 Task: Look for Airbnb options in Labasa, Fiji from 9th November, 2023 to 16th November, 2023 for 2 adults.2 bedrooms having 2 beds and 1 bathroom. Property type can be flat. Booking option can be shelf check-in. Look for 5 properties as per requirement.
Action: Mouse pressed left at (419, 165)
Screenshot: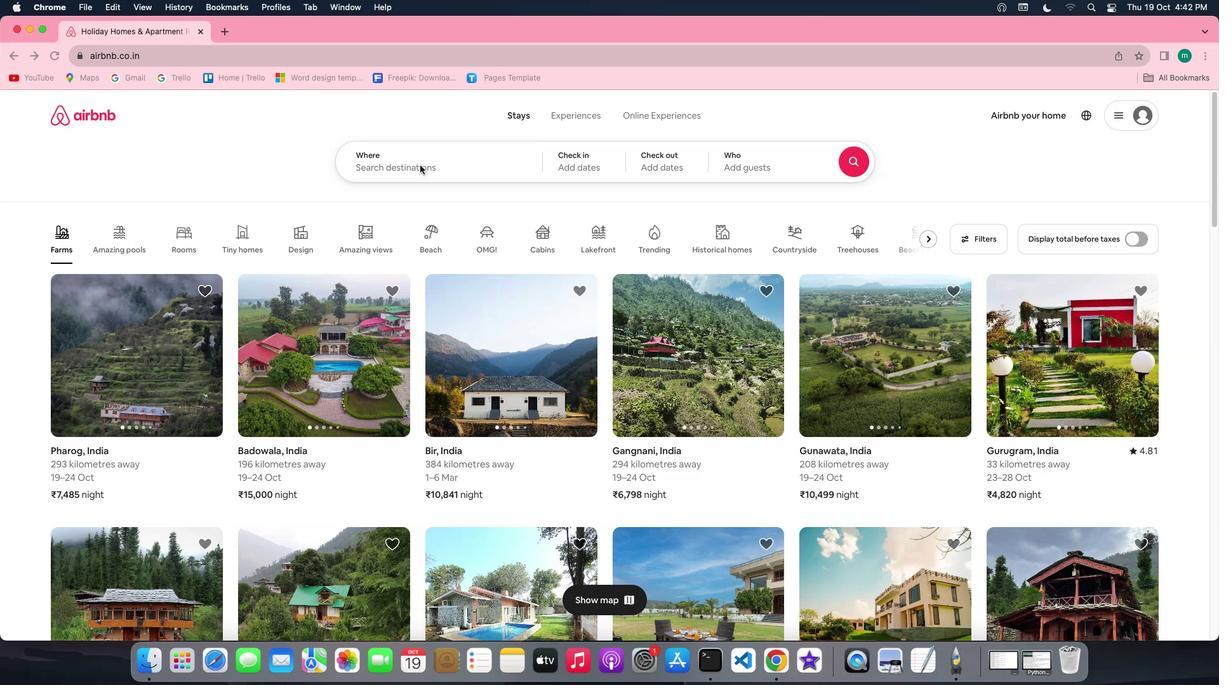 
Action: Mouse pressed left at (419, 165)
Screenshot: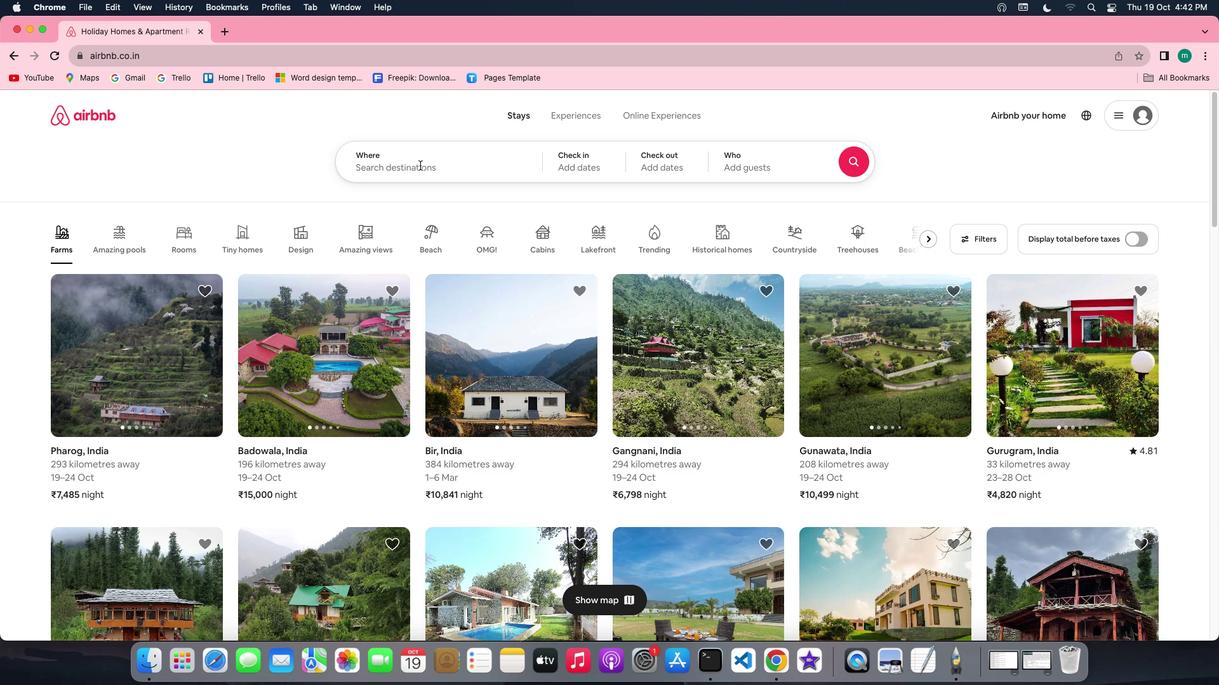 
Action: Key pressed Key.shift'L''a''b''a''s''a'','Key.spaceKey.shift'f''i''j''i'
Screenshot: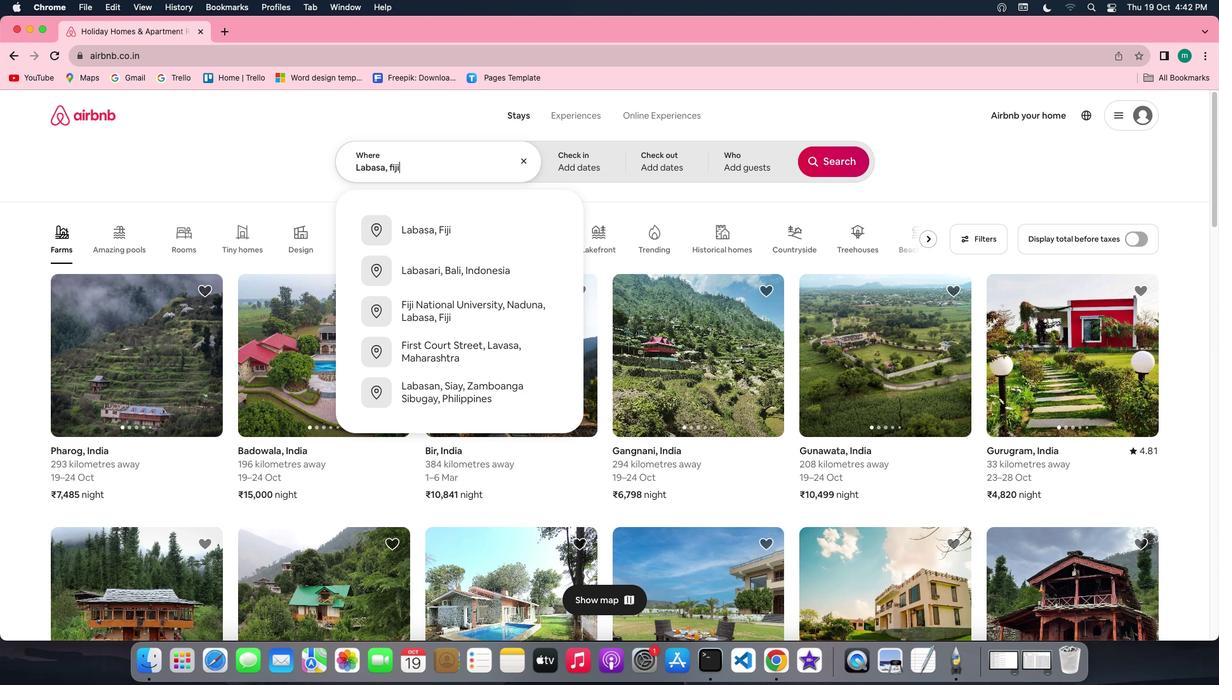 
Action: Mouse moved to (461, 233)
Screenshot: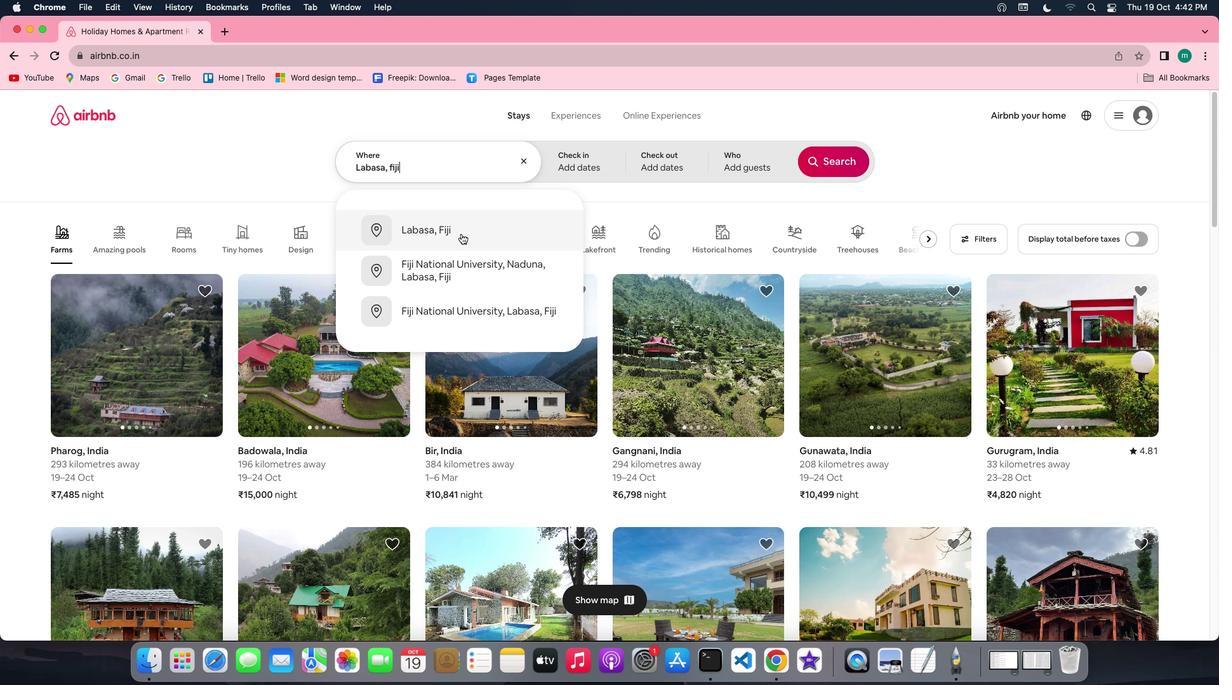 
Action: Mouse pressed left at (461, 233)
Screenshot: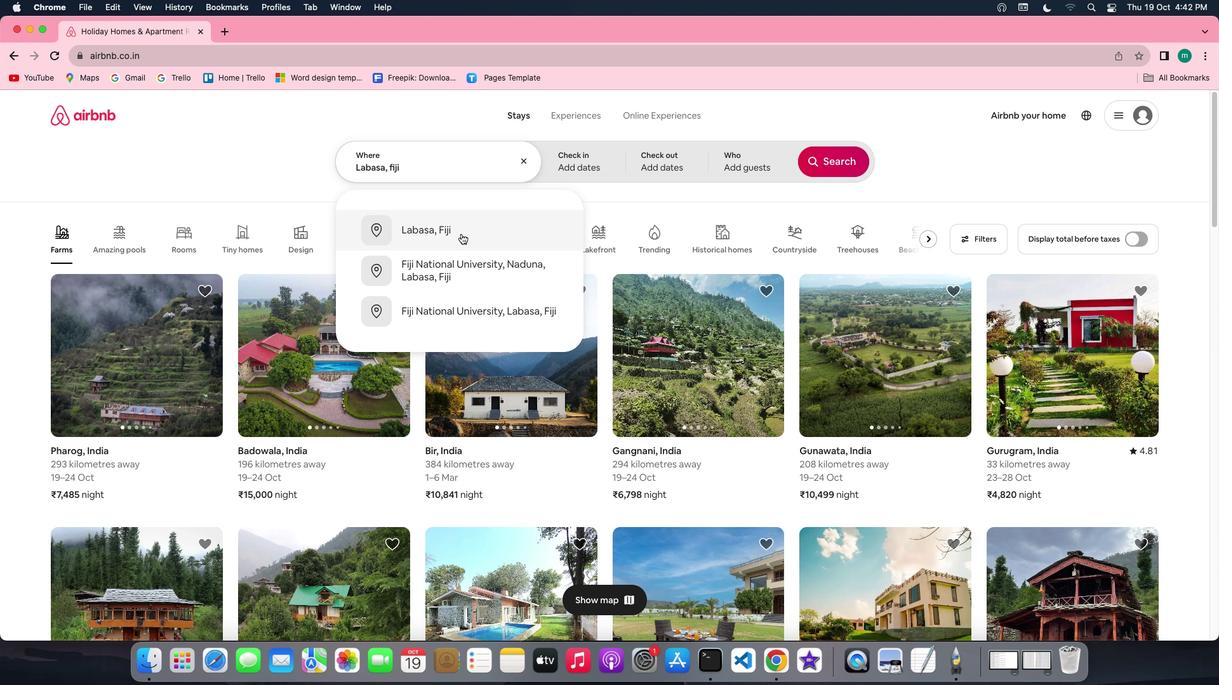 
Action: Mouse moved to (763, 344)
Screenshot: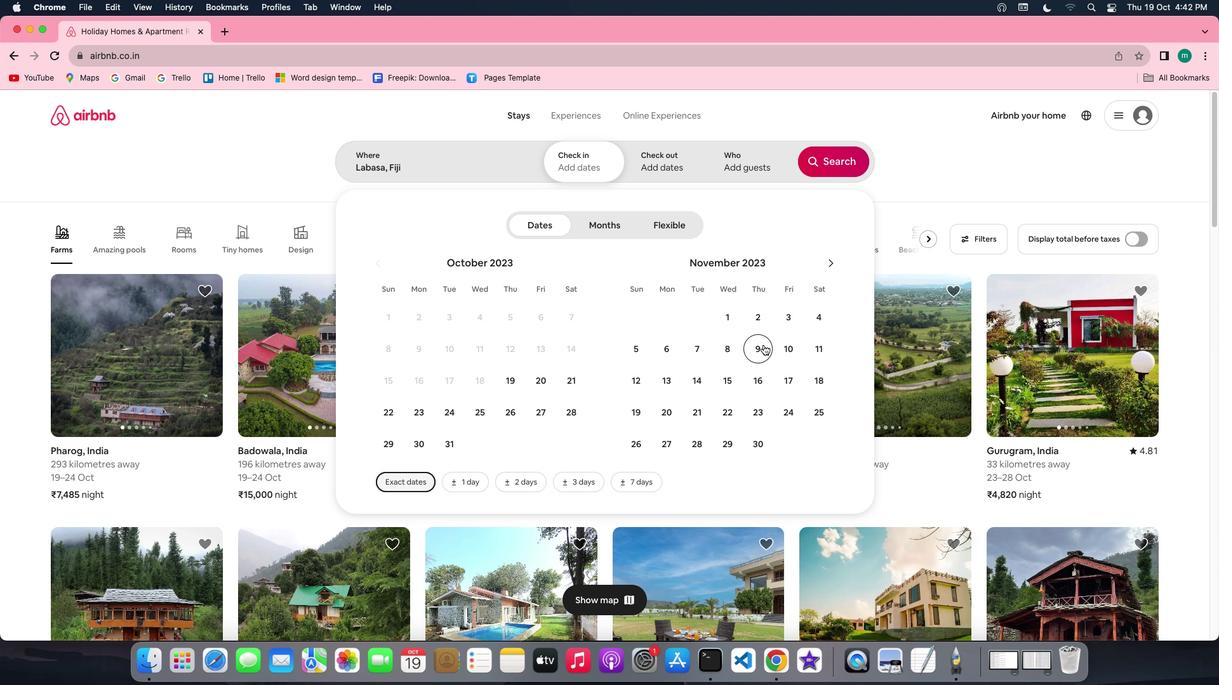 
Action: Mouse pressed left at (763, 344)
Screenshot: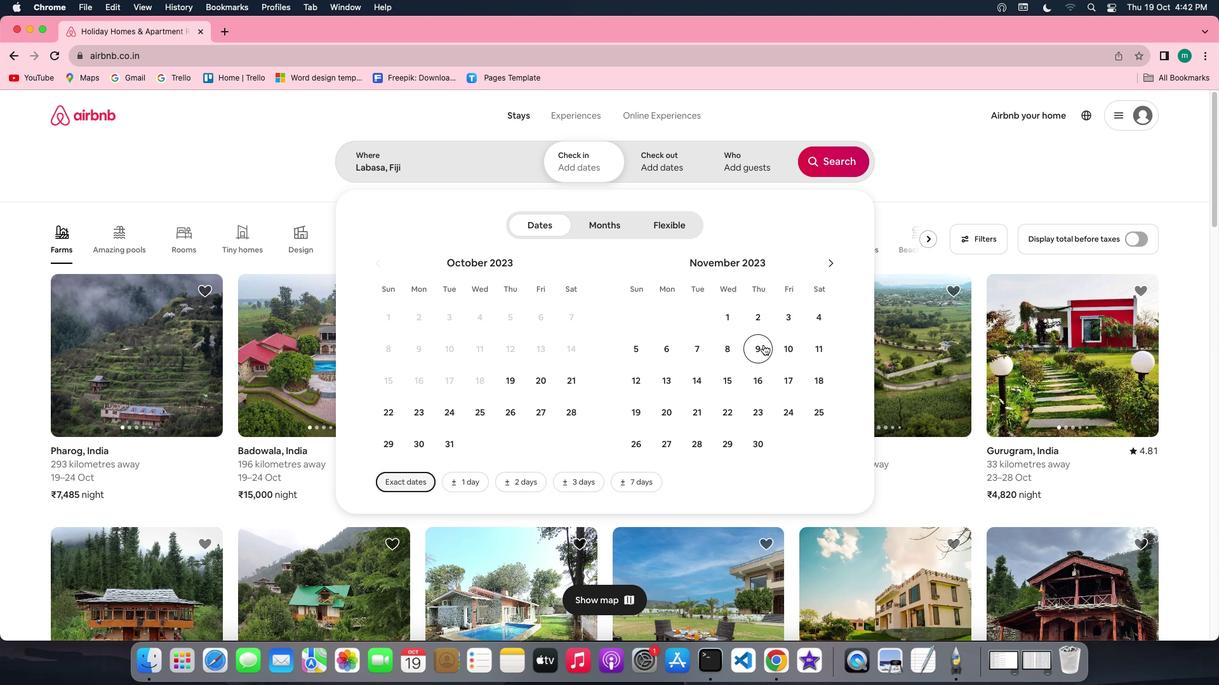 
Action: Mouse moved to (767, 386)
Screenshot: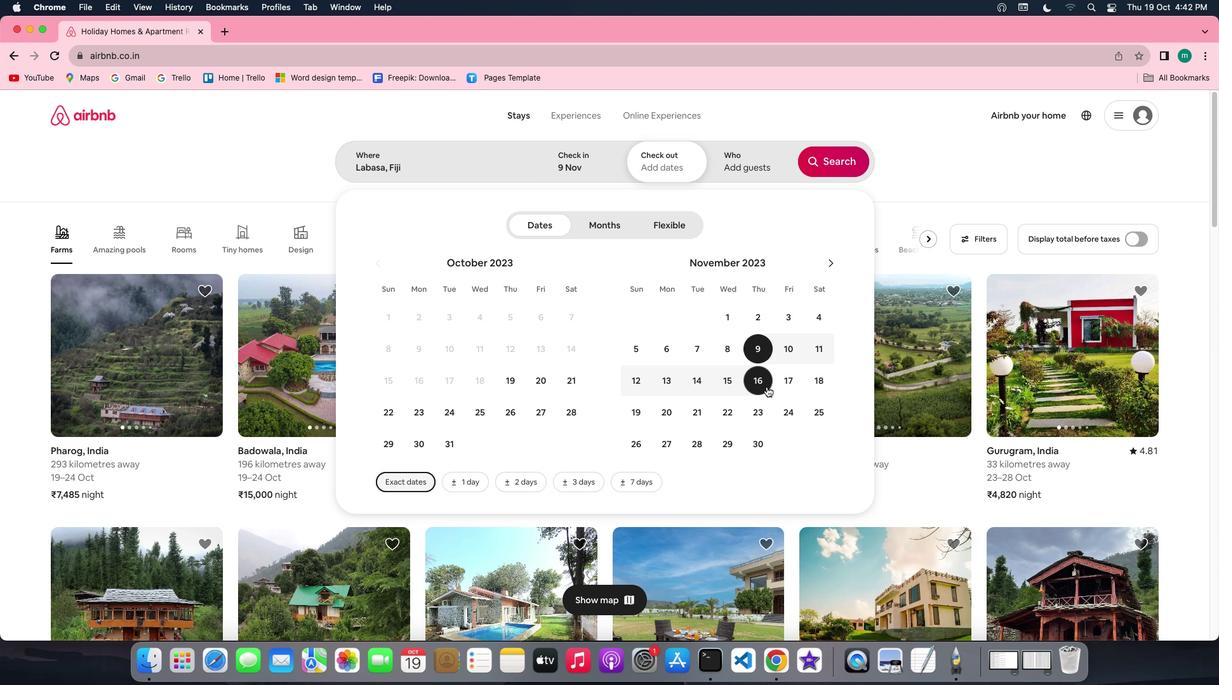 
Action: Mouse pressed left at (767, 386)
Screenshot: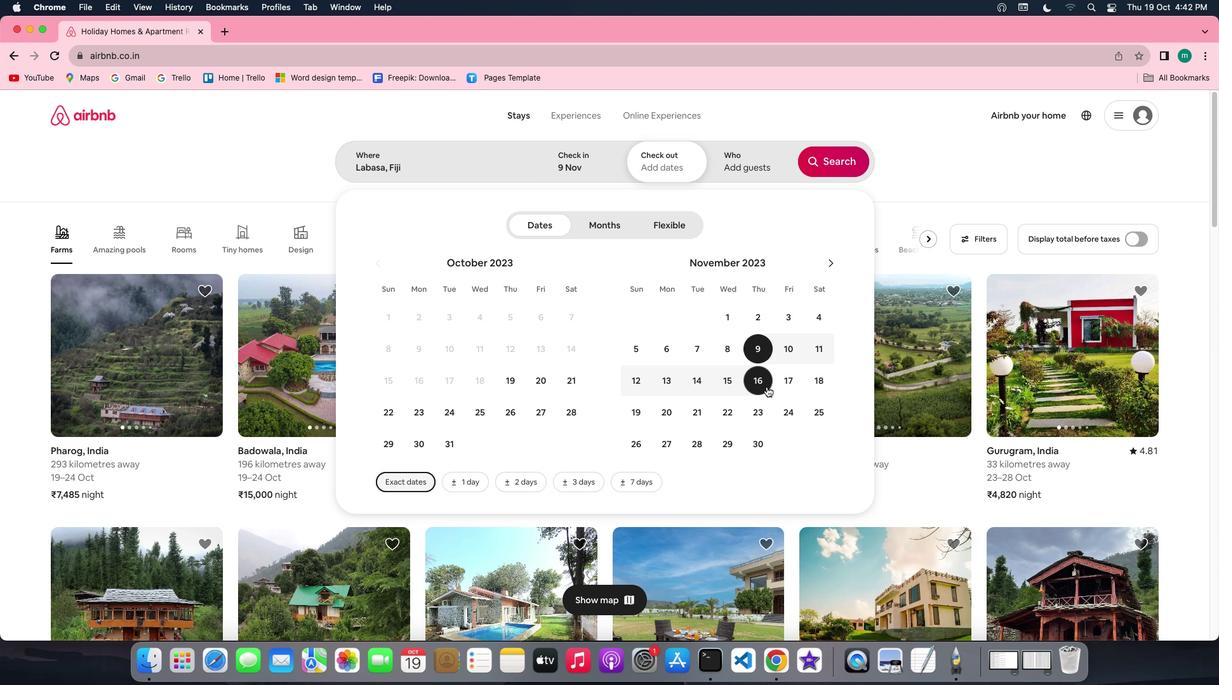 
Action: Mouse moved to (753, 169)
Screenshot: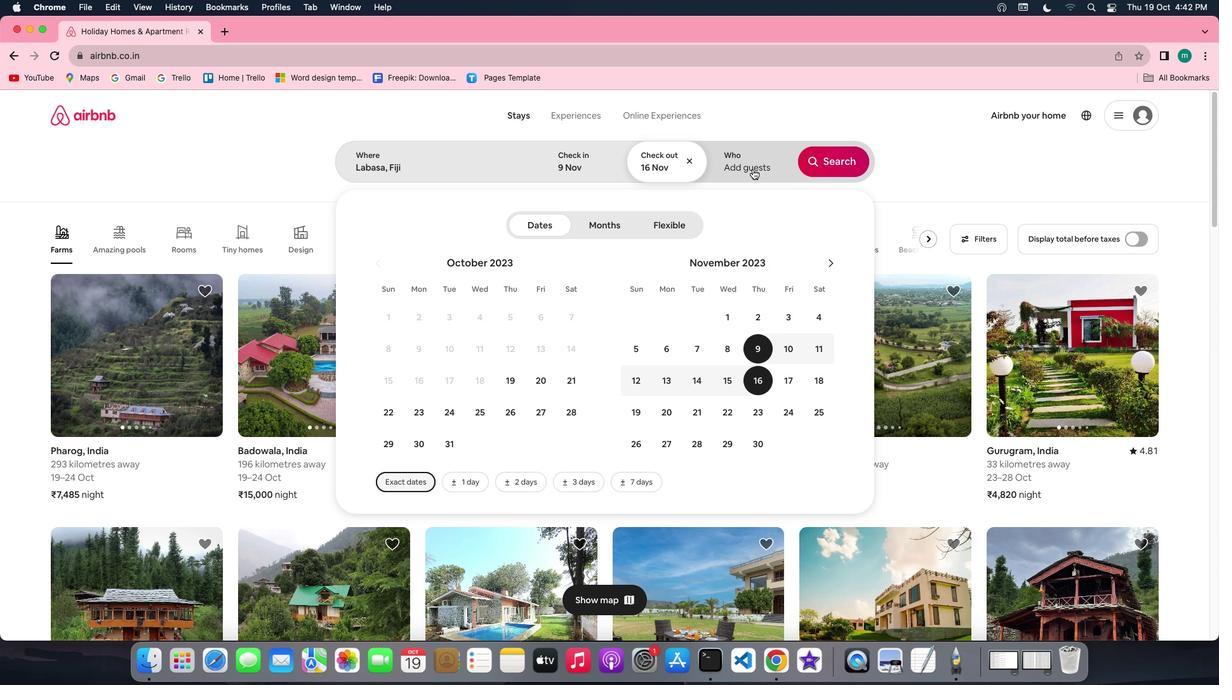 
Action: Mouse pressed left at (753, 169)
Screenshot: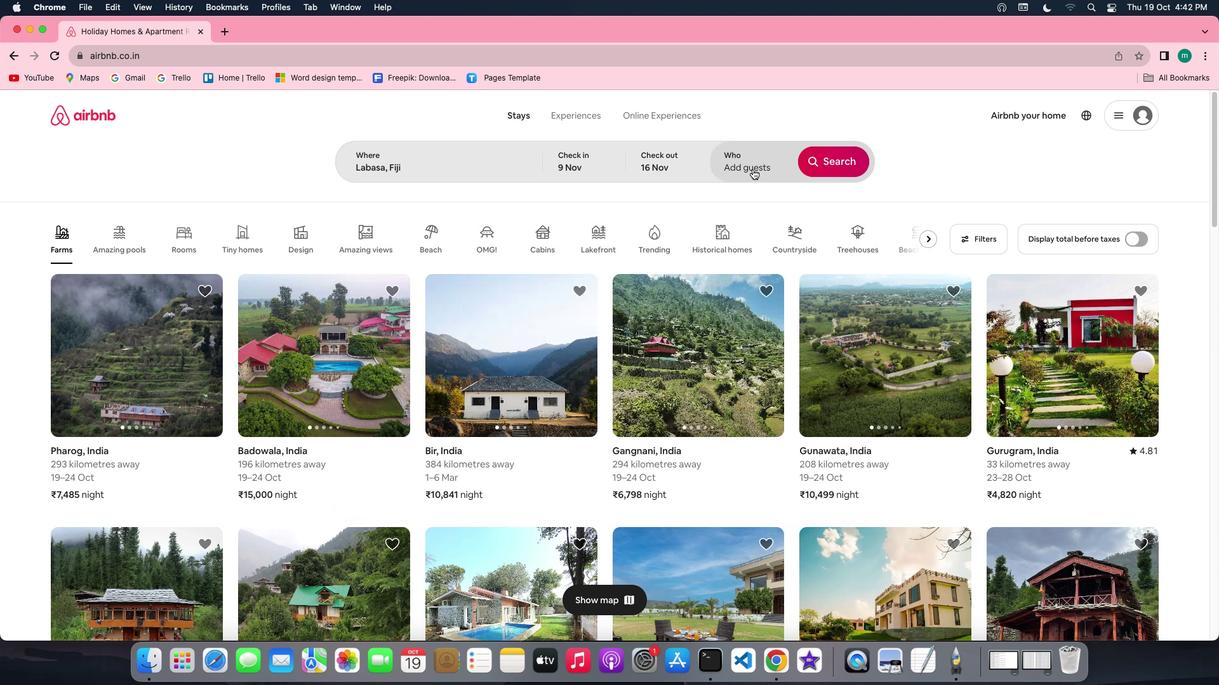 
Action: Mouse moved to (845, 233)
Screenshot: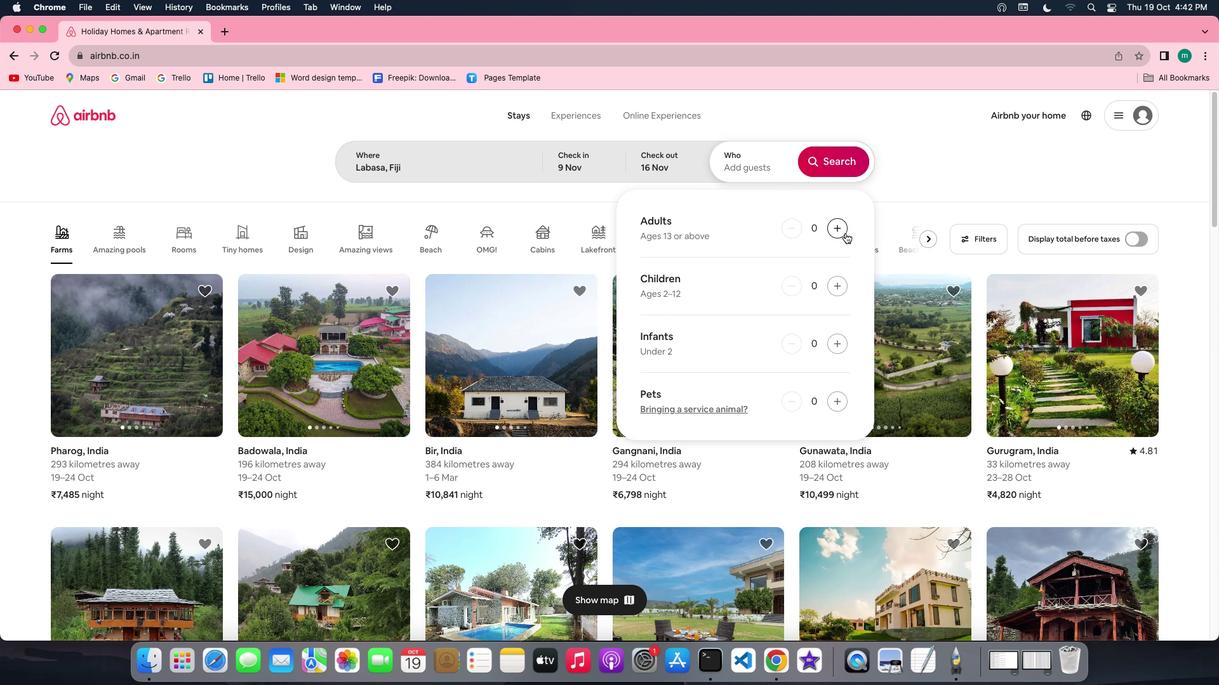 
Action: Mouse pressed left at (845, 233)
Screenshot: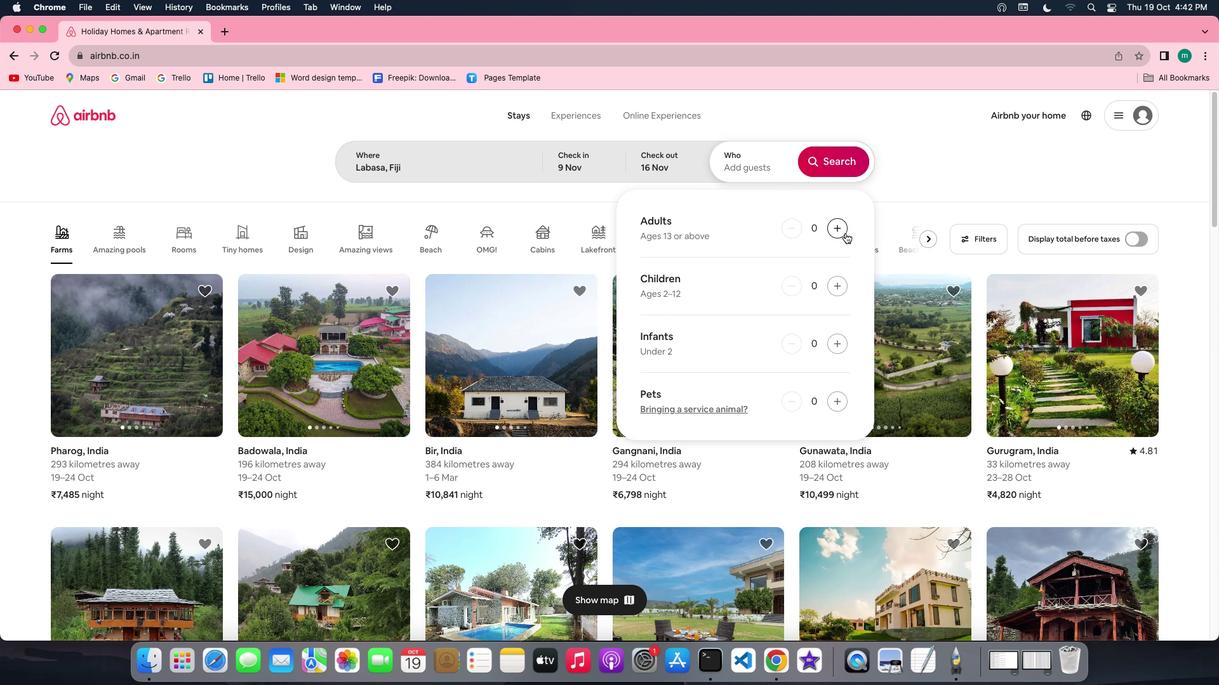 
Action: Mouse pressed left at (845, 233)
Screenshot: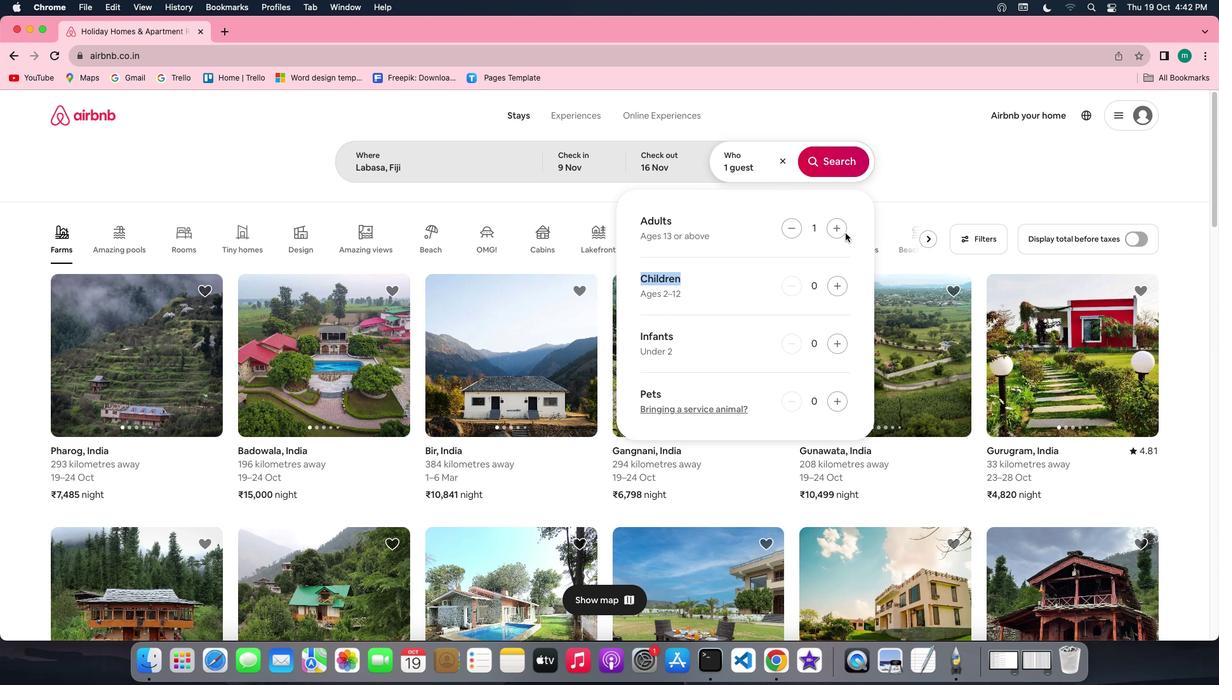
Action: Mouse moved to (838, 234)
Screenshot: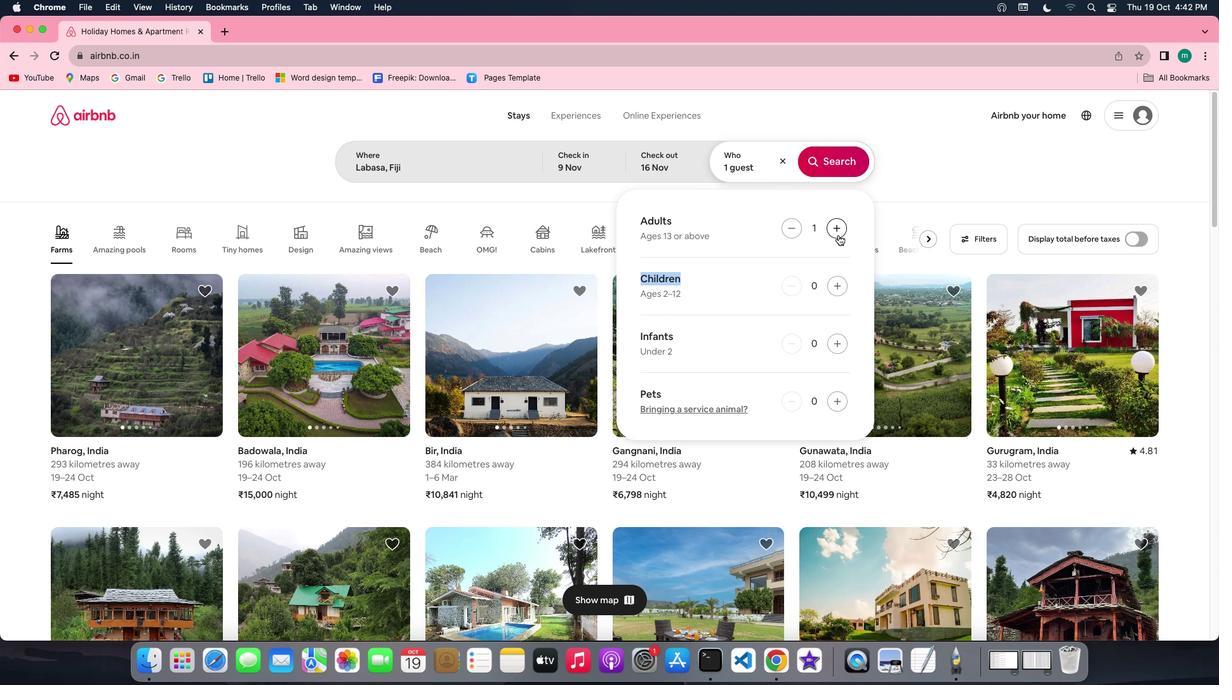 
Action: Mouse pressed left at (838, 234)
Screenshot: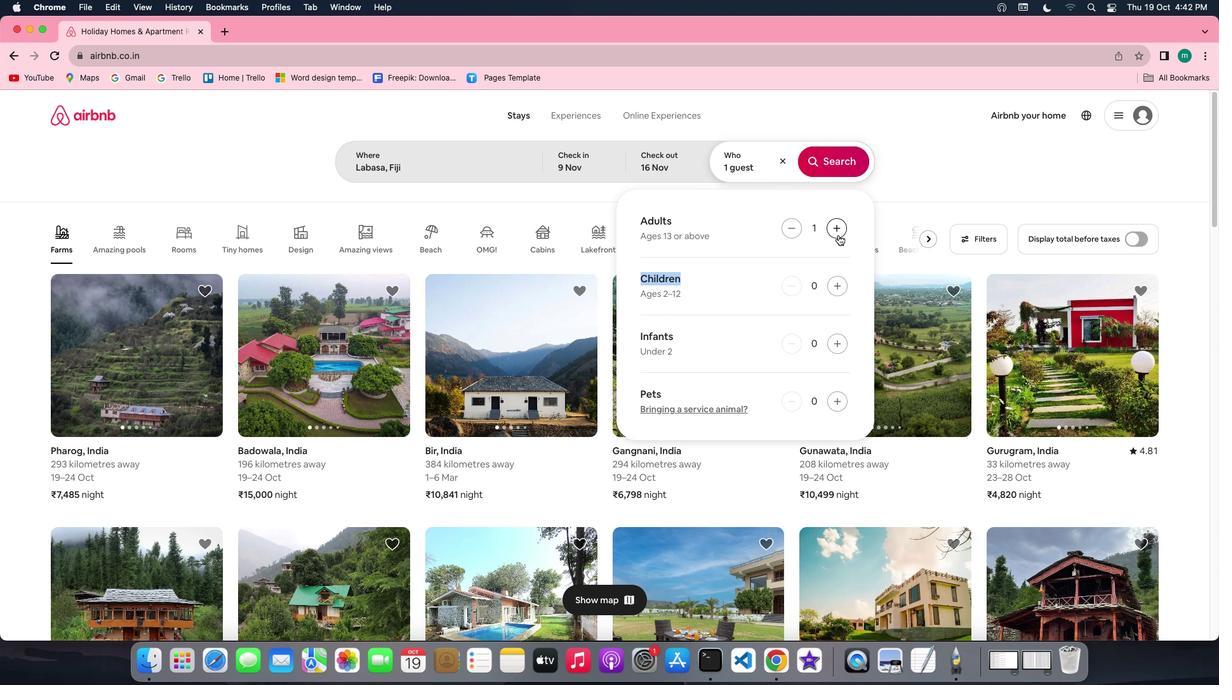 
Action: Mouse moved to (831, 161)
Screenshot: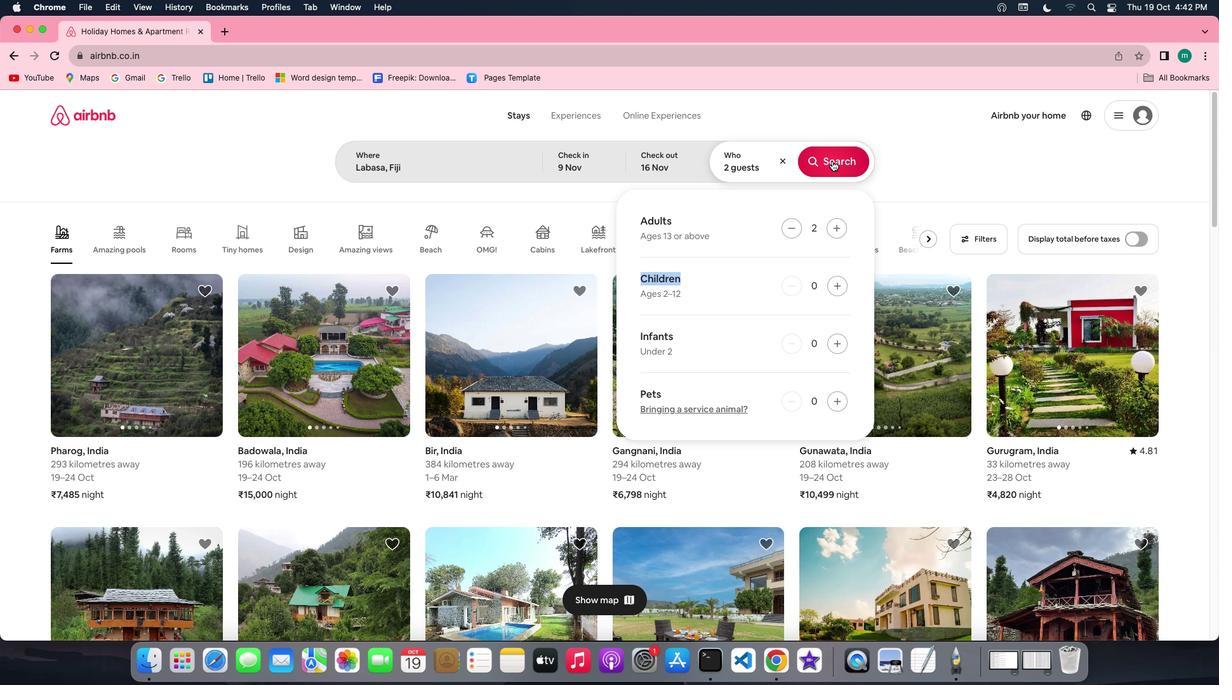 
Action: Mouse pressed left at (831, 161)
Screenshot: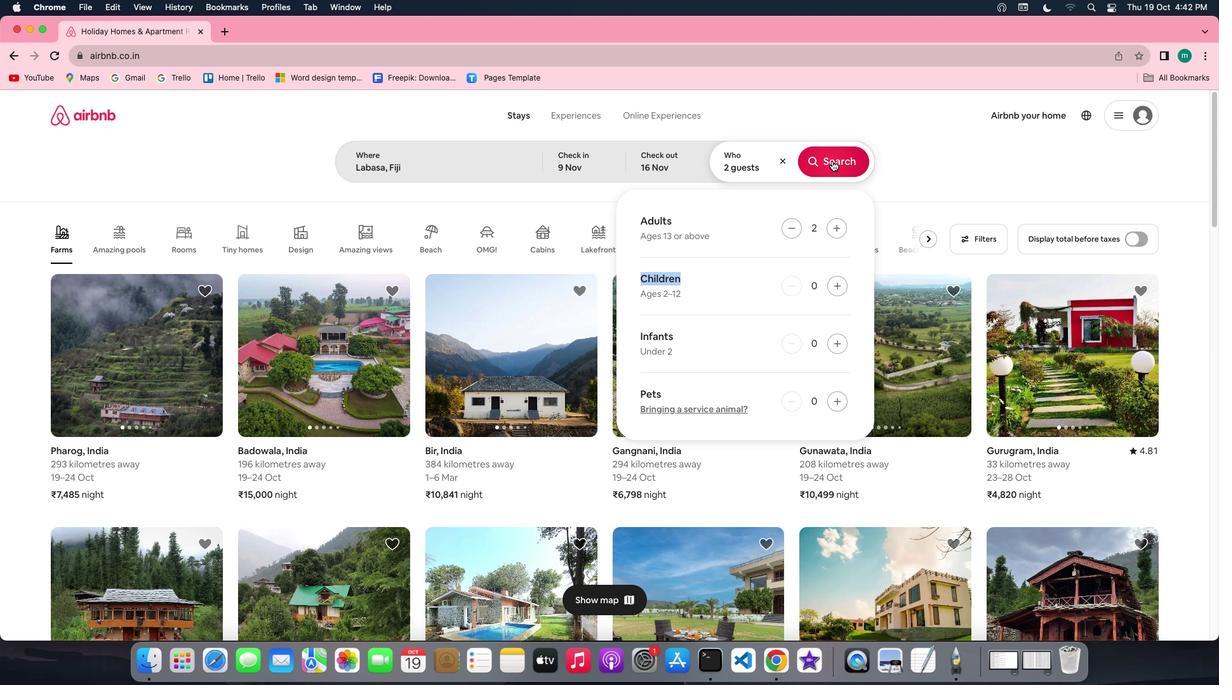 
Action: Mouse moved to (1021, 174)
Screenshot: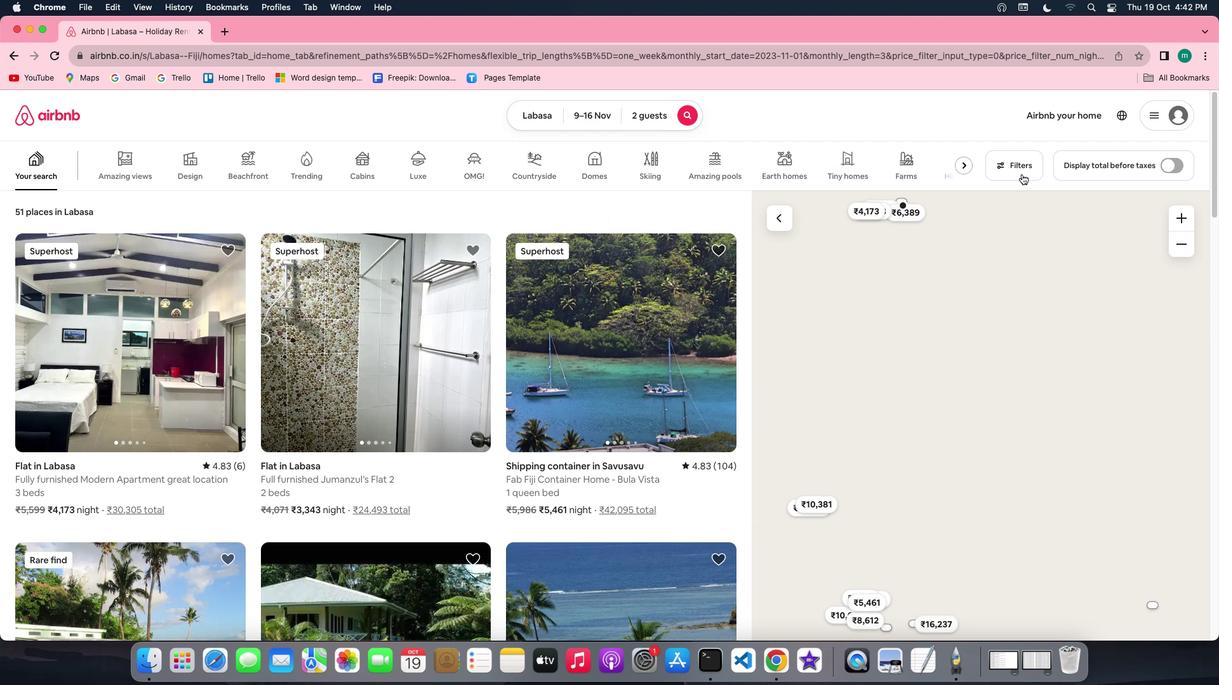 
Action: Mouse pressed left at (1021, 174)
Screenshot: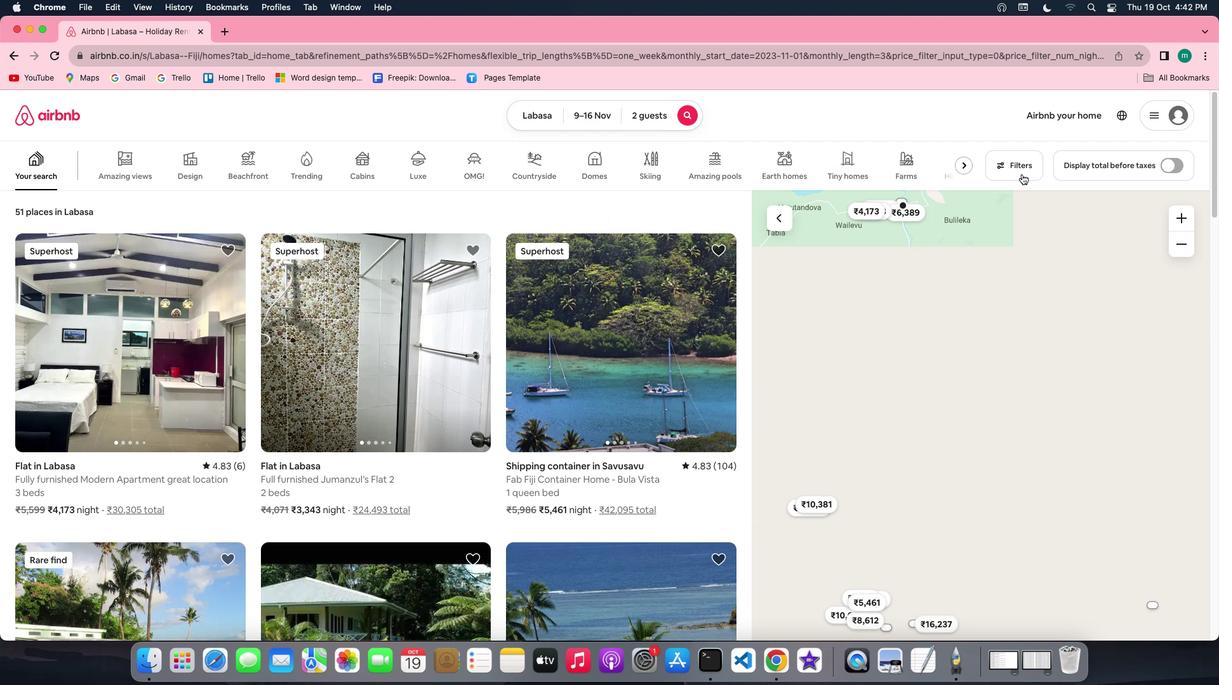 
Action: Mouse pressed left at (1021, 174)
Screenshot: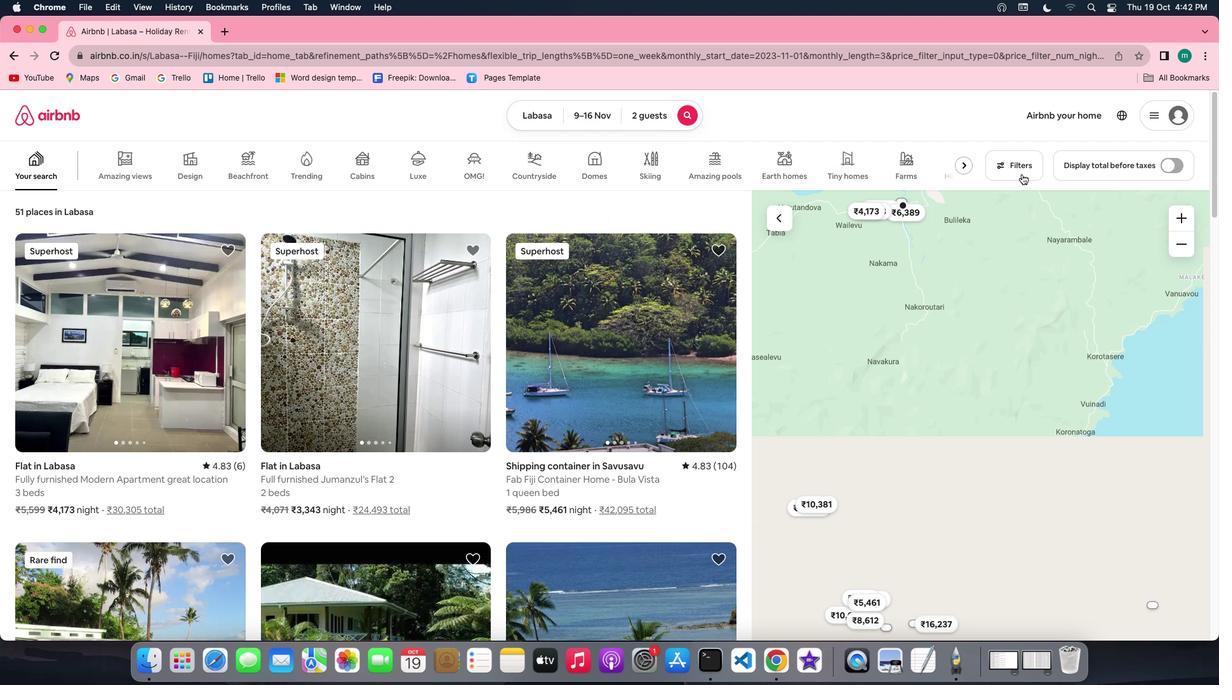 
Action: Mouse moved to (672, 343)
Screenshot: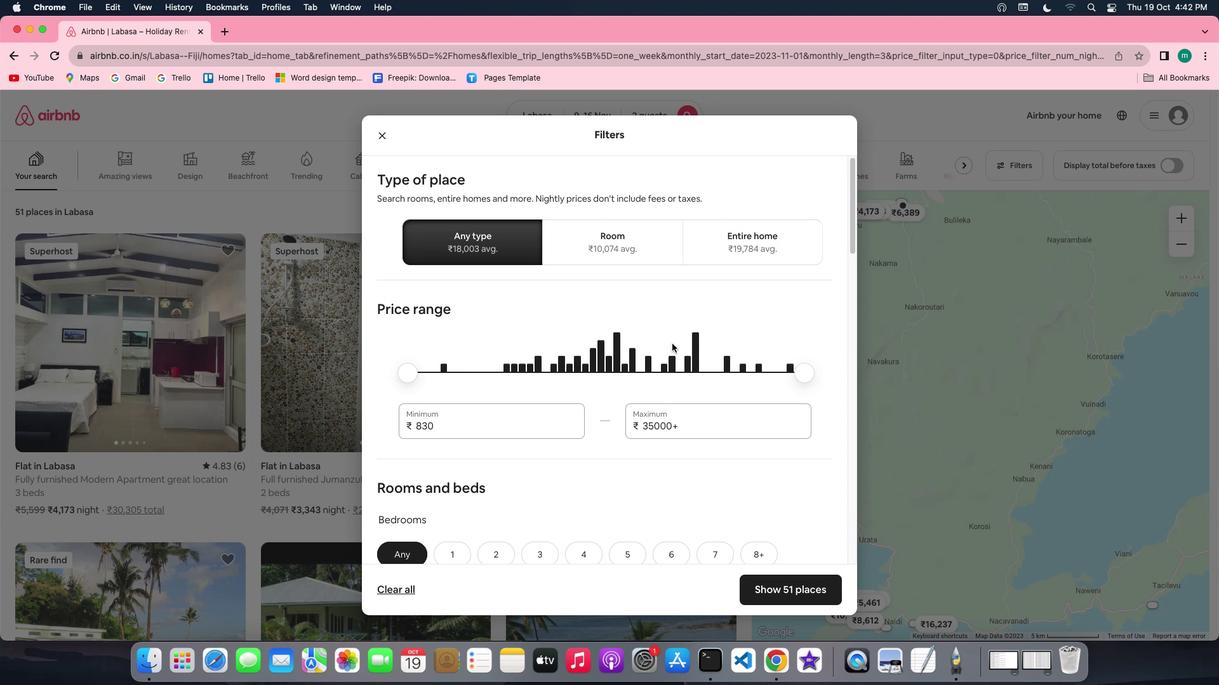
Action: Mouse scrolled (672, 343) with delta (0, 0)
Screenshot: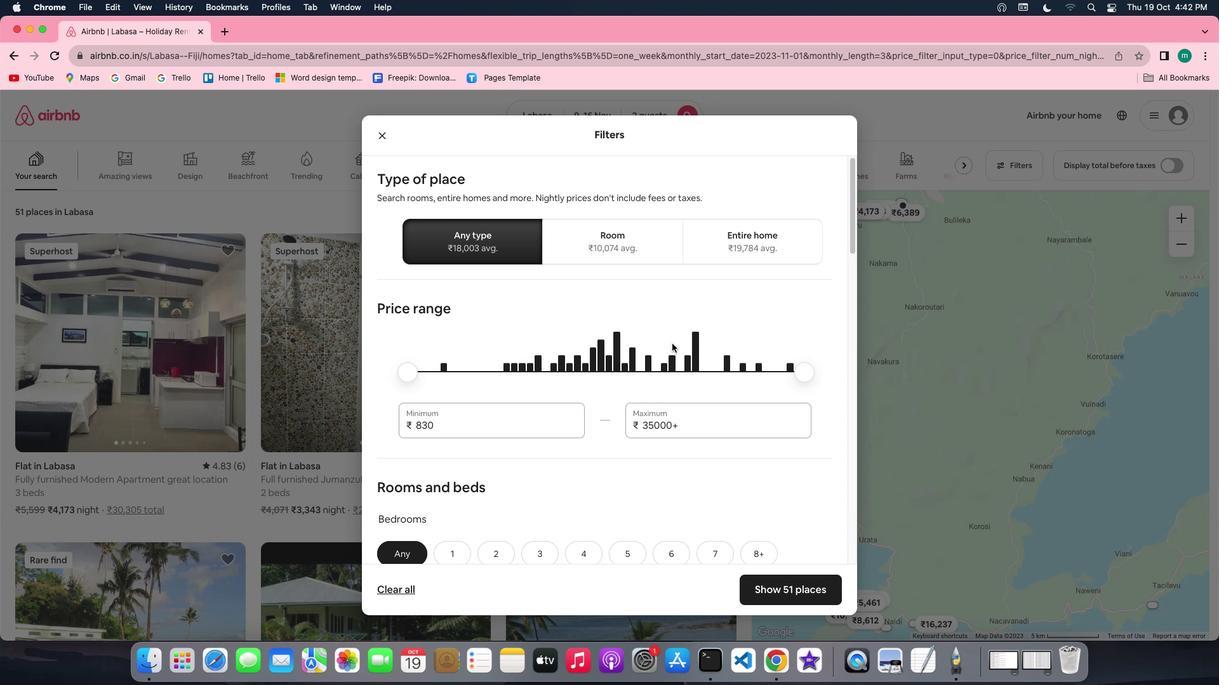 
Action: Mouse scrolled (672, 343) with delta (0, 0)
Screenshot: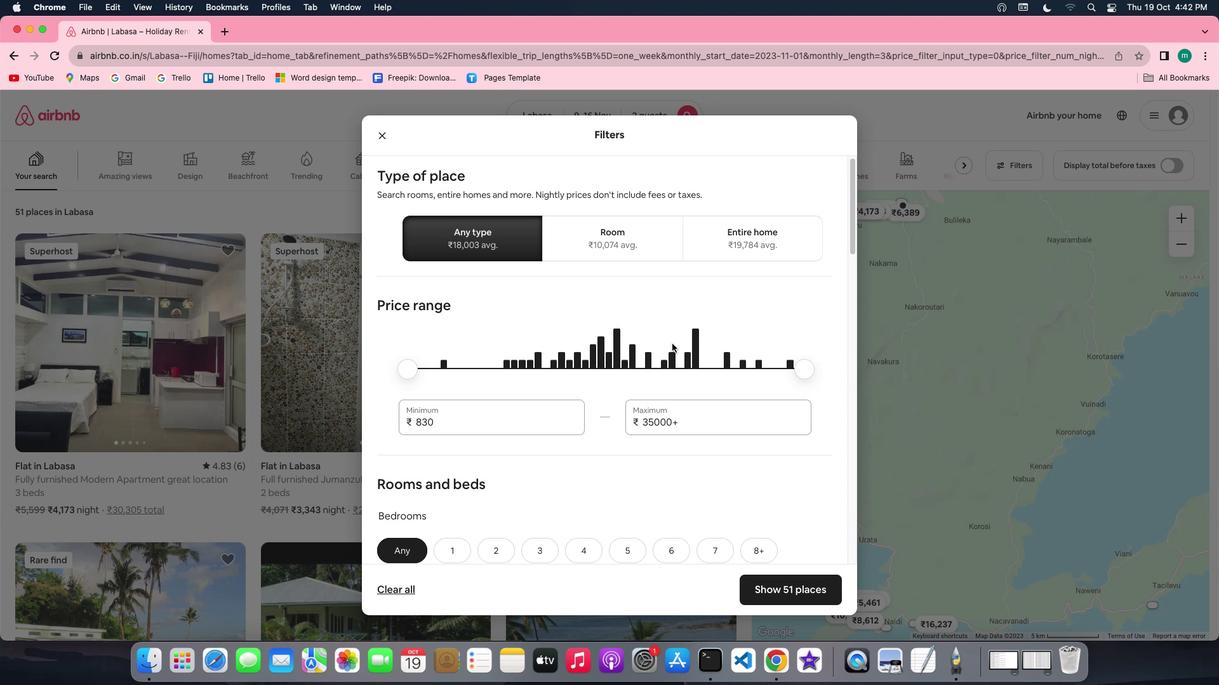 
Action: Mouse scrolled (672, 343) with delta (0, 0)
Screenshot: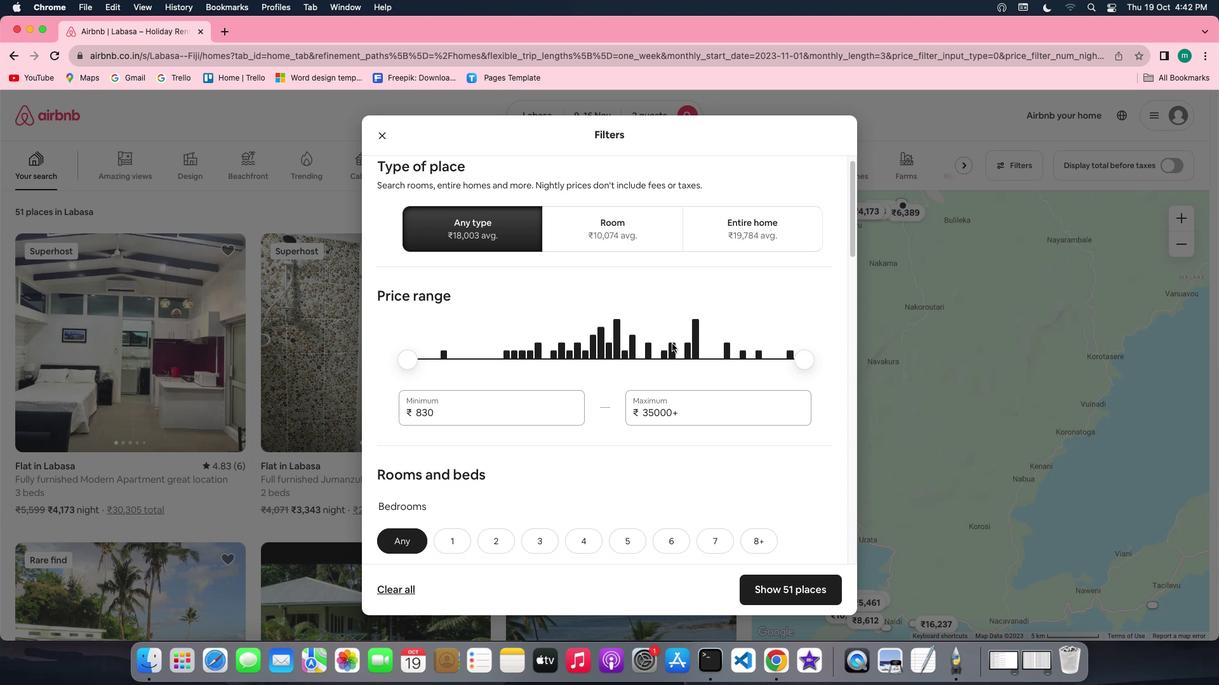 
Action: Mouse scrolled (672, 343) with delta (0, 0)
Screenshot: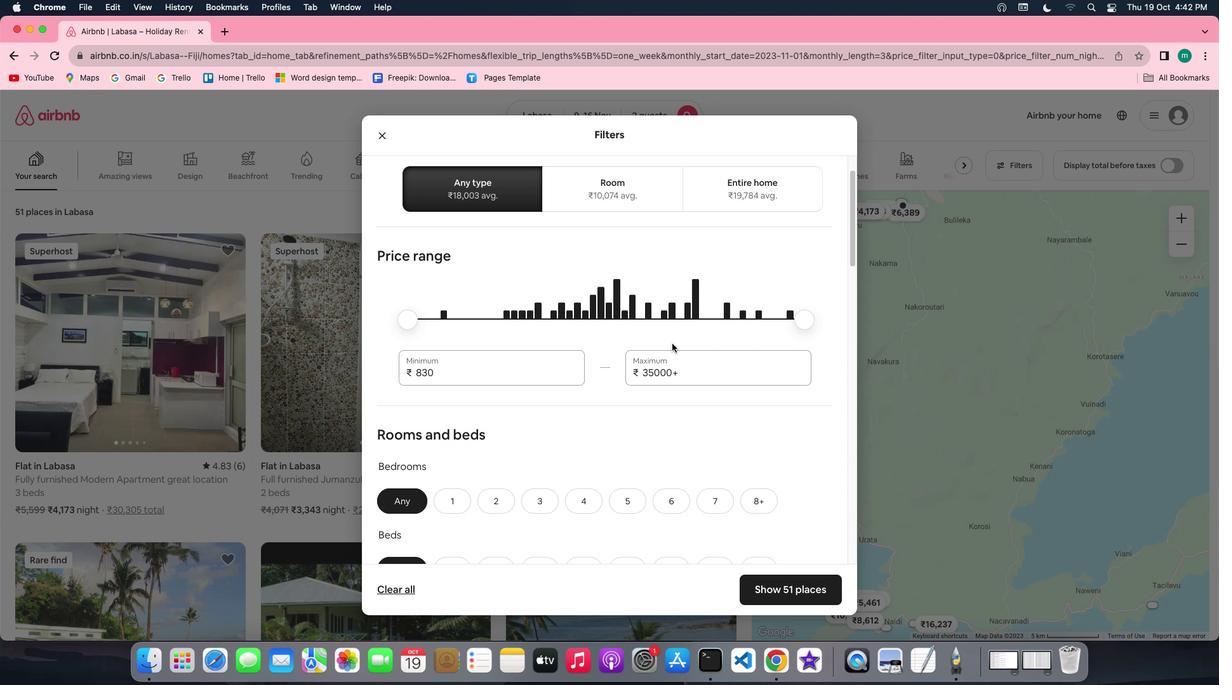 
Action: Mouse scrolled (672, 343) with delta (0, 0)
Screenshot: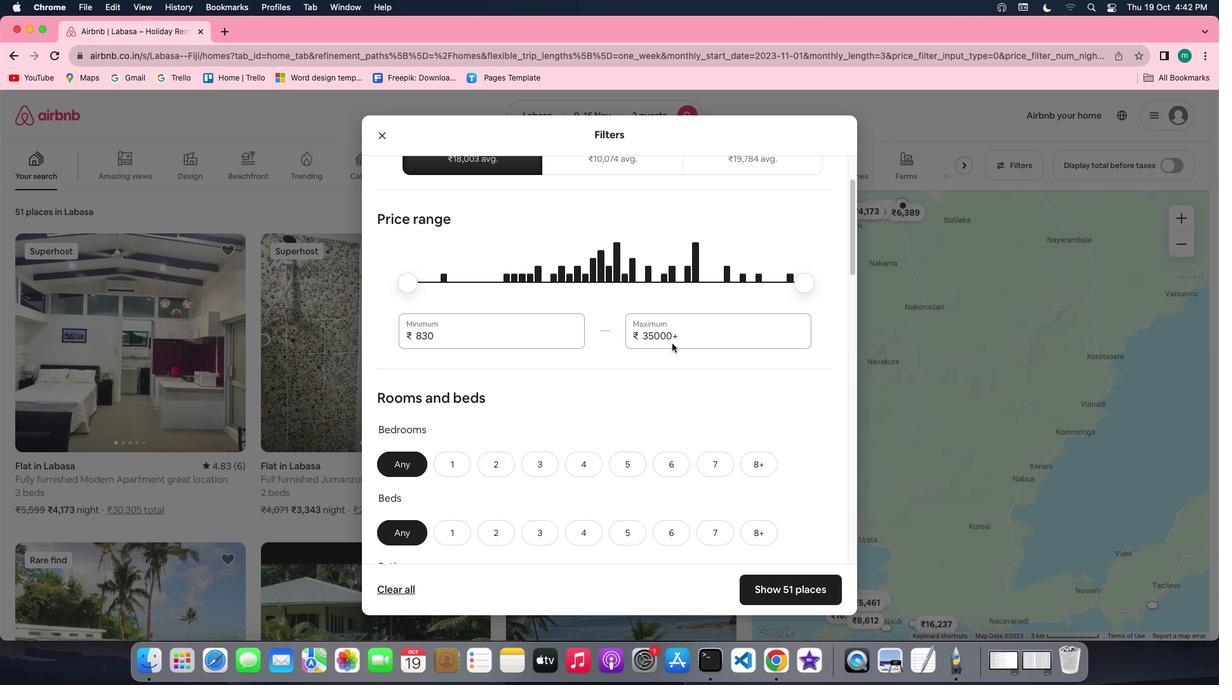 
Action: Mouse scrolled (672, 343) with delta (0, 0)
Screenshot: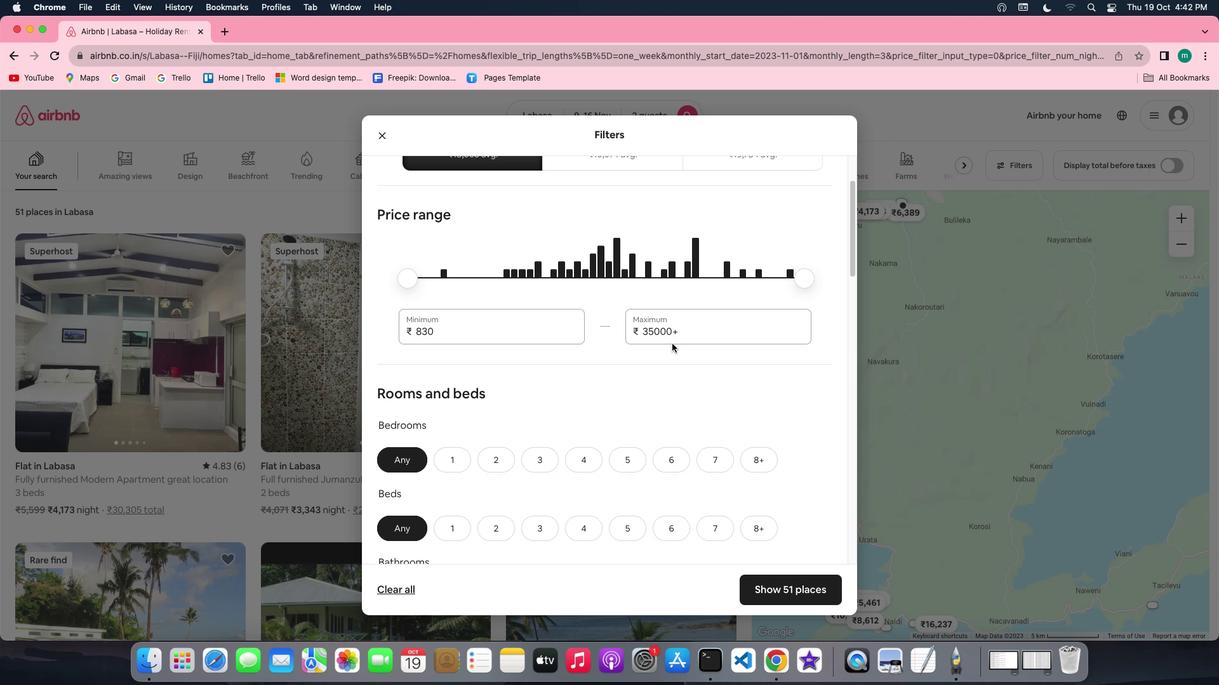 
Action: Mouse scrolled (672, 343) with delta (0, 0)
Screenshot: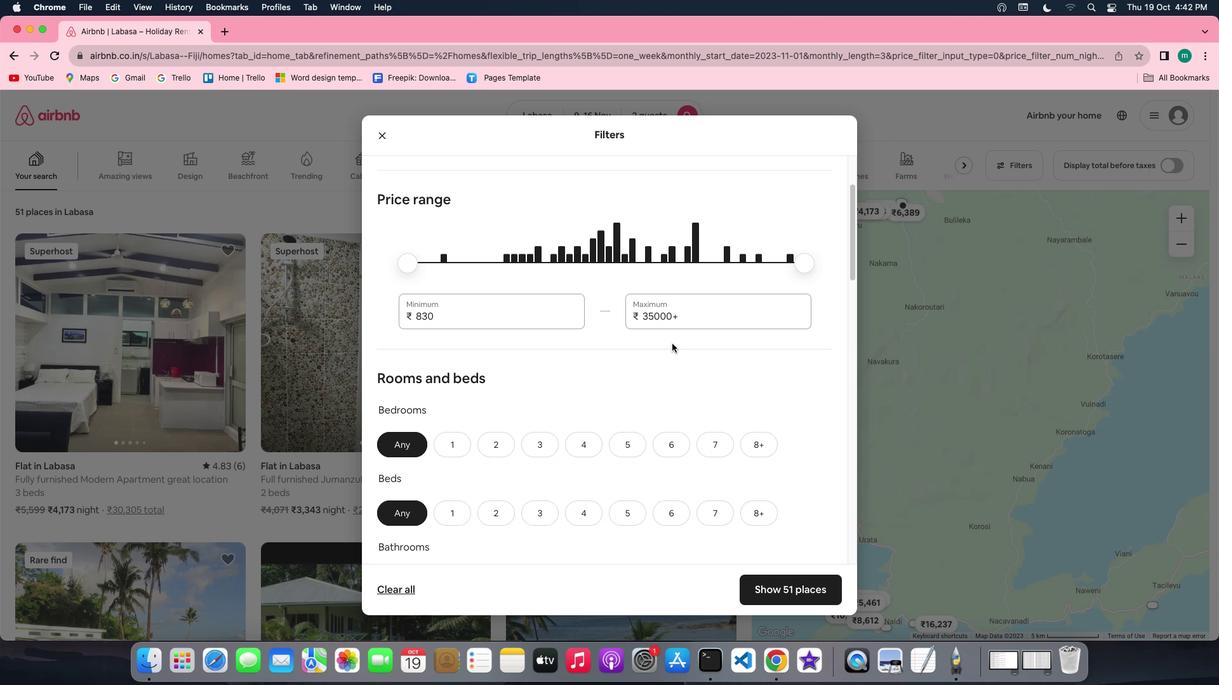 
Action: Mouse scrolled (672, 343) with delta (0, 0)
Screenshot: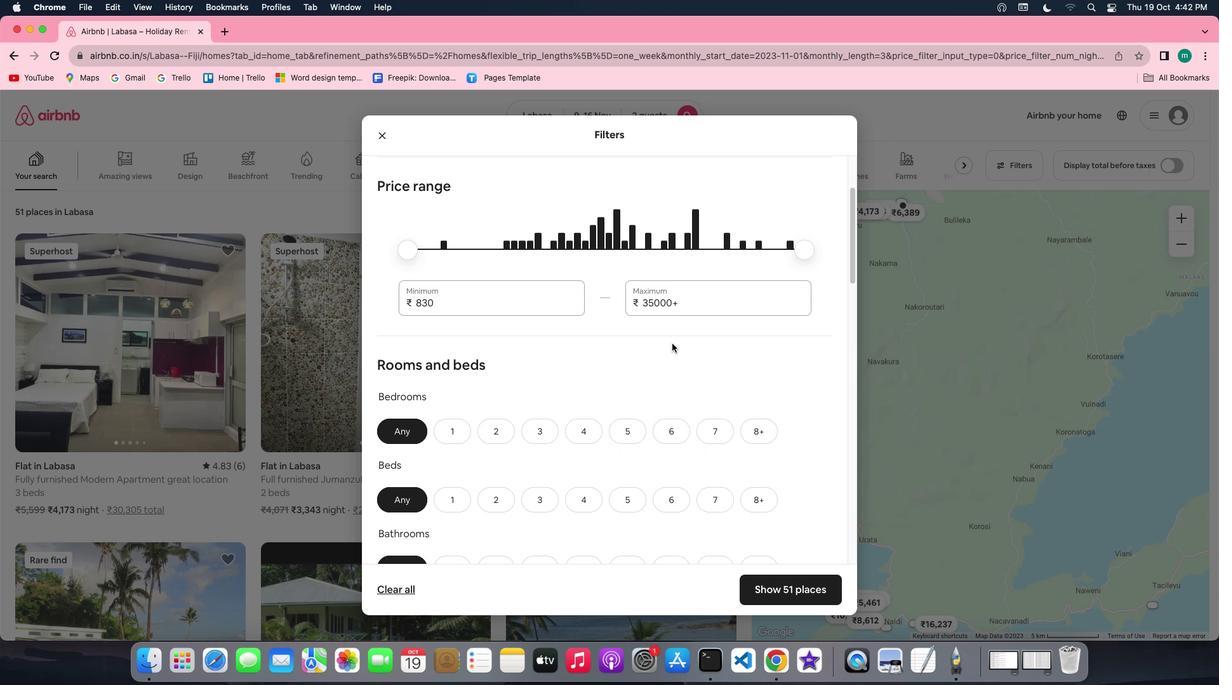 
Action: Mouse scrolled (672, 343) with delta (0, 0)
Screenshot: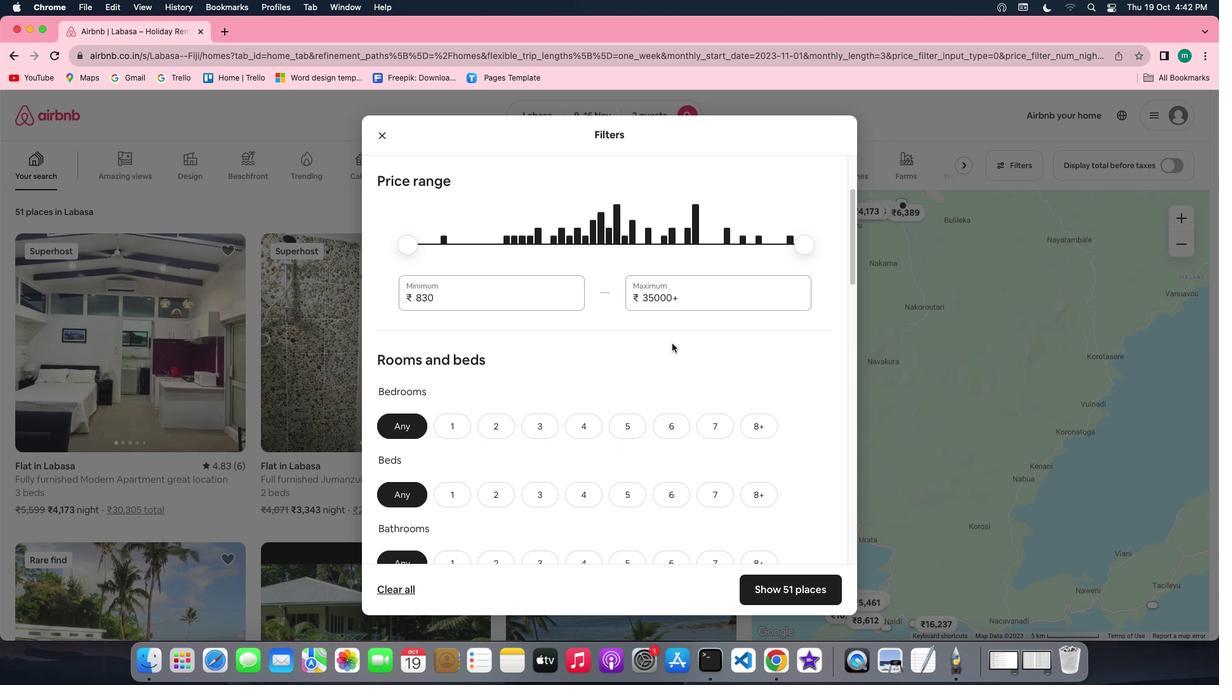 
Action: Mouse scrolled (672, 343) with delta (0, 0)
Screenshot: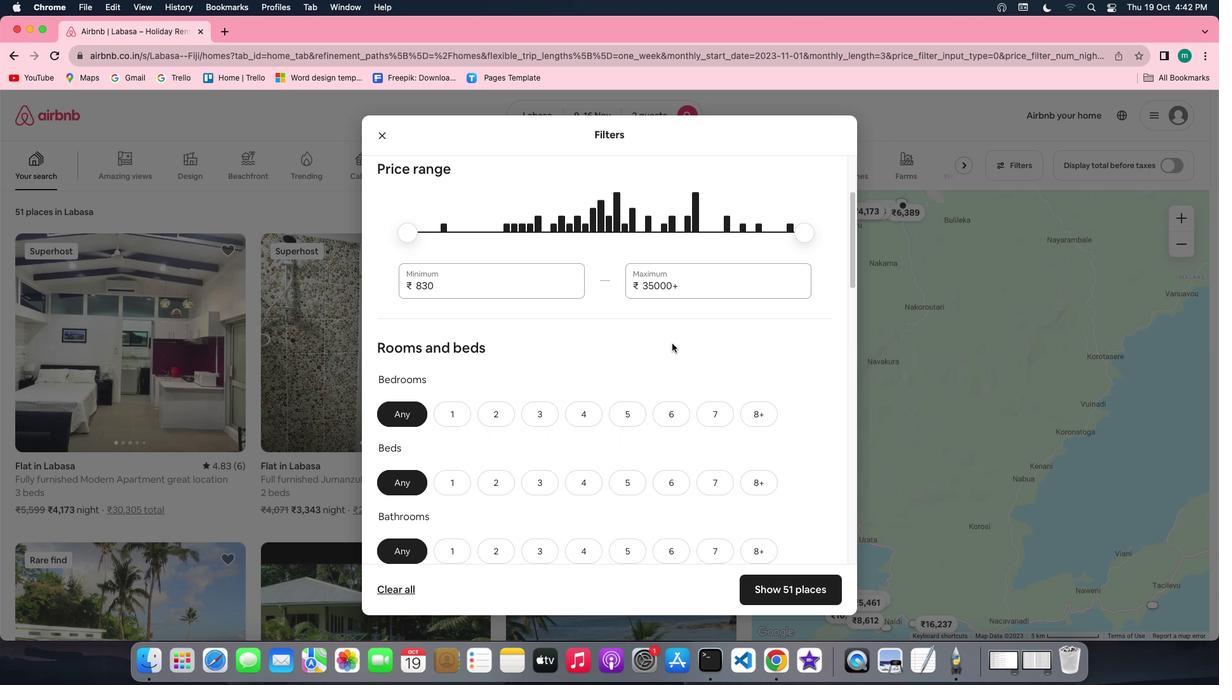
Action: Mouse scrolled (672, 343) with delta (0, 0)
Screenshot: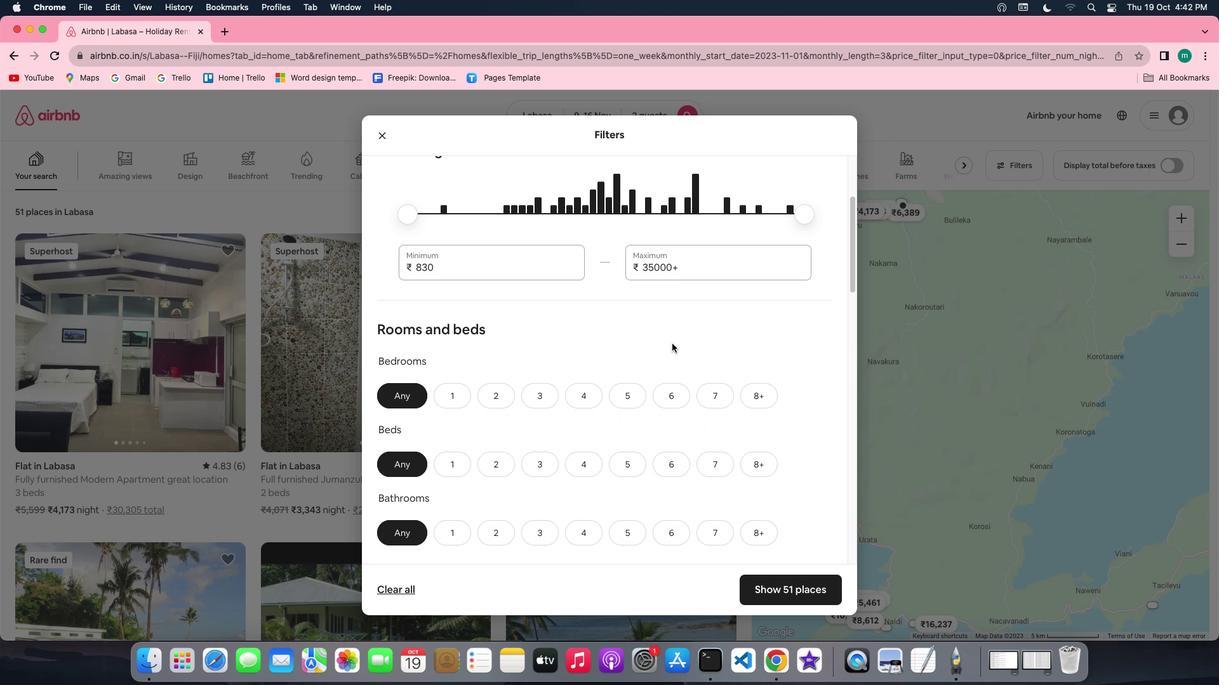 
Action: Mouse scrolled (672, 343) with delta (0, 0)
Screenshot: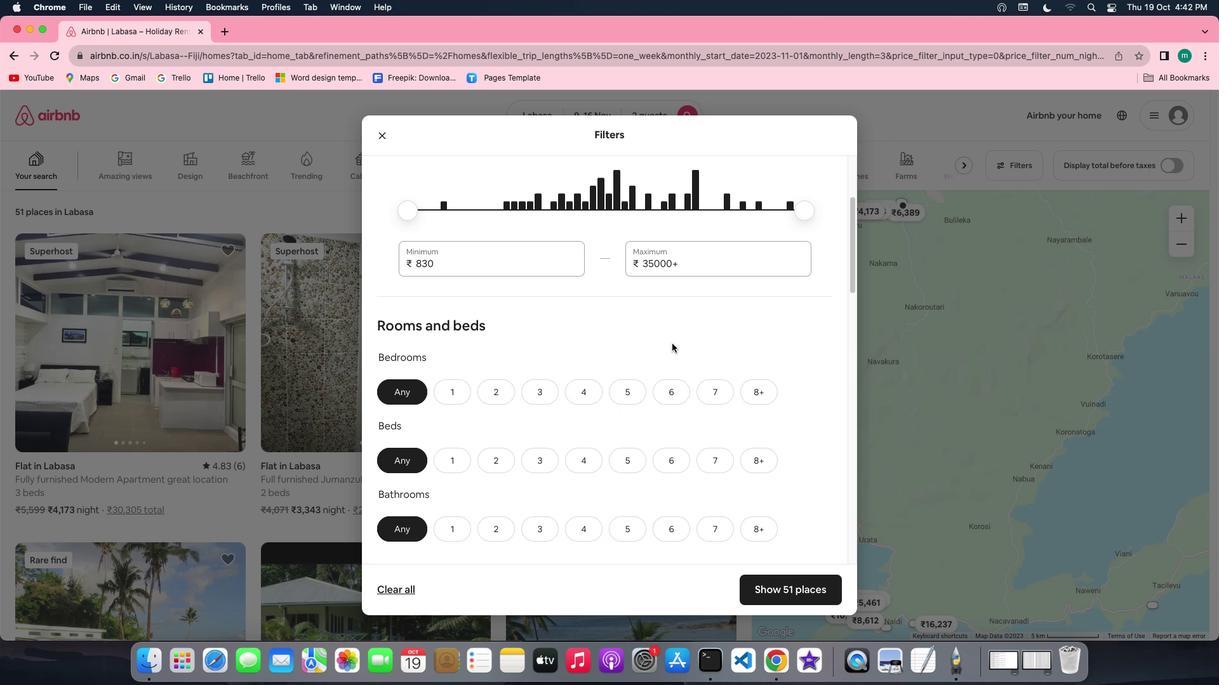 
Action: Mouse scrolled (672, 343) with delta (0, 0)
Screenshot: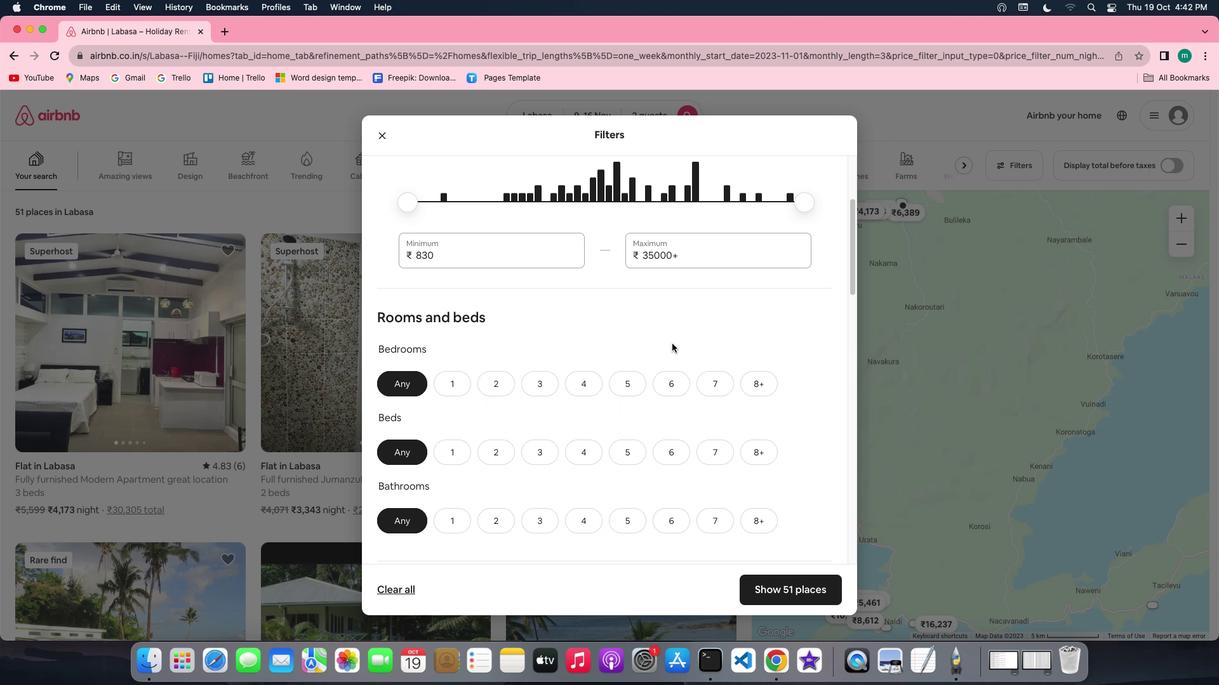 
Action: Mouse moved to (499, 375)
Screenshot: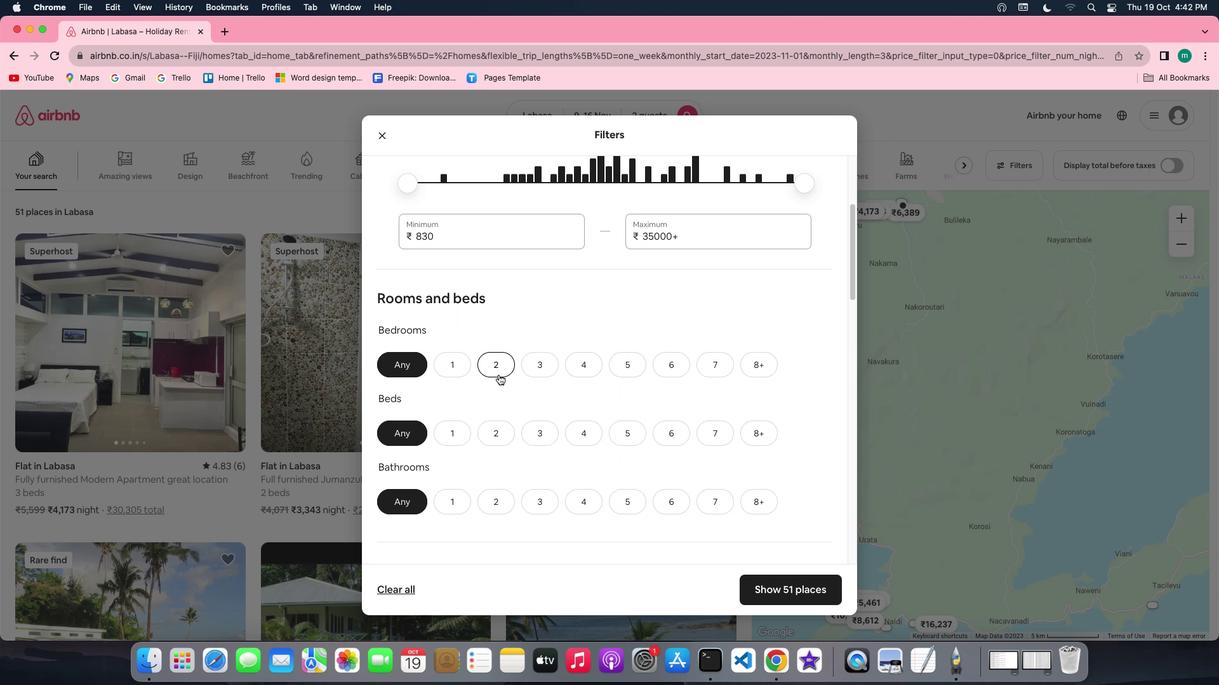 
Action: Mouse pressed left at (499, 375)
Screenshot: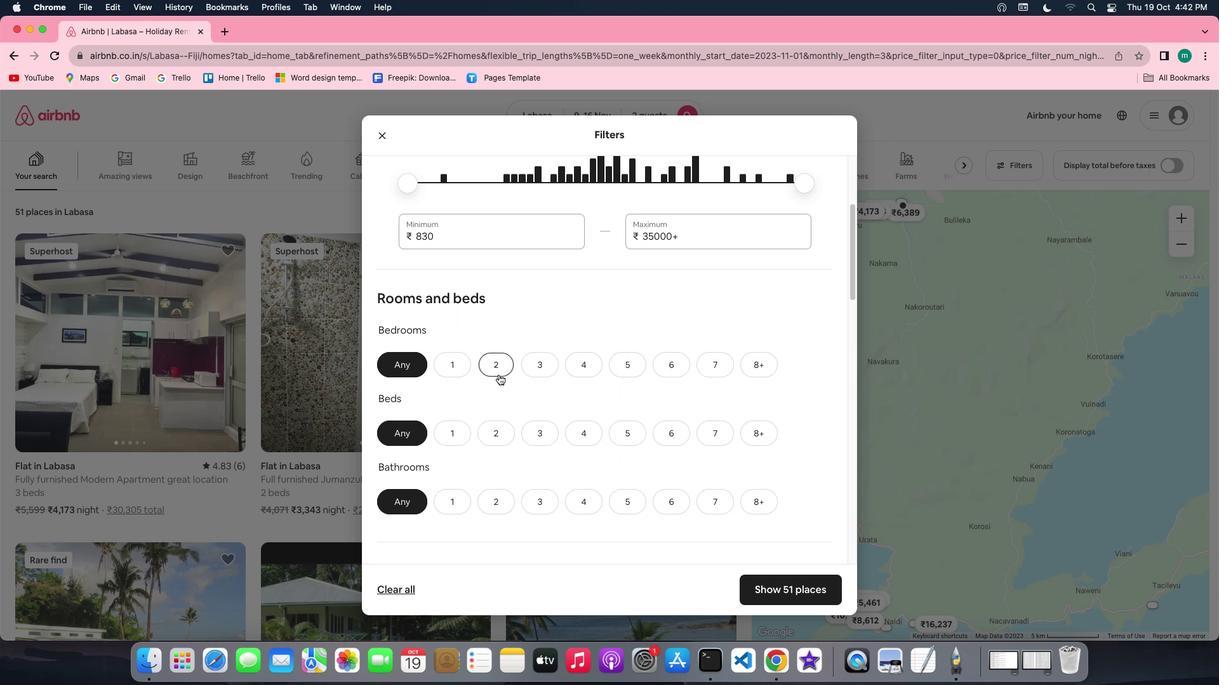 
Action: Mouse moved to (746, 418)
Screenshot: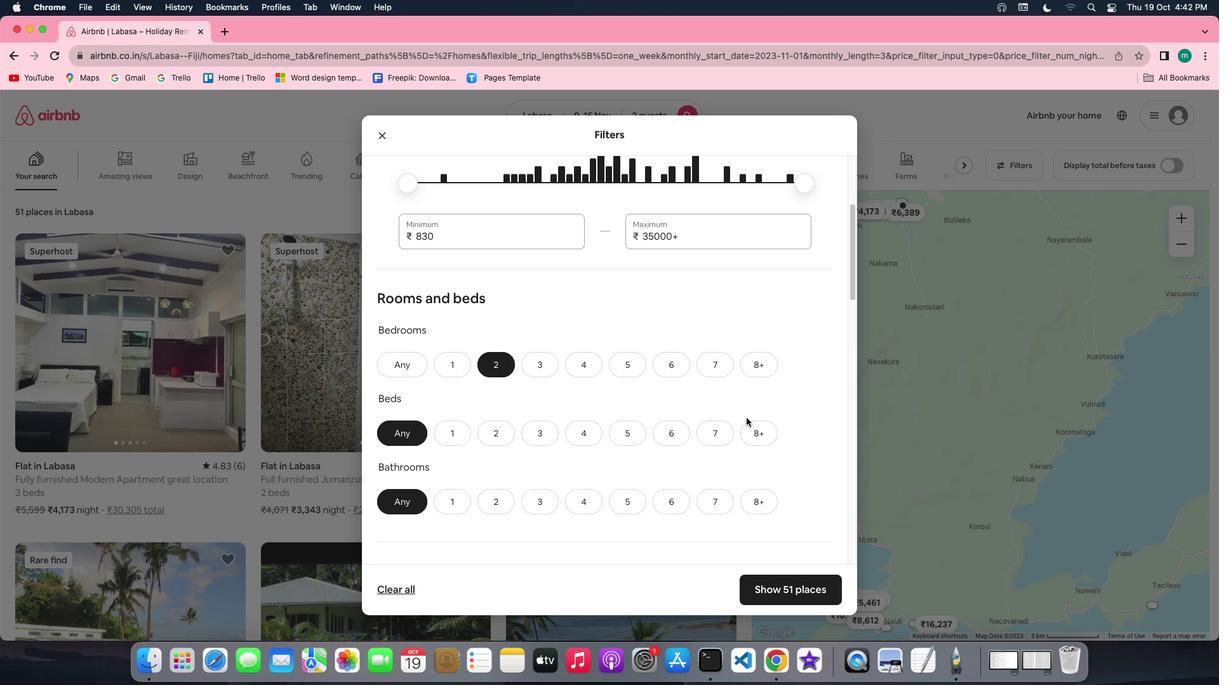 
Action: Mouse scrolled (746, 418) with delta (0, 0)
Screenshot: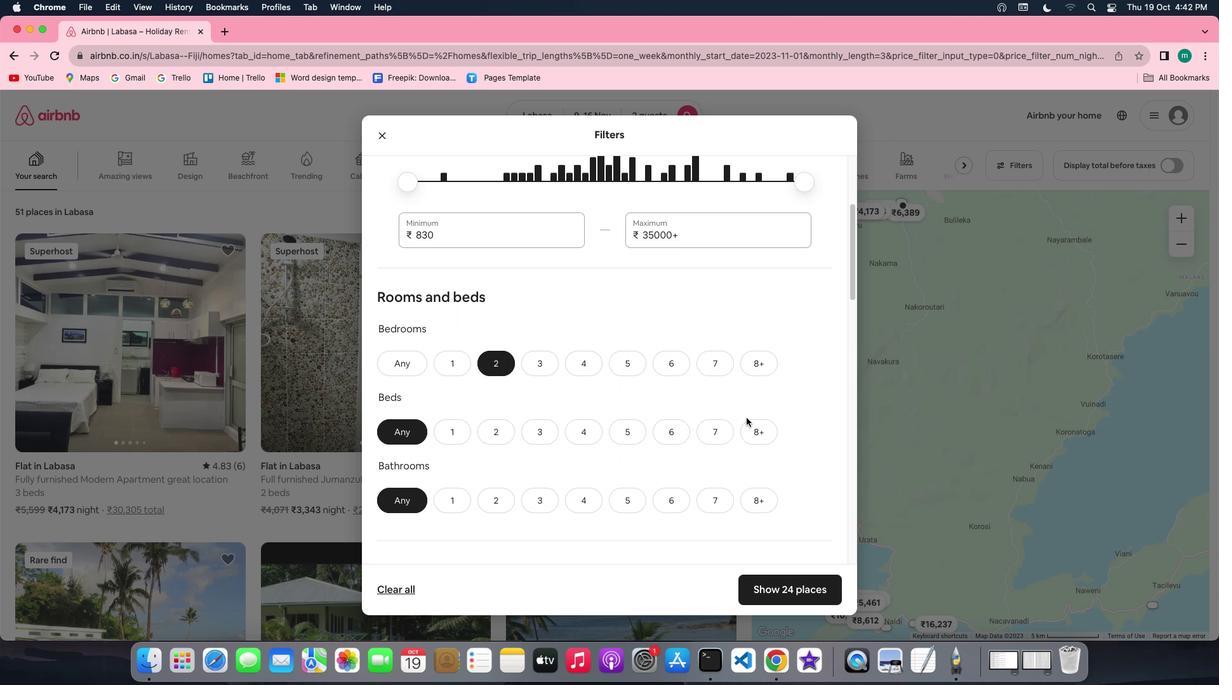 
Action: Mouse scrolled (746, 418) with delta (0, 0)
Screenshot: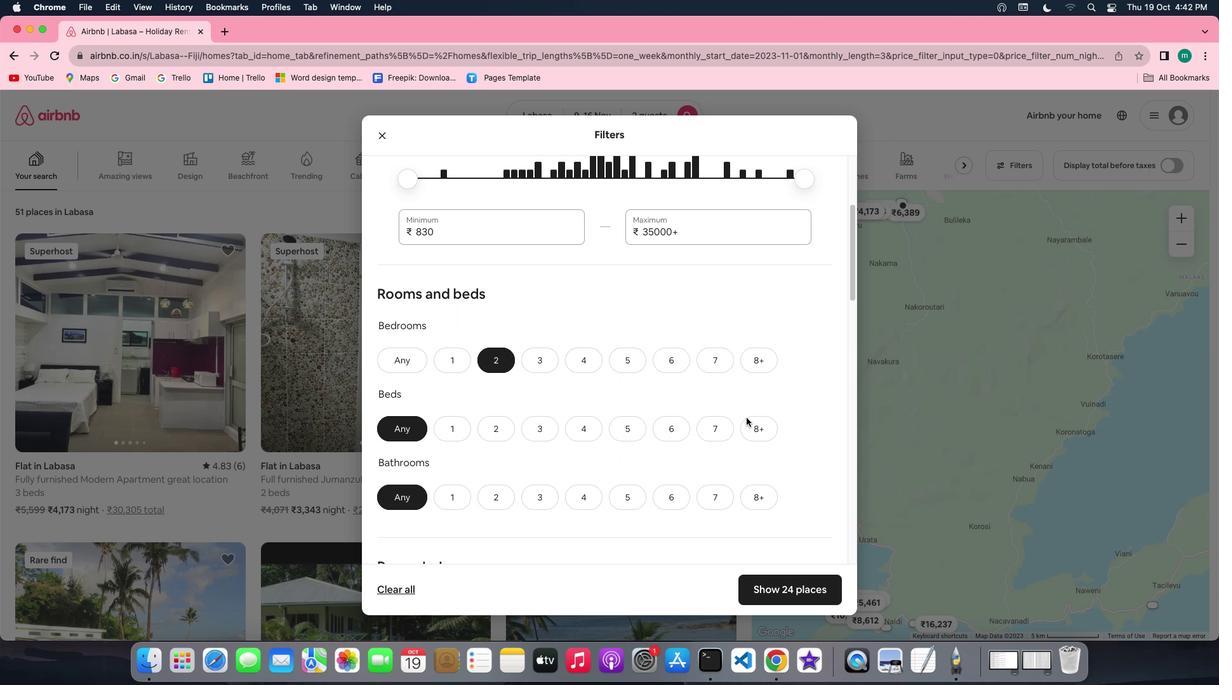 
Action: Mouse scrolled (746, 418) with delta (0, -1)
Screenshot: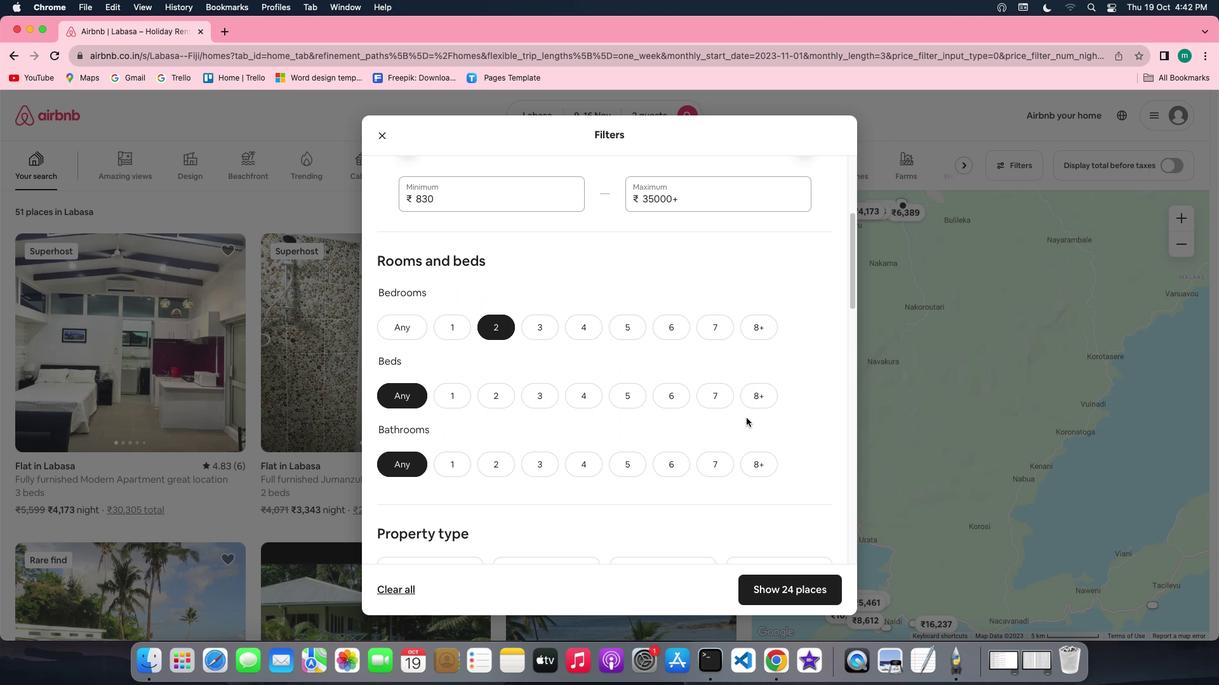 
Action: Mouse scrolled (746, 418) with delta (0, -1)
Screenshot: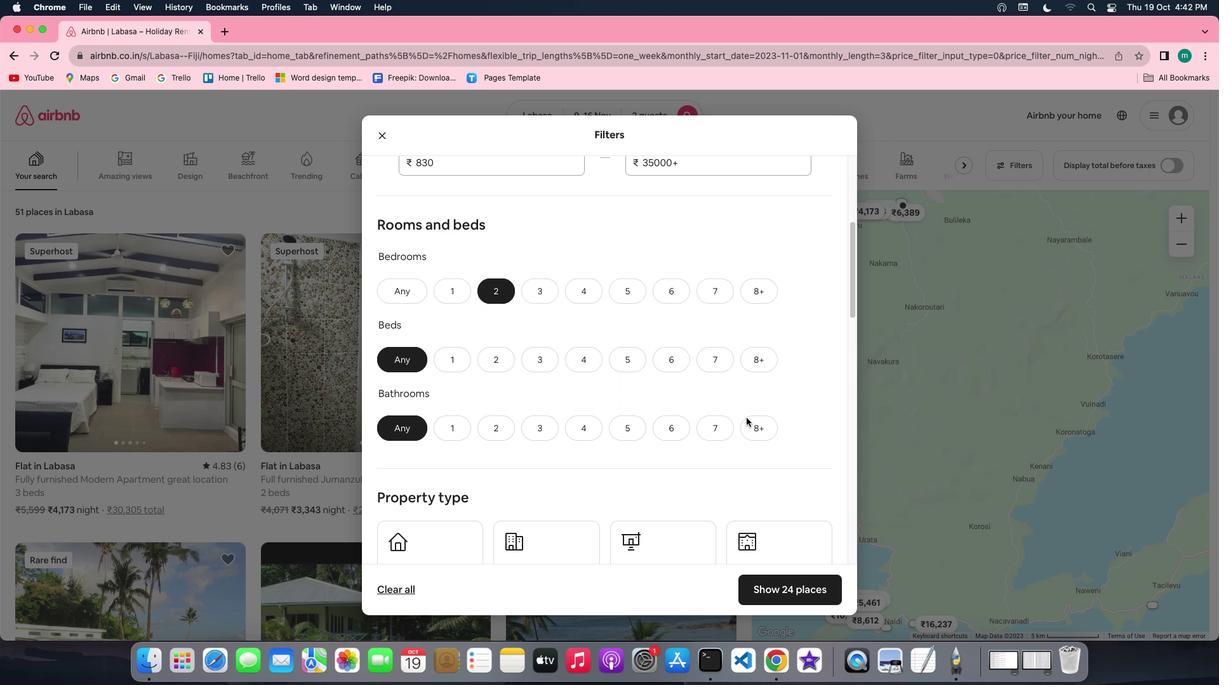 
Action: Mouse scrolled (746, 418) with delta (0, 0)
Screenshot: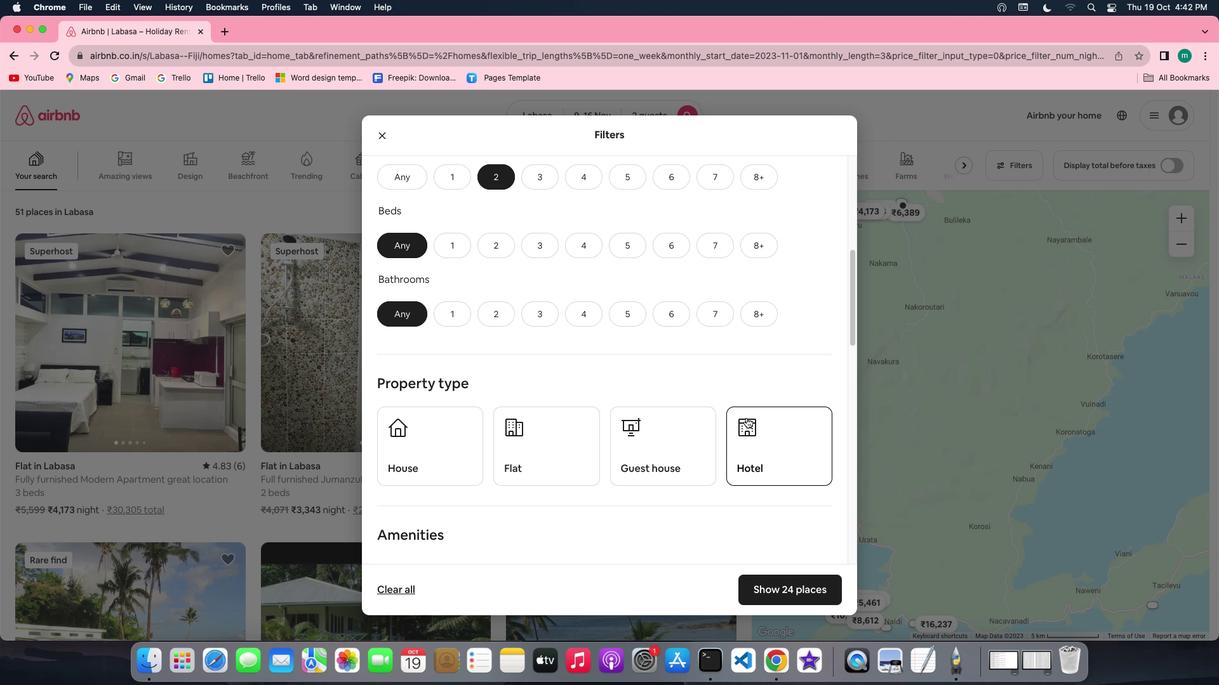 
Action: Mouse scrolled (746, 418) with delta (0, 0)
Screenshot: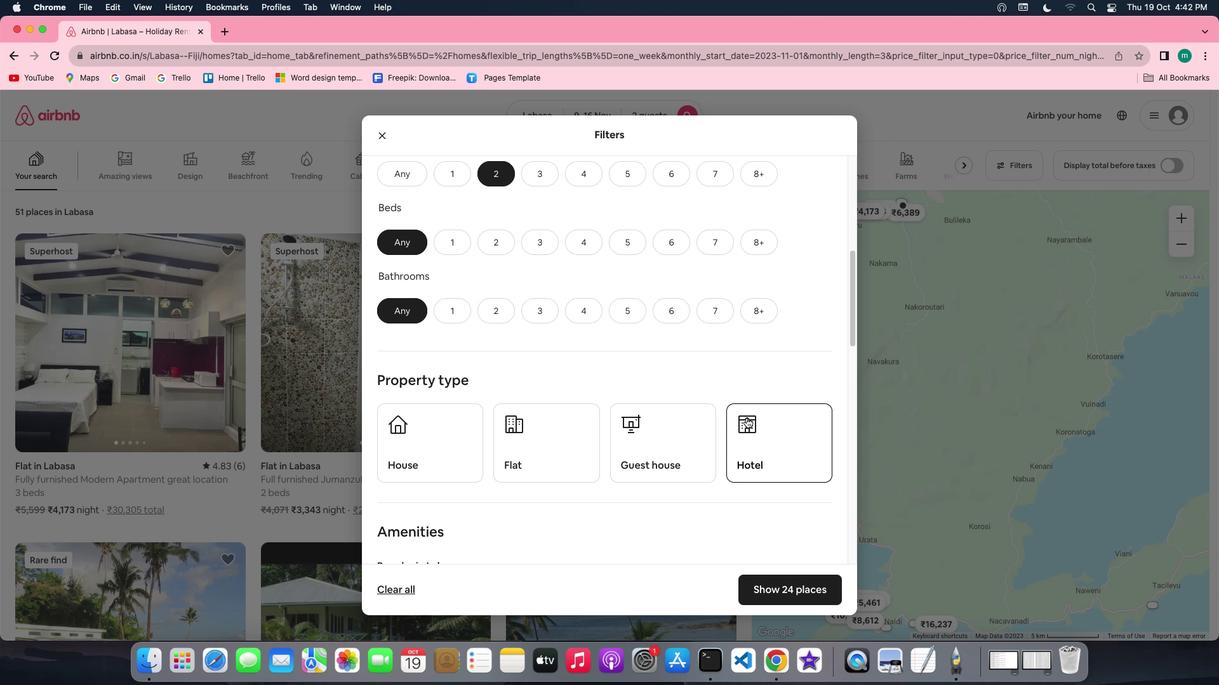
Action: Mouse scrolled (746, 418) with delta (0, 0)
Screenshot: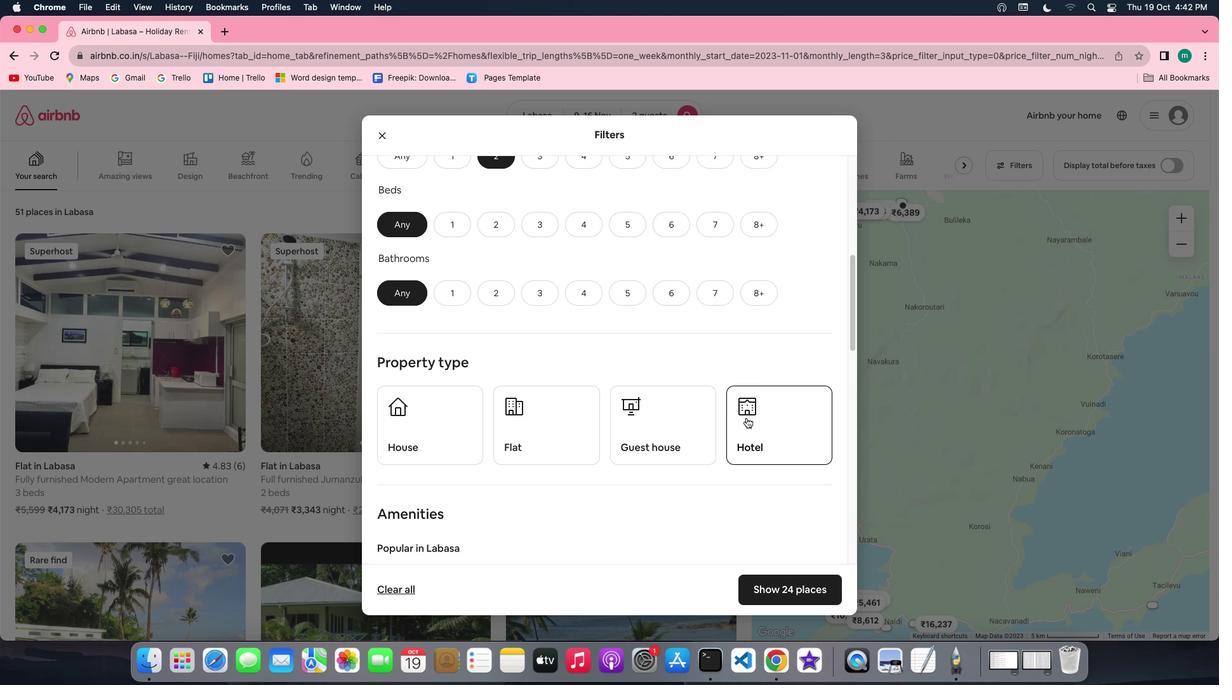
Action: Mouse scrolled (746, 418) with delta (0, 0)
Screenshot: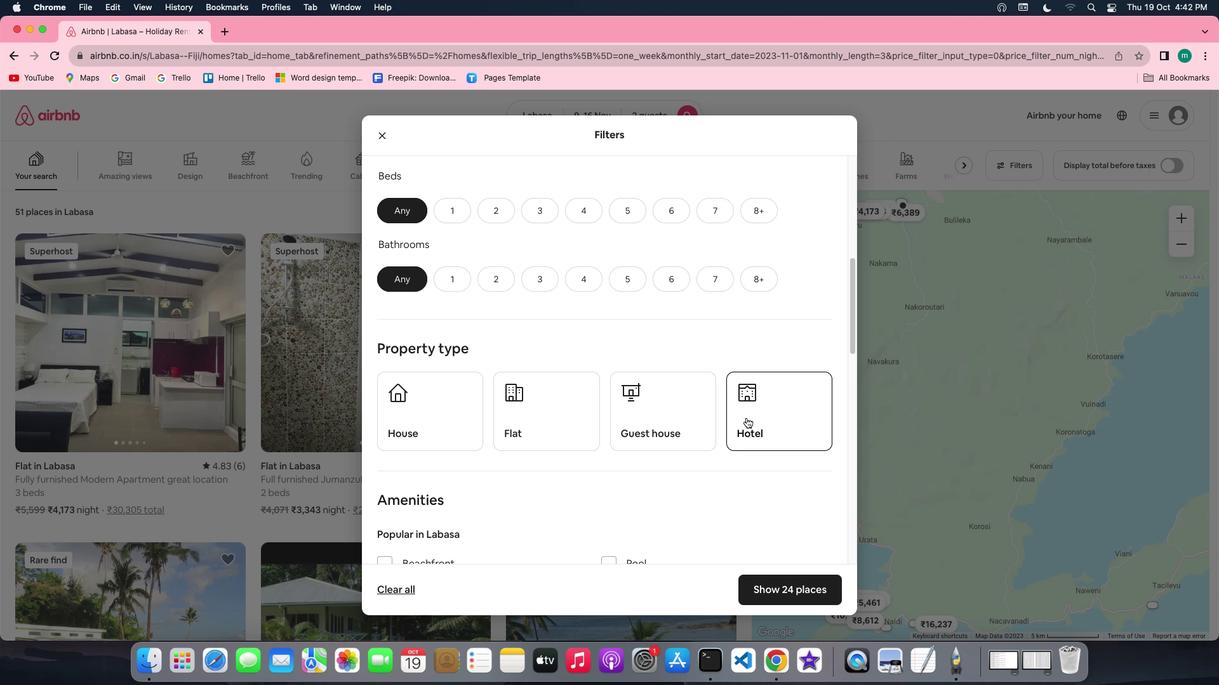 
Action: Mouse scrolled (746, 418) with delta (0, 0)
Screenshot: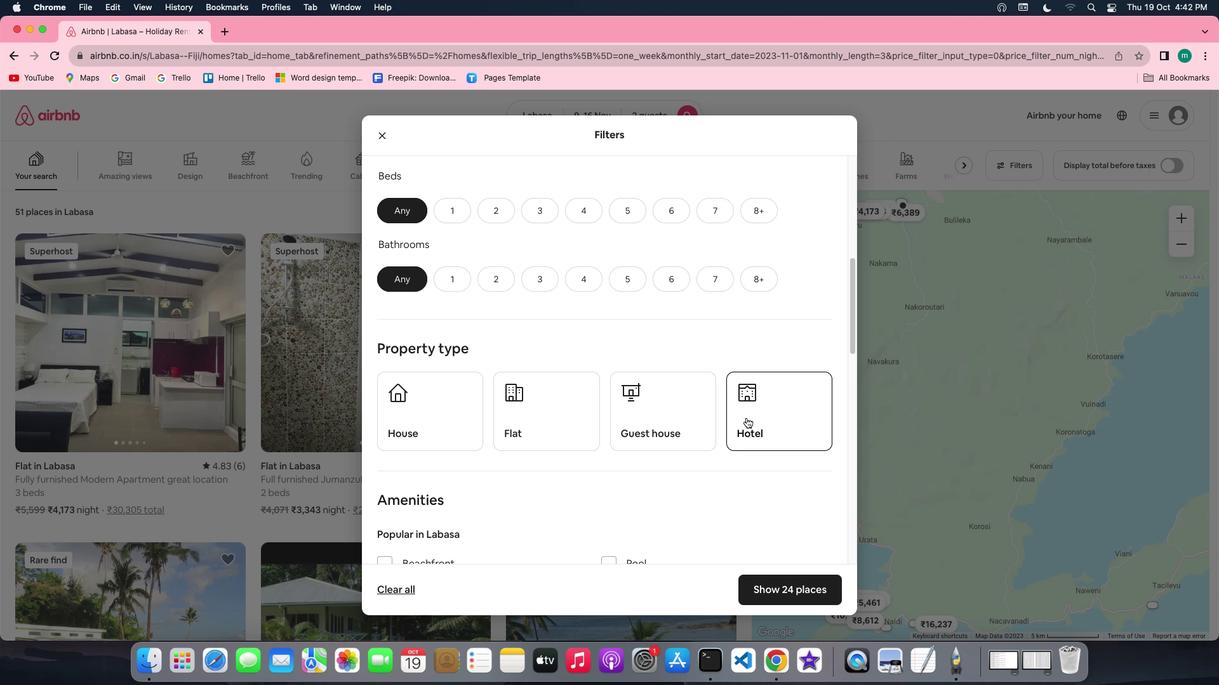 
Action: Mouse scrolled (746, 418) with delta (0, 1)
Screenshot: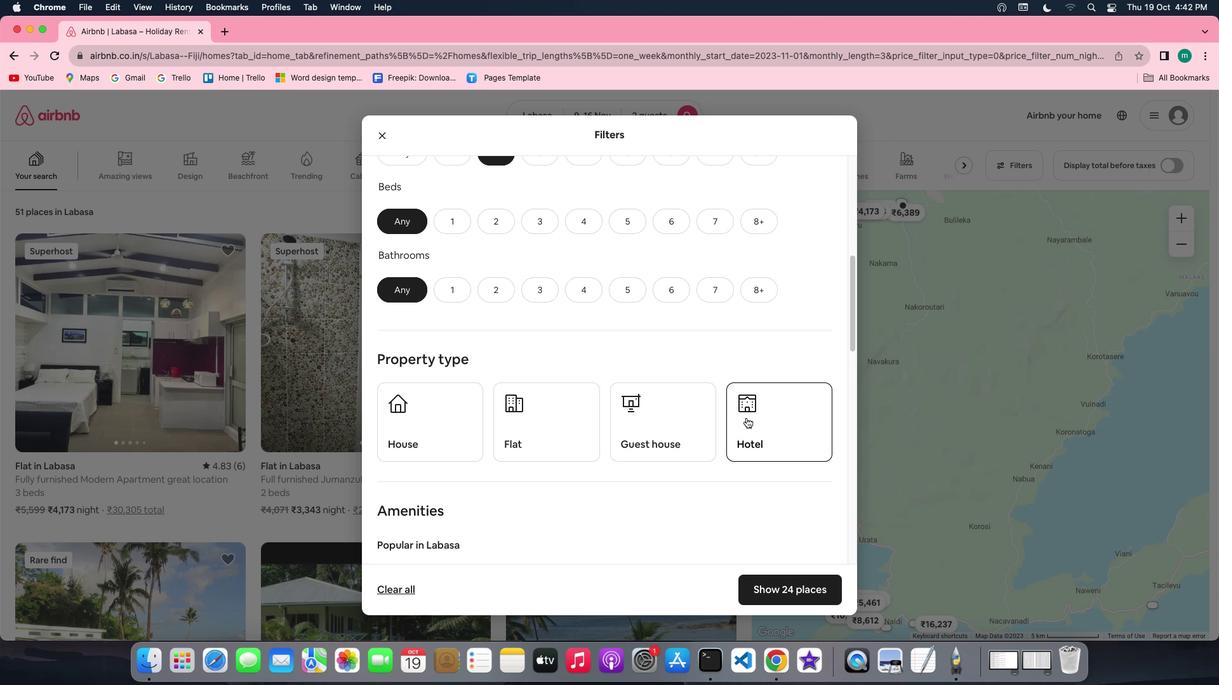 
Action: Mouse moved to (495, 323)
Screenshot: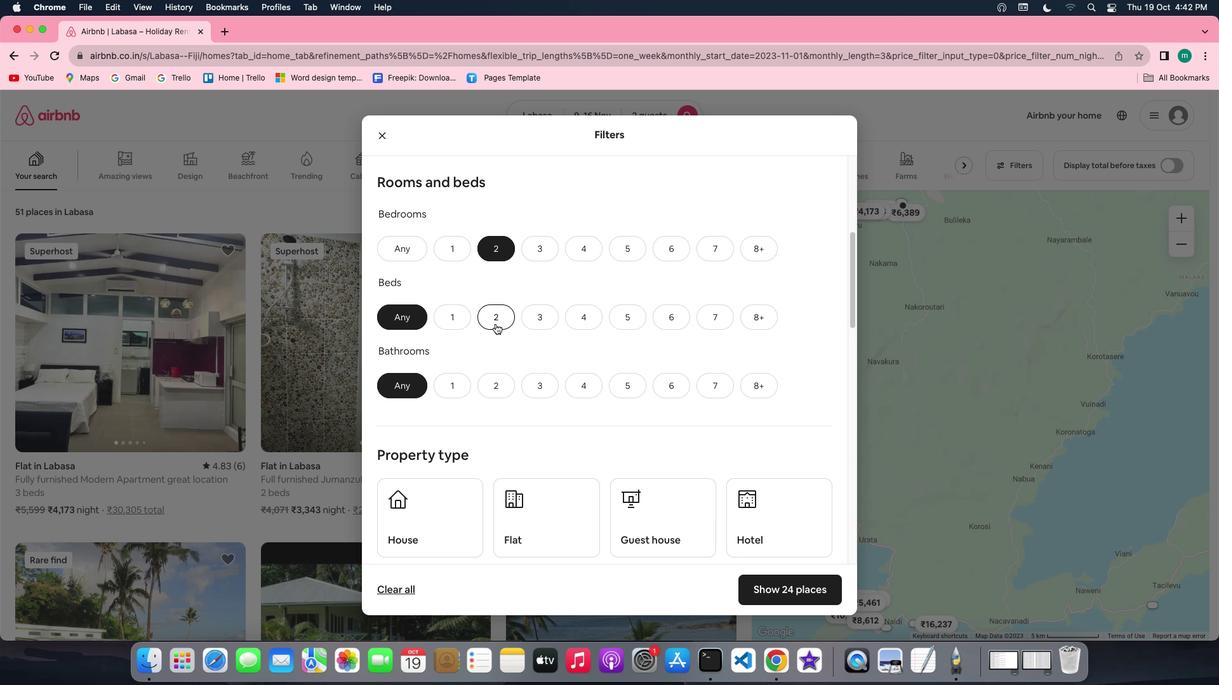 
Action: Mouse pressed left at (495, 323)
Screenshot: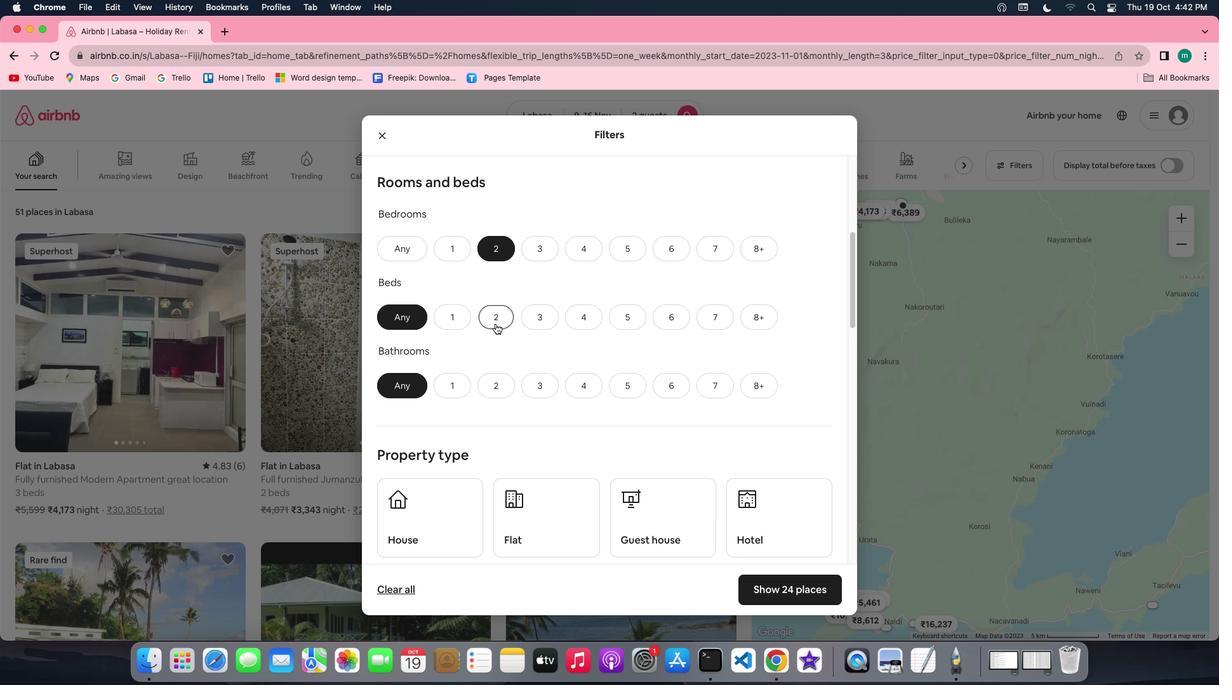 
Action: Mouse moved to (455, 384)
Screenshot: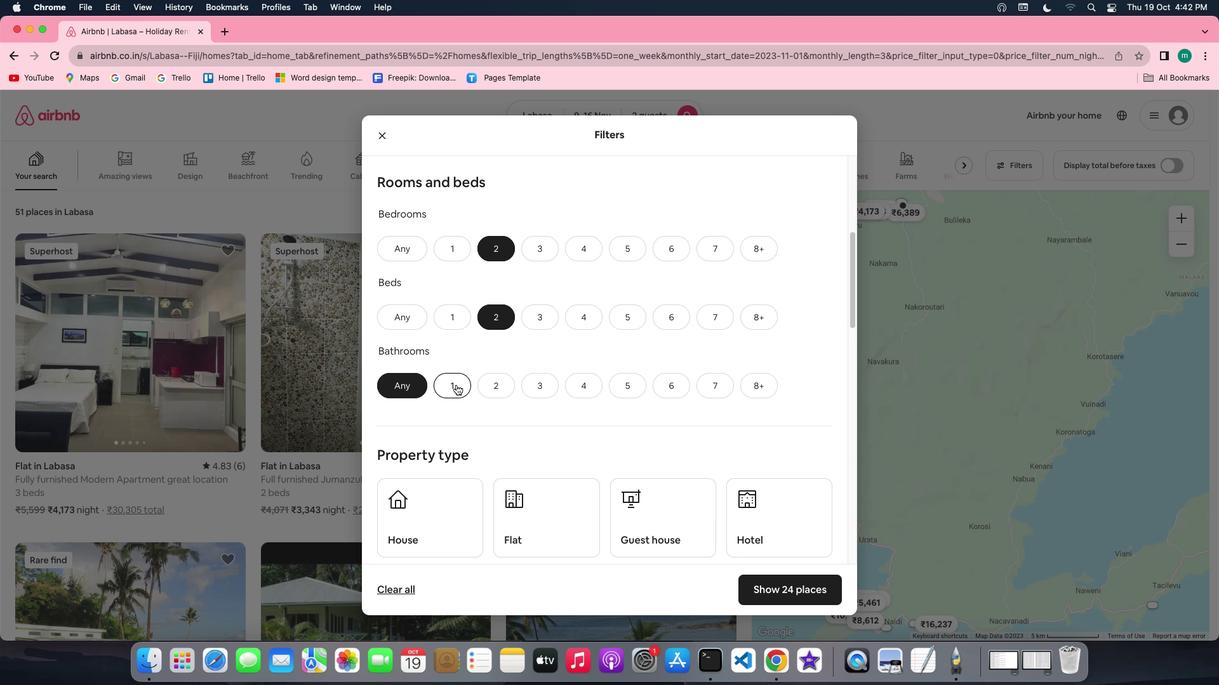 
Action: Mouse pressed left at (455, 384)
Screenshot: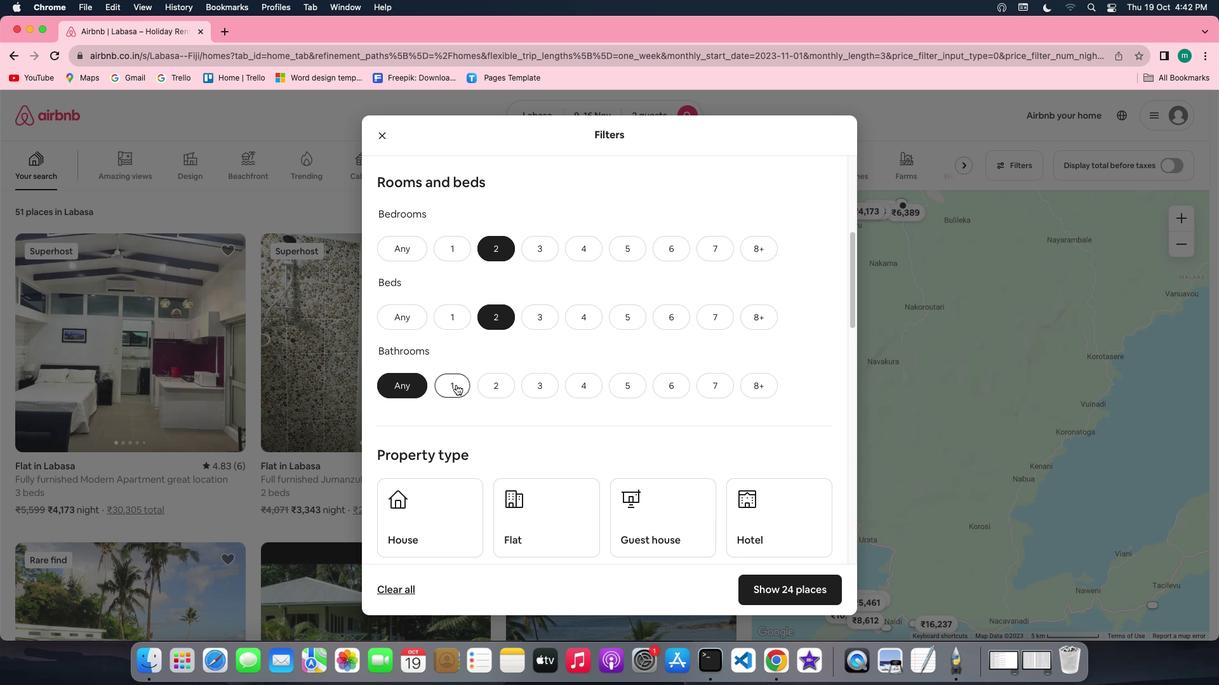 
Action: Mouse moved to (608, 385)
Screenshot: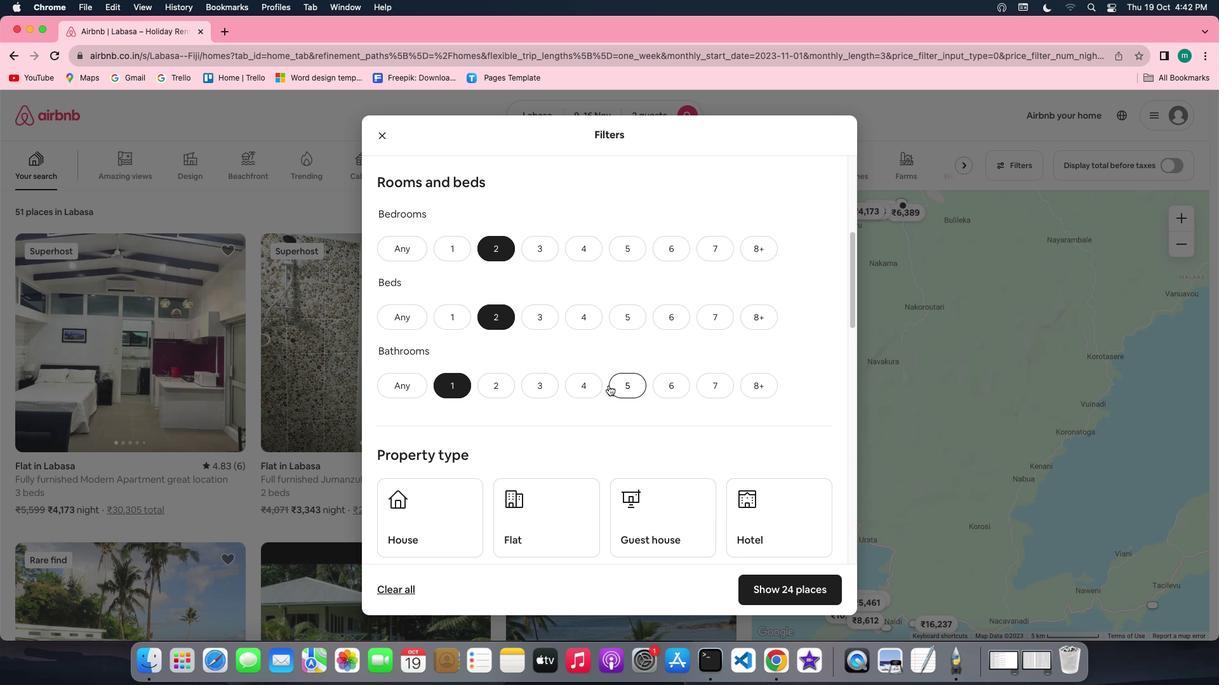 
Action: Mouse scrolled (608, 385) with delta (0, 0)
Screenshot: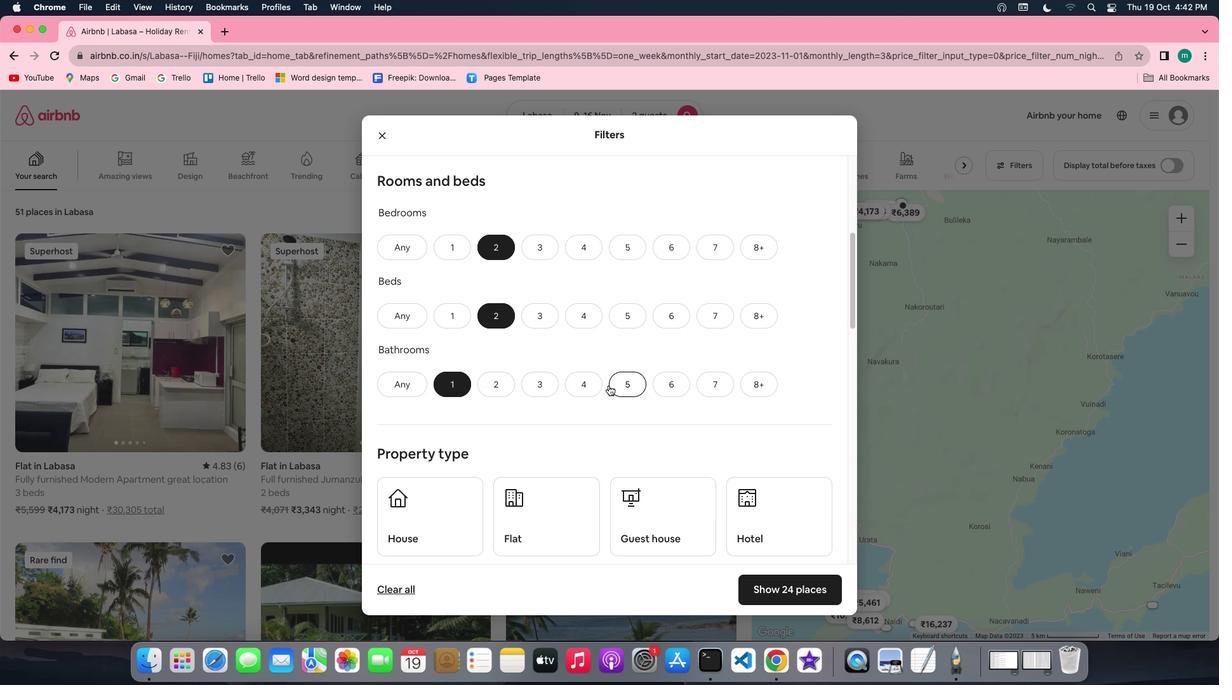 
Action: Mouse scrolled (608, 385) with delta (0, 0)
Screenshot: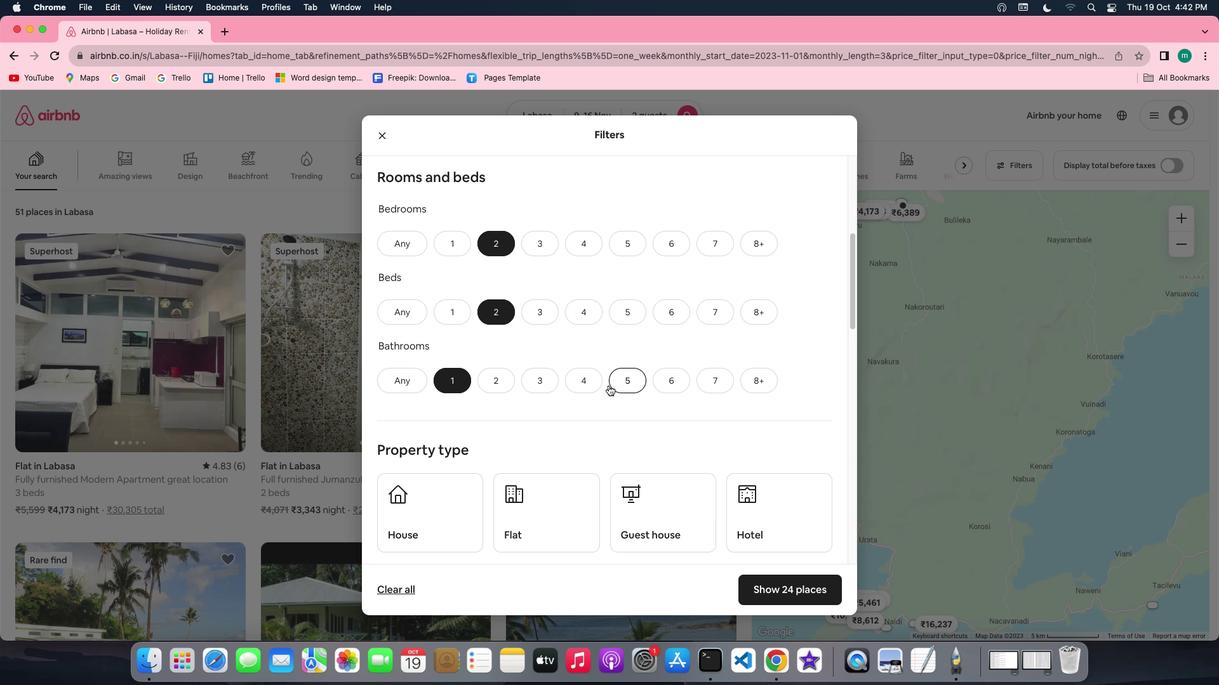 
Action: Mouse scrolled (608, 385) with delta (0, 0)
Screenshot: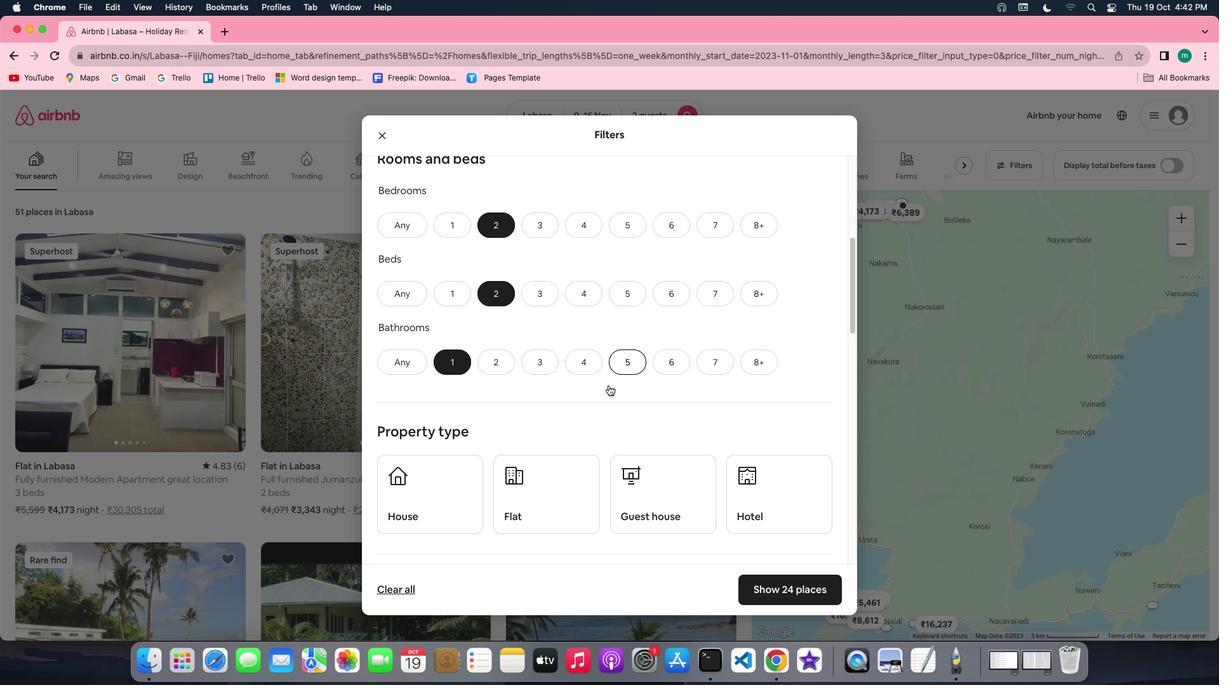 
Action: Mouse scrolled (608, 385) with delta (0, 0)
Screenshot: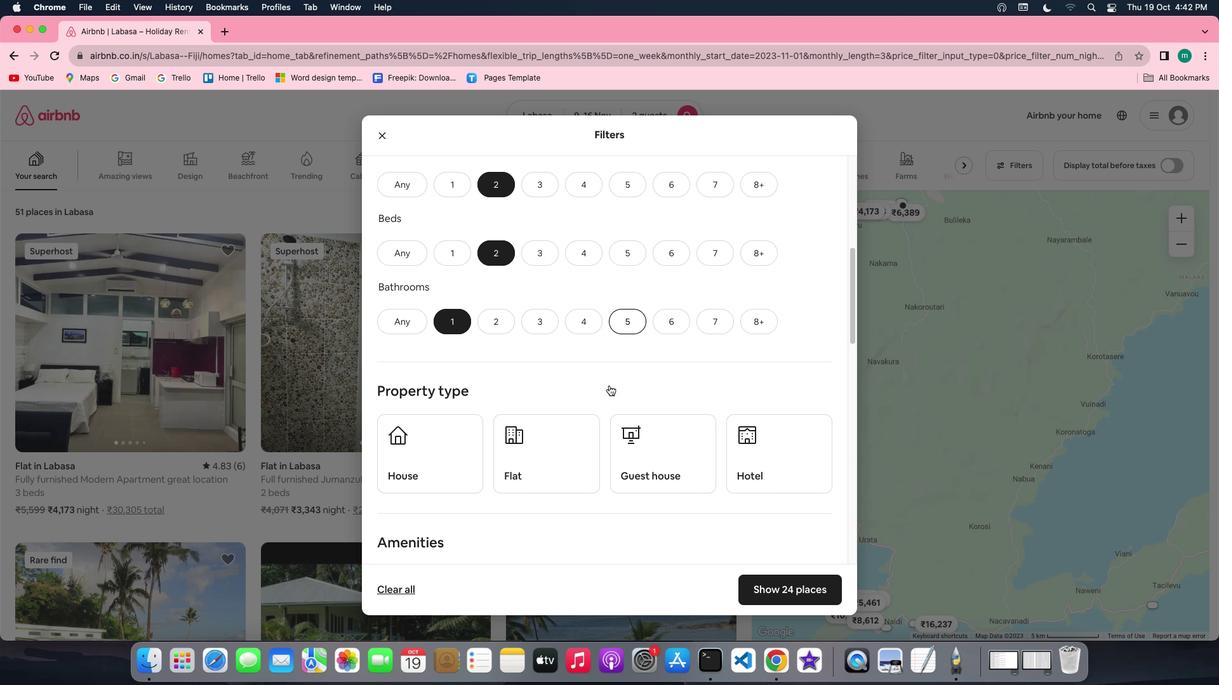 
Action: Mouse moved to (610, 384)
Screenshot: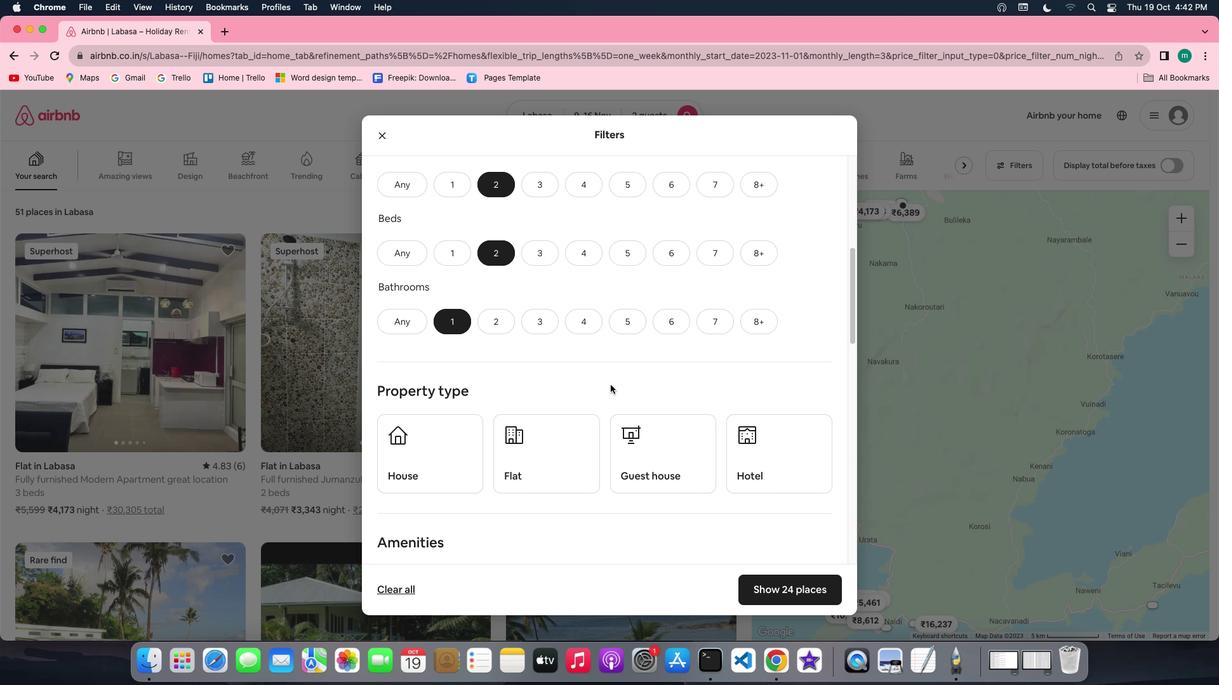 
Action: Mouse scrolled (610, 384) with delta (0, 0)
Screenshot: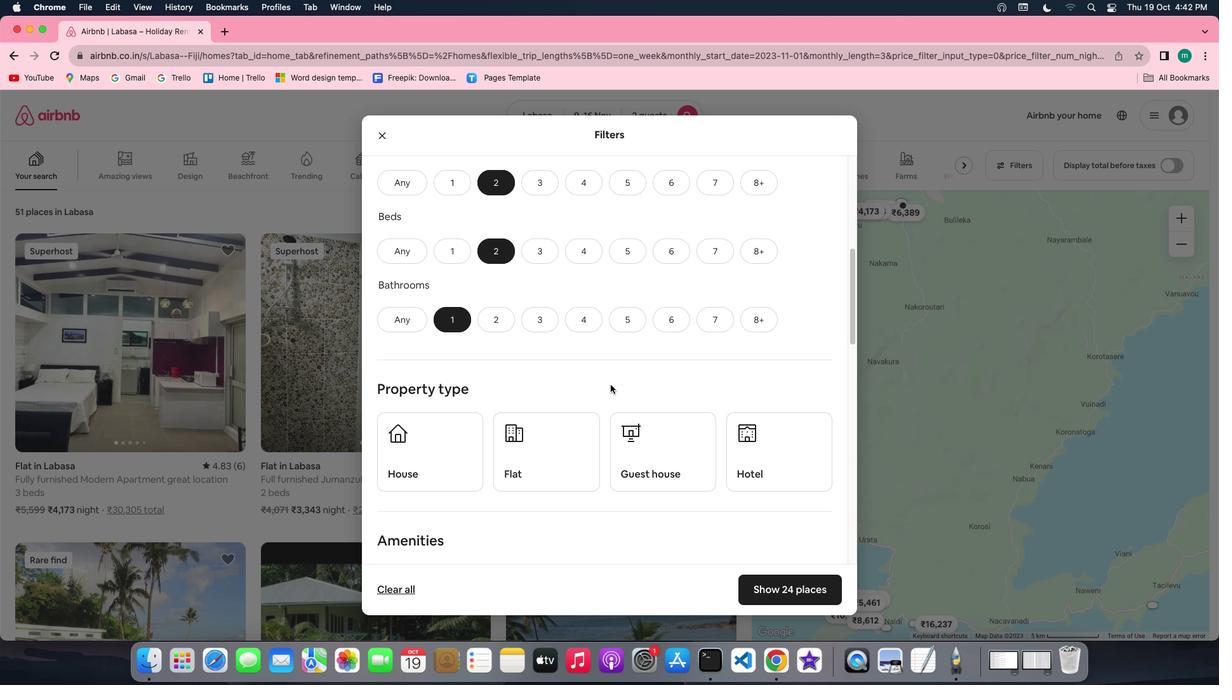 
Action: Mouse scrolled (610, 384) with delta (0, 0)
Screenshot: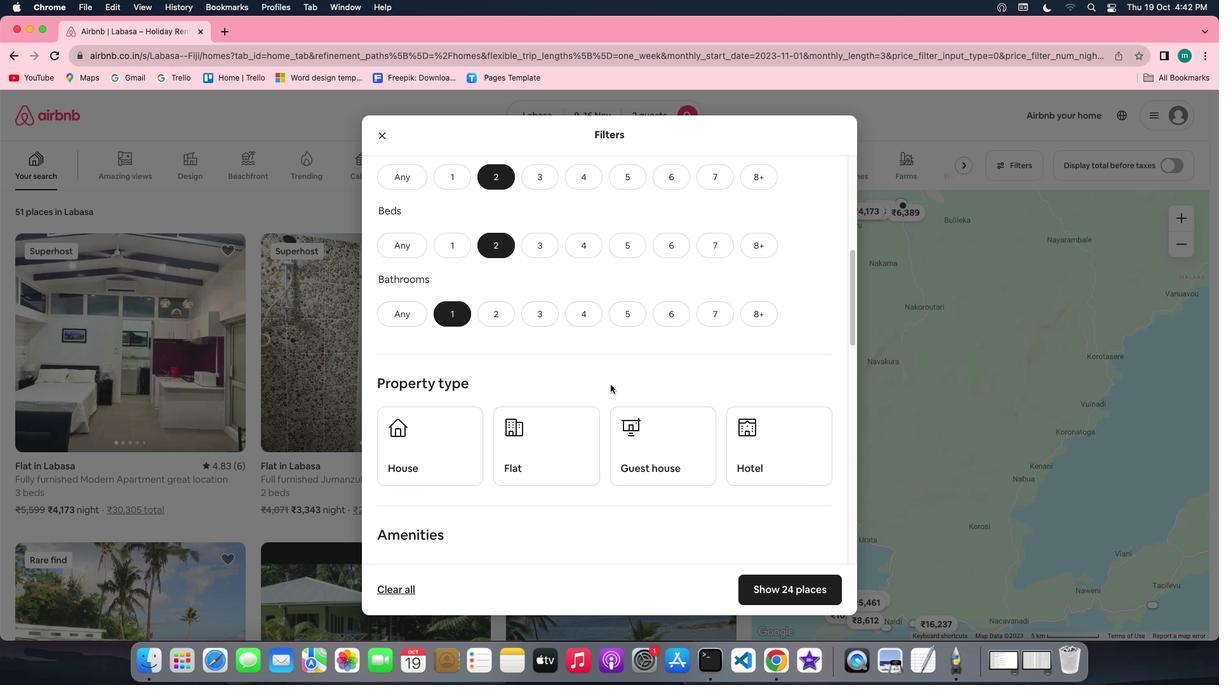 
Action: Mouse scrolled (610, 384) with delta (0, 0)
Screenshot: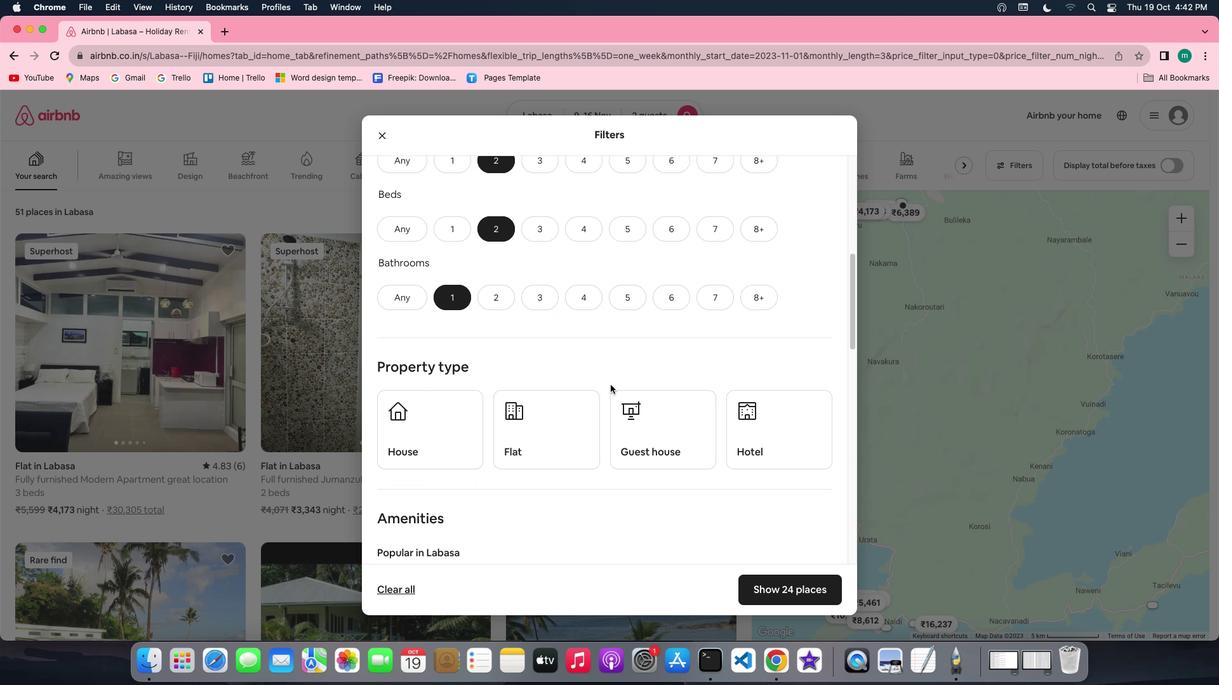 
Action: Mouse scrolled (610, 384) with delta (0, 0)
Screenshot: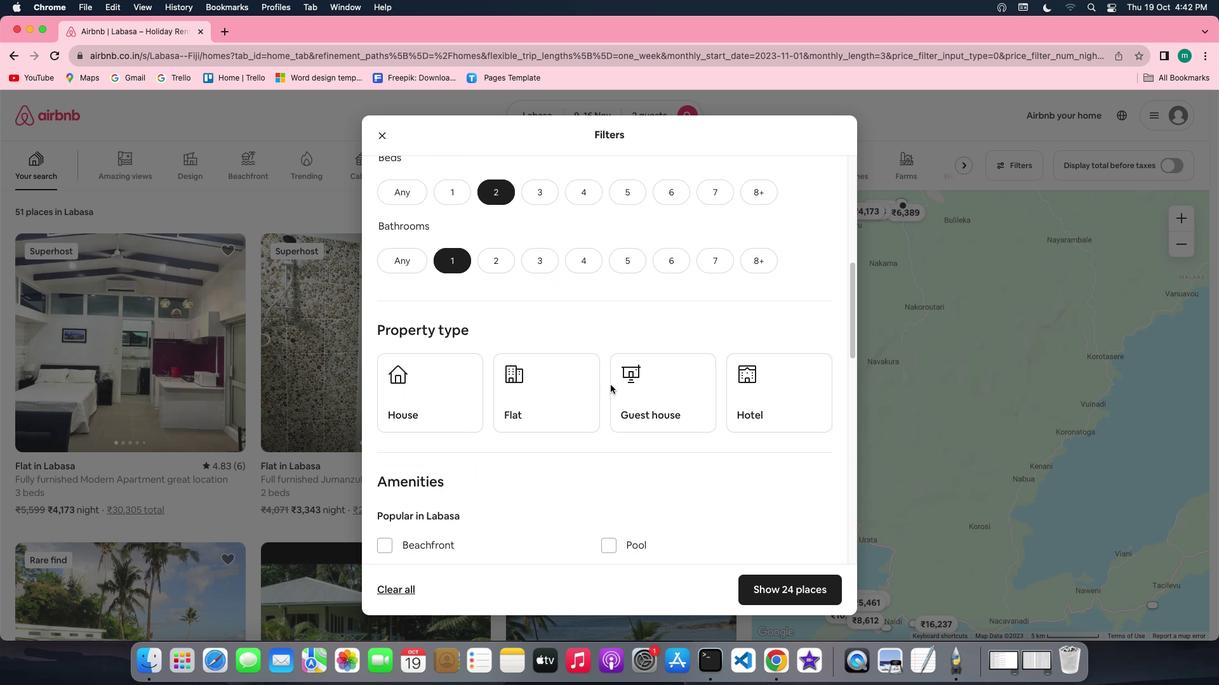 
Action: Mouse scrolled (610, 384) with delta (0, 0)
Screenshot: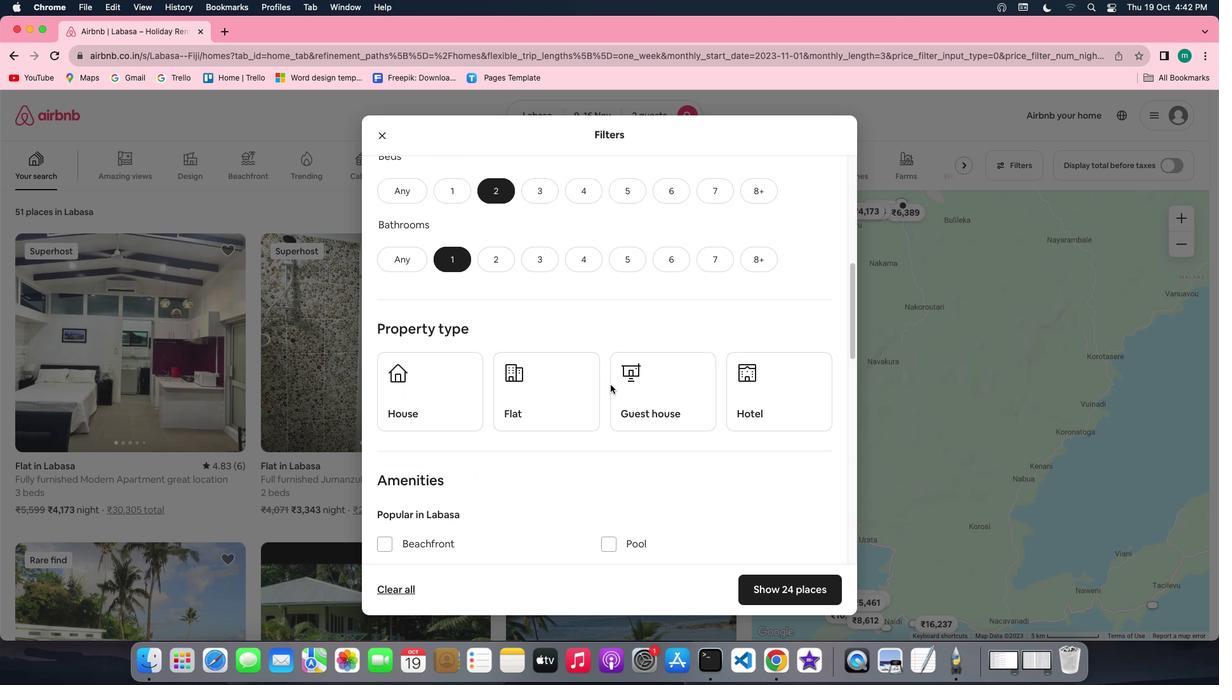 
Action: Mouse scrolled (610, 384) with delta (0, 0)
Screenshot: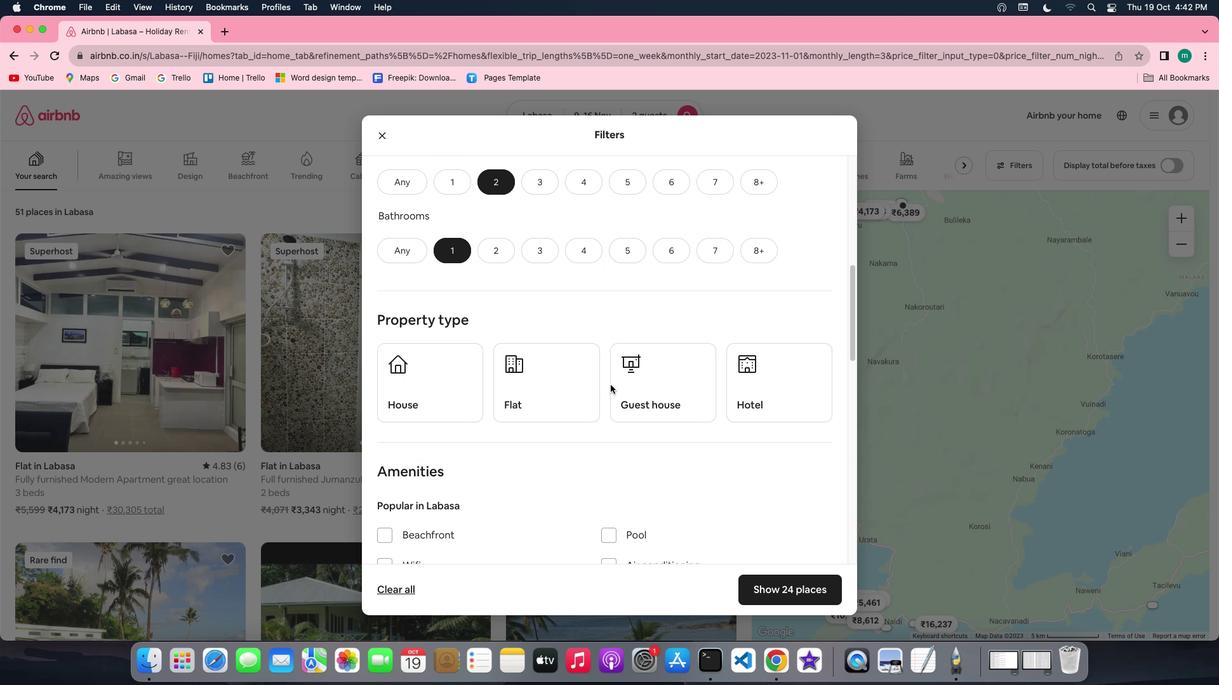 
Action: Mouse scrolled (610, 384) with delta (0, 0)
Screenshot: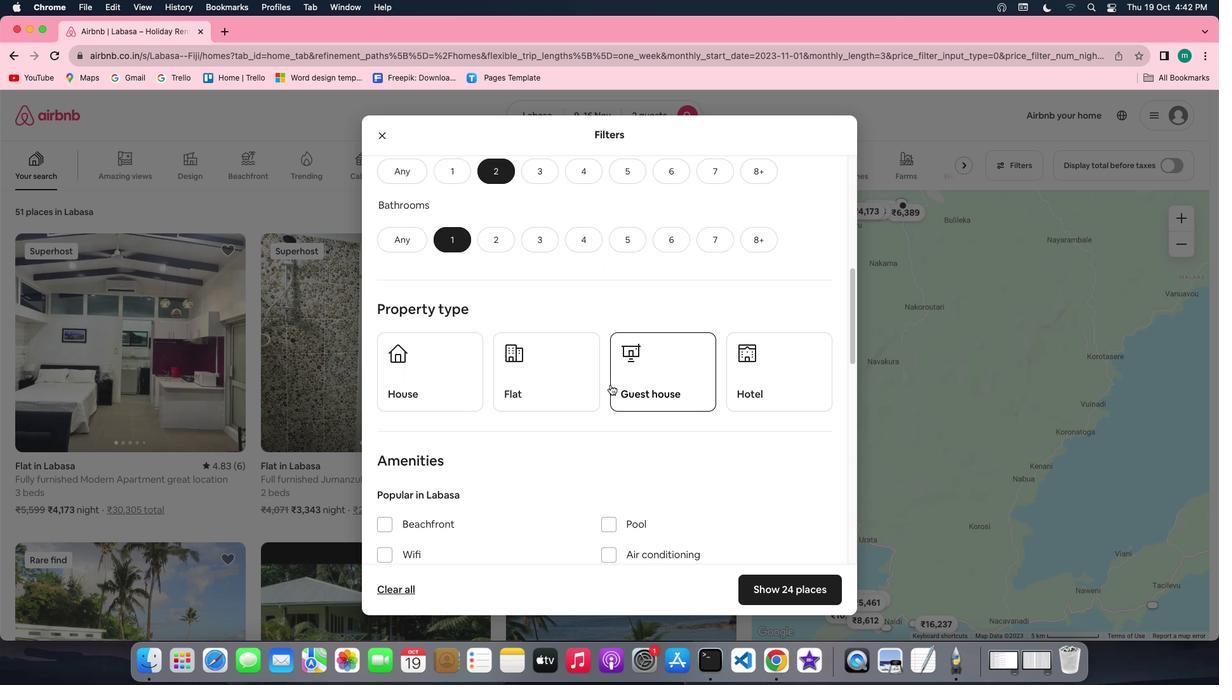 
Action: Mouse scrolled (610, 384) with delta (0, 0)
Screenshot: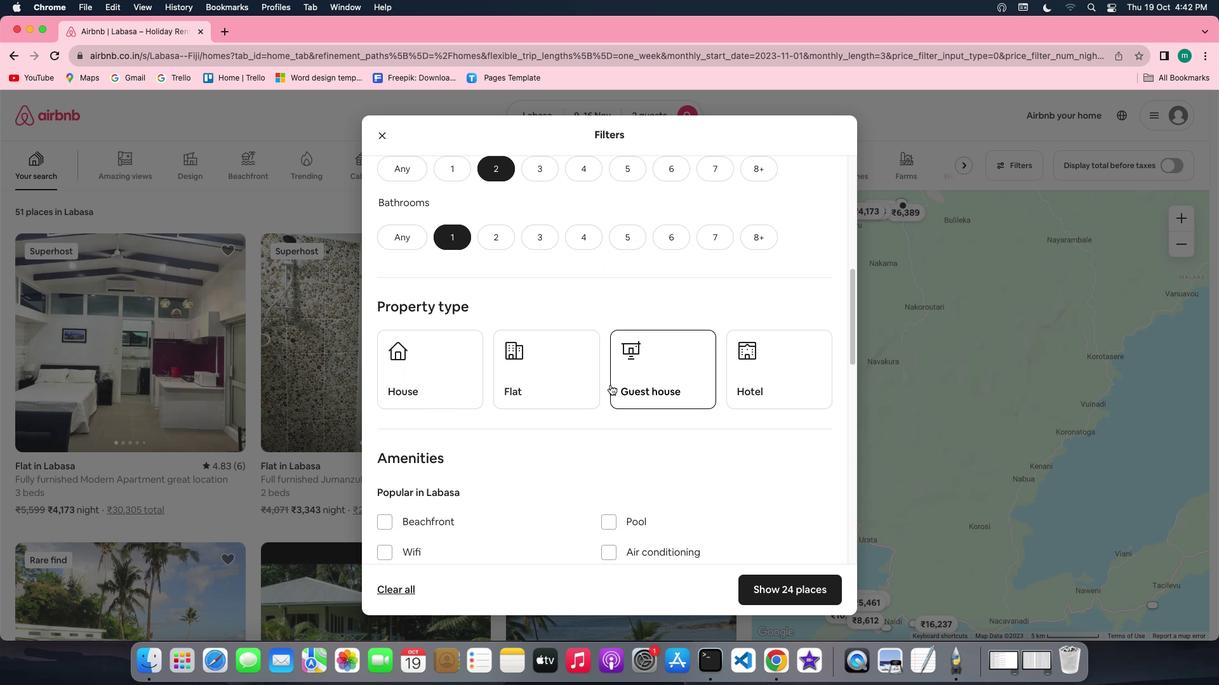 
Action: Mouse scrolled (610, 384) with delta (0, 0)
Screenshot: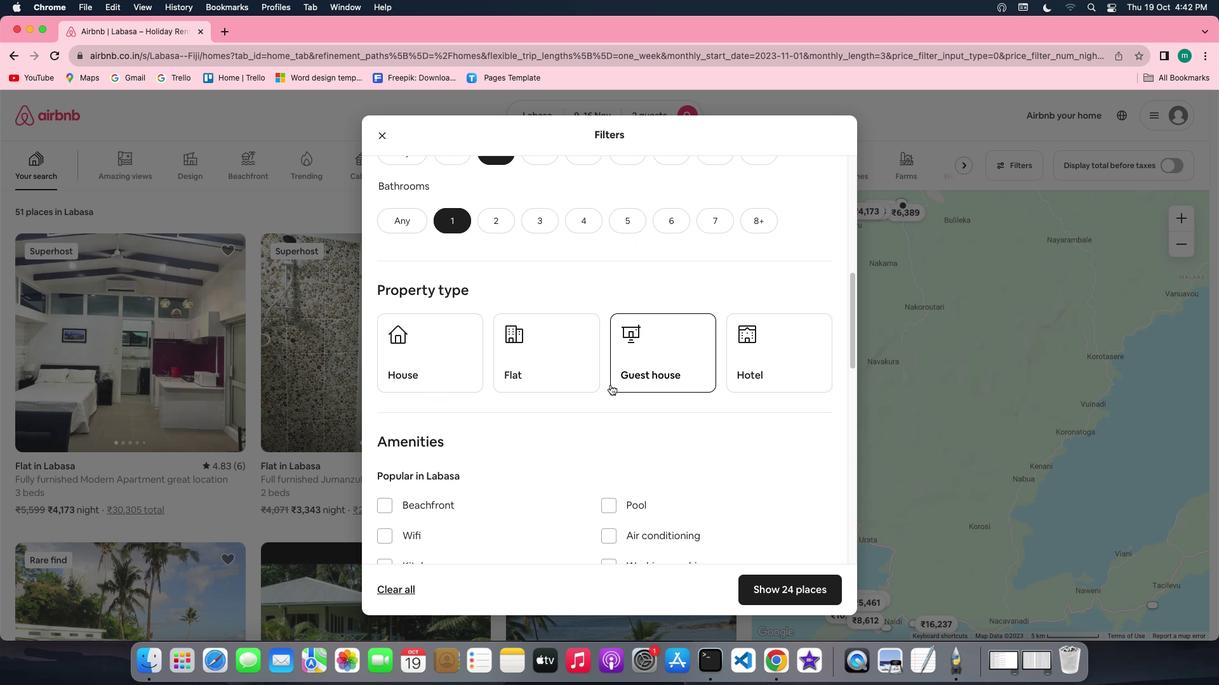
Action: Mouse scrolled (610, 384) with delta (0, 0)
Screenshot: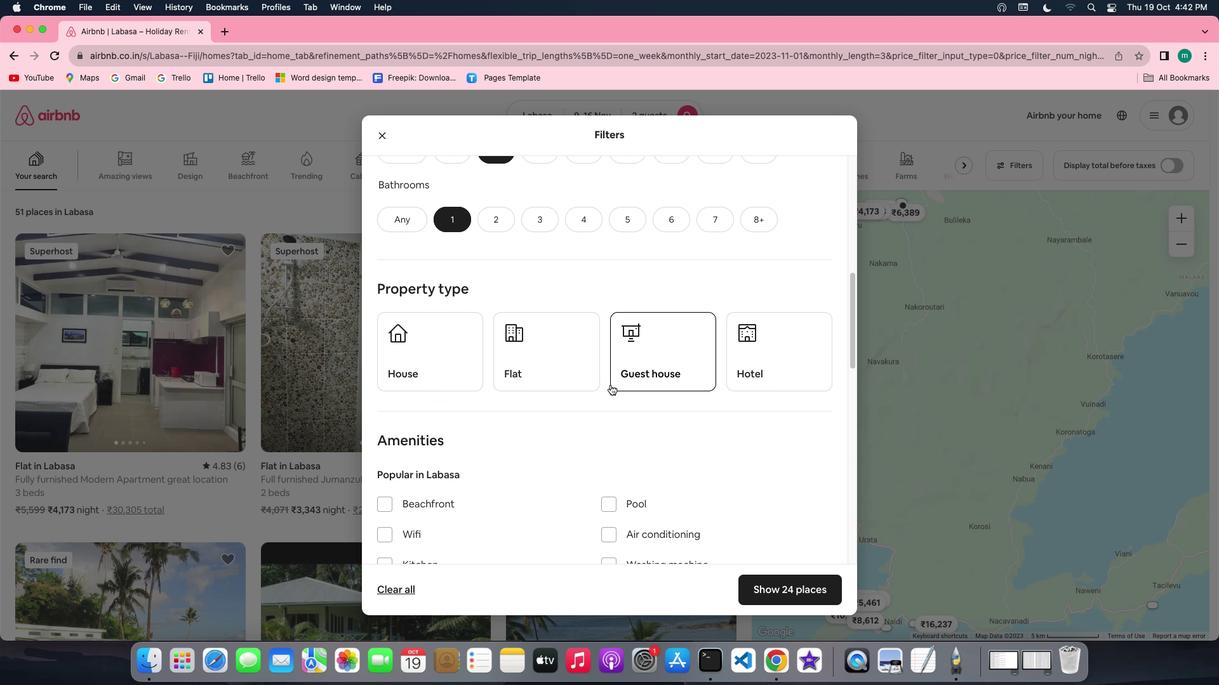 
Action: Mouse scrolled (610, 384) with delta (0, 0)
Screenshot: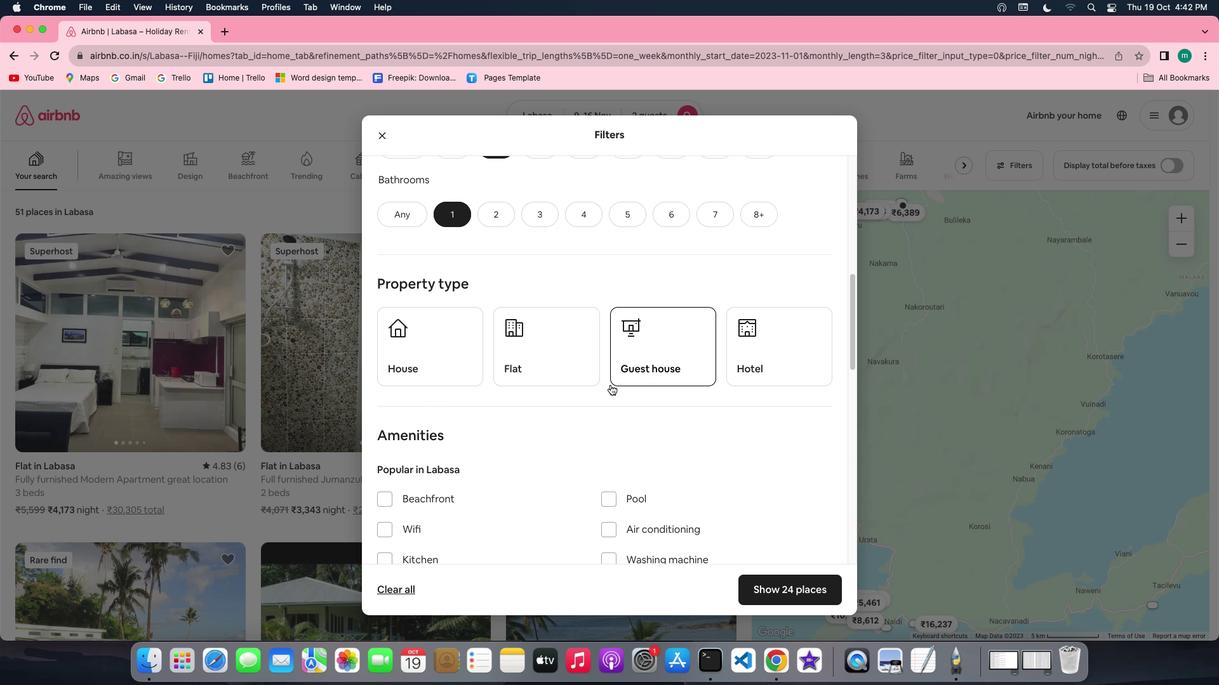 
Action: Mouse scrolled (610, 384) with delta (0, 0)
Screenshot: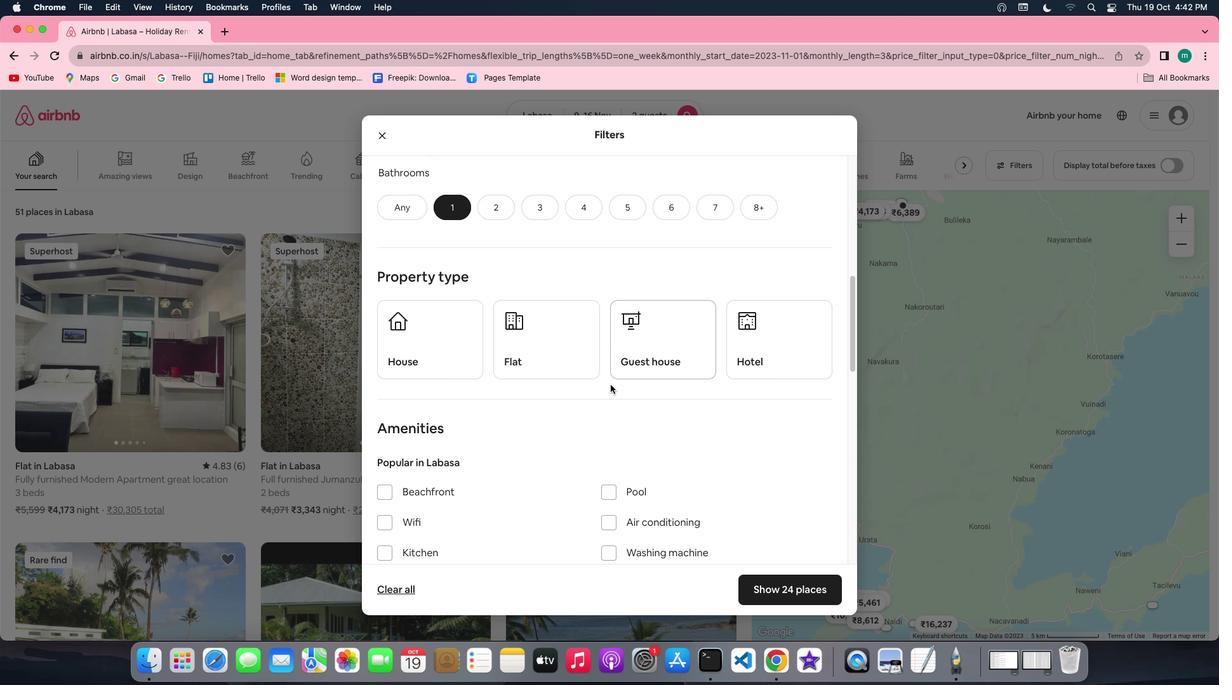 
Action: Mouse scrolled (610, 384) with delta (0, 0)
Screenshot: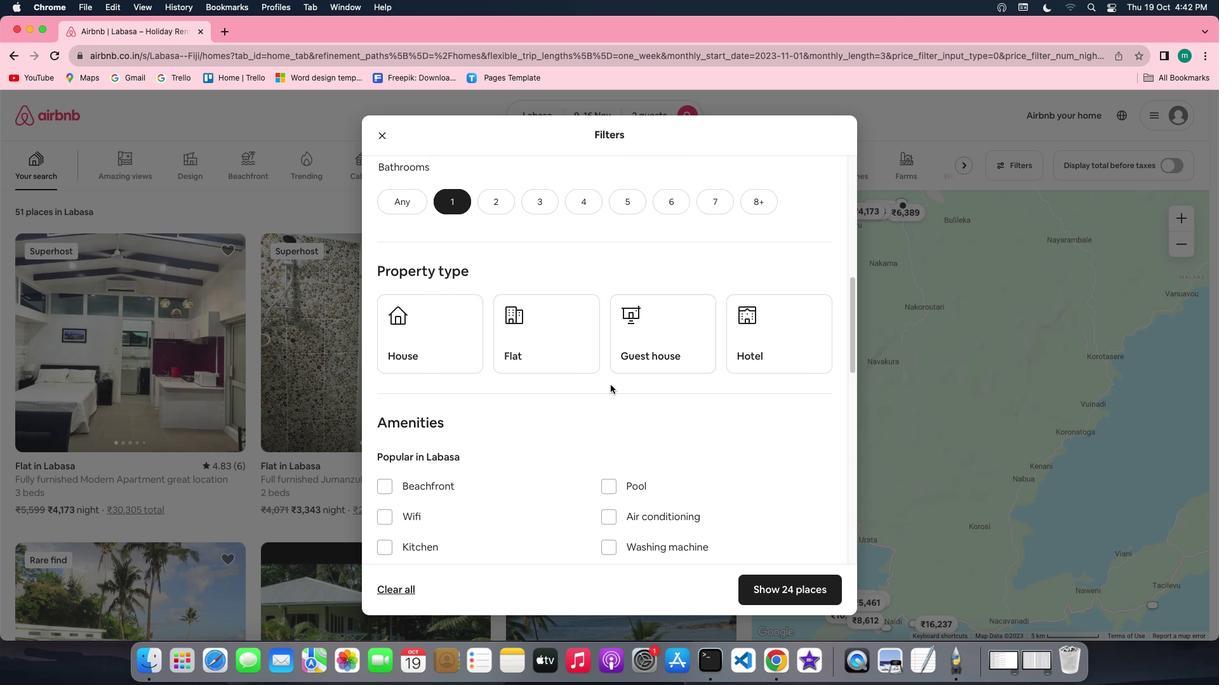 
Action: Mouse moved to (559, 350)
Screenshot: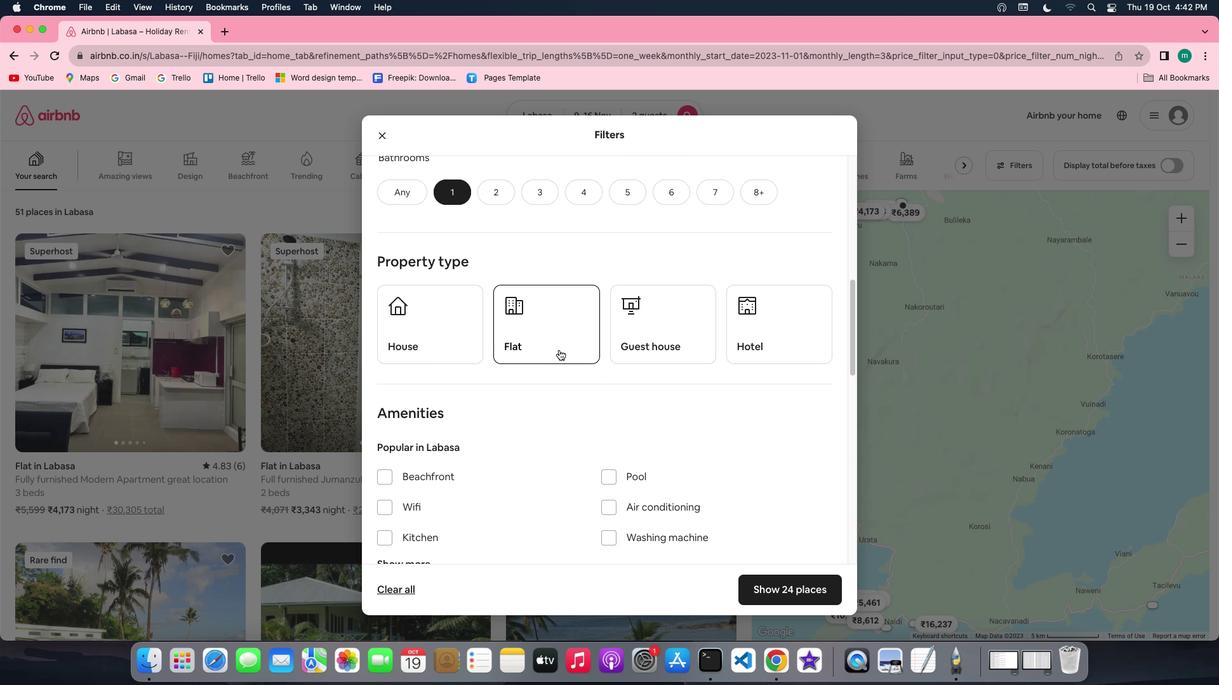 
Action: Mouse pressed left at (559, 350)
Screenshot: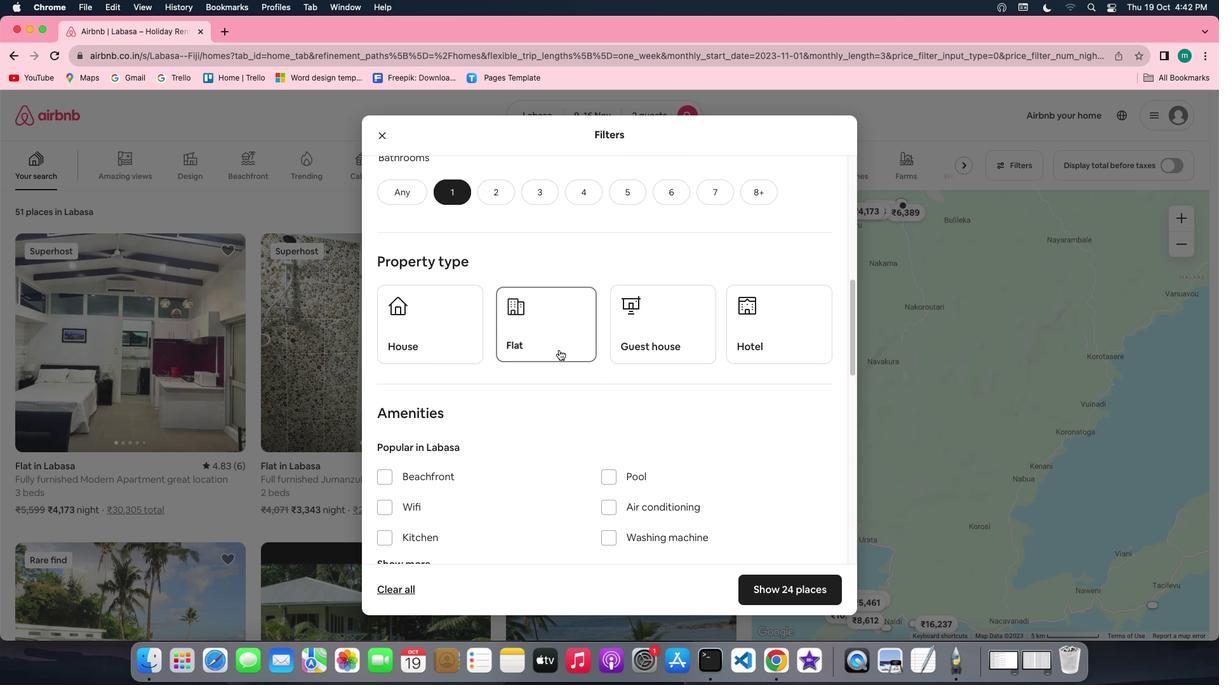 
Action: Mouse moved to (642, 377)
Screenshot: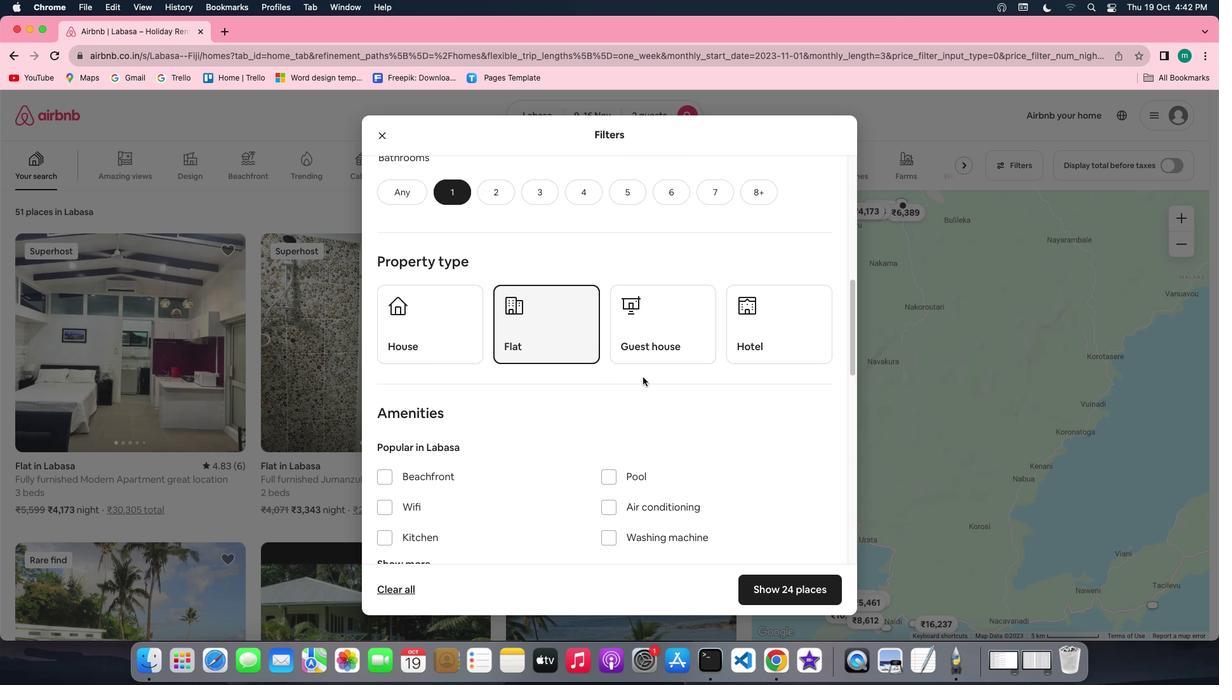 
Action: Mouse scrolled (642, 377) with delta (0, 0)
Screenshot: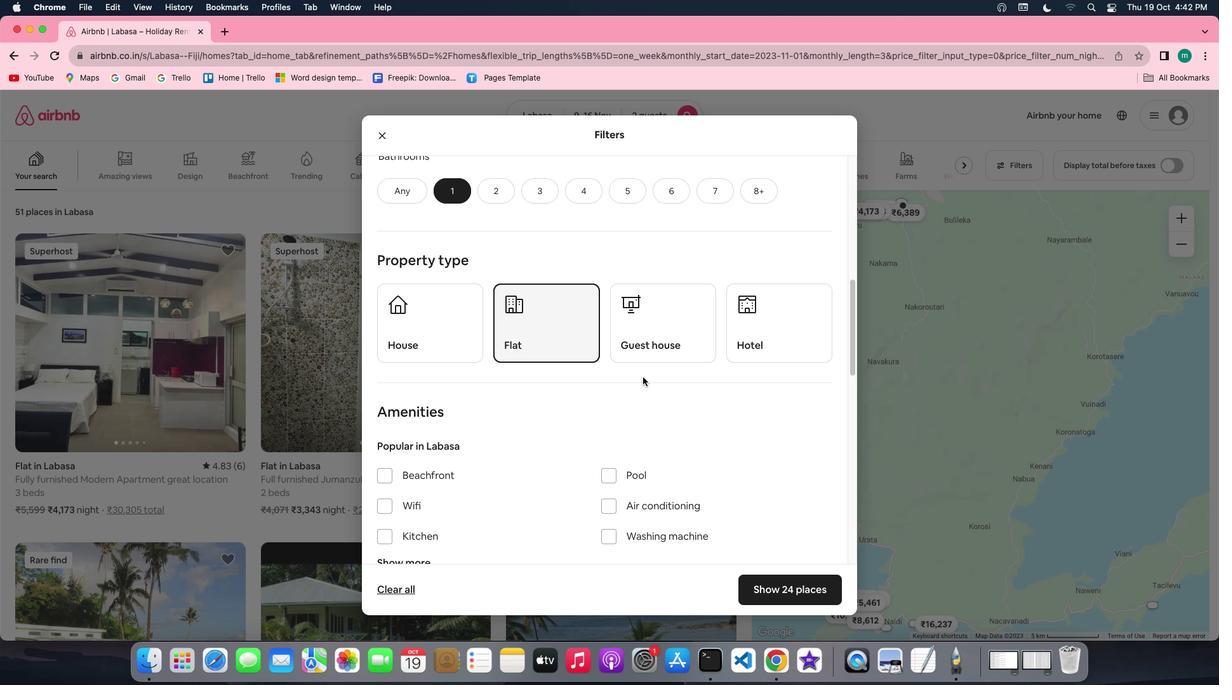 
Action: Mouse scrolled (642, 377) with delta (0, 0)
Screenshot: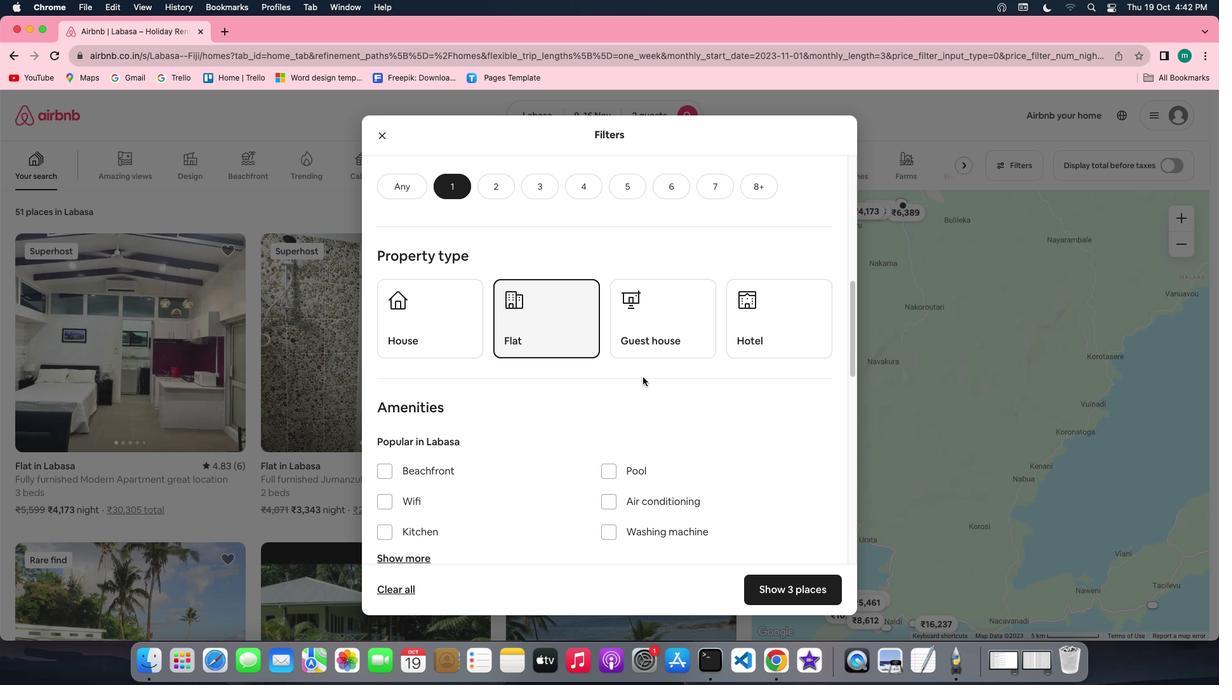 
Action: Mouse scrolled (642, 377) with delta (0, 0)
Screenshot: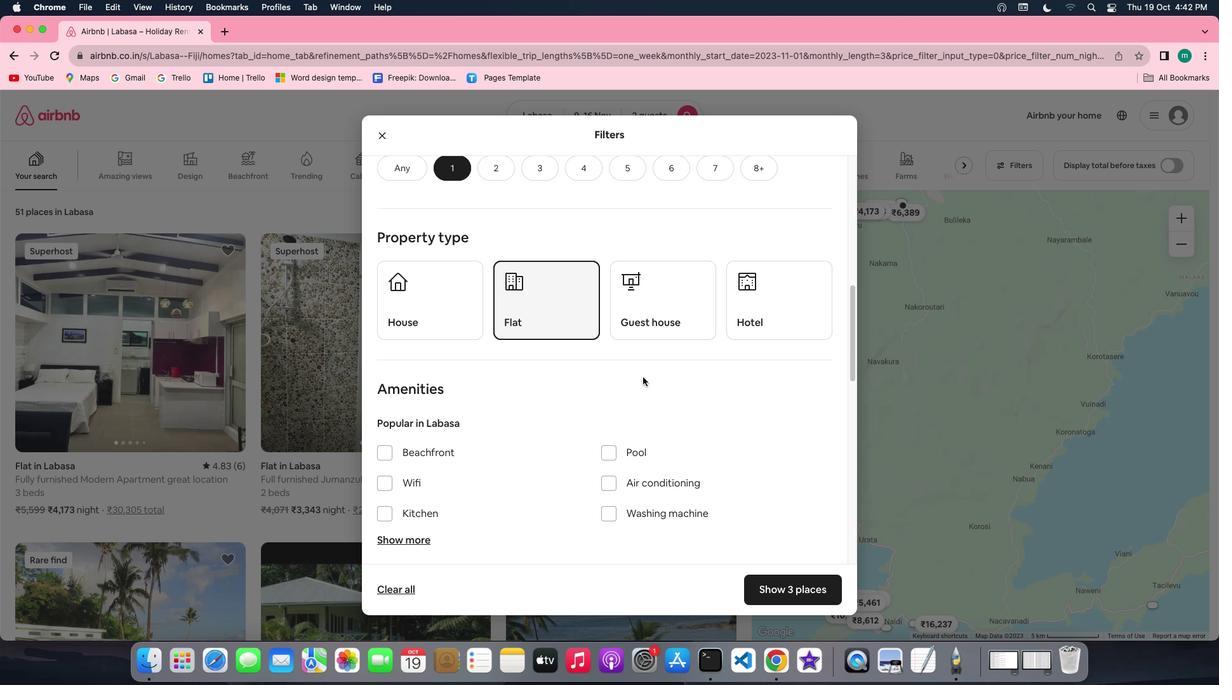 
Action: Mouse scrolled (642, 377) with delta (0, 0)
Screenshot: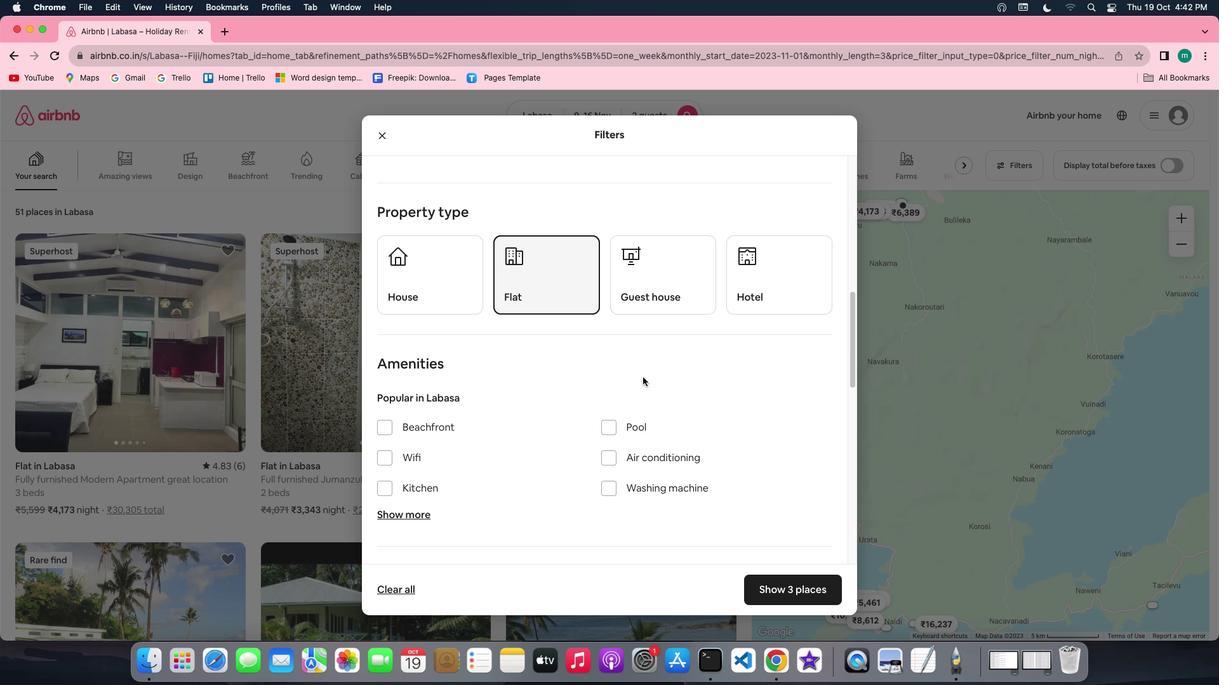 
Action: Mouse scrolled (642, 377) with delta (0, 0)
Screenshot: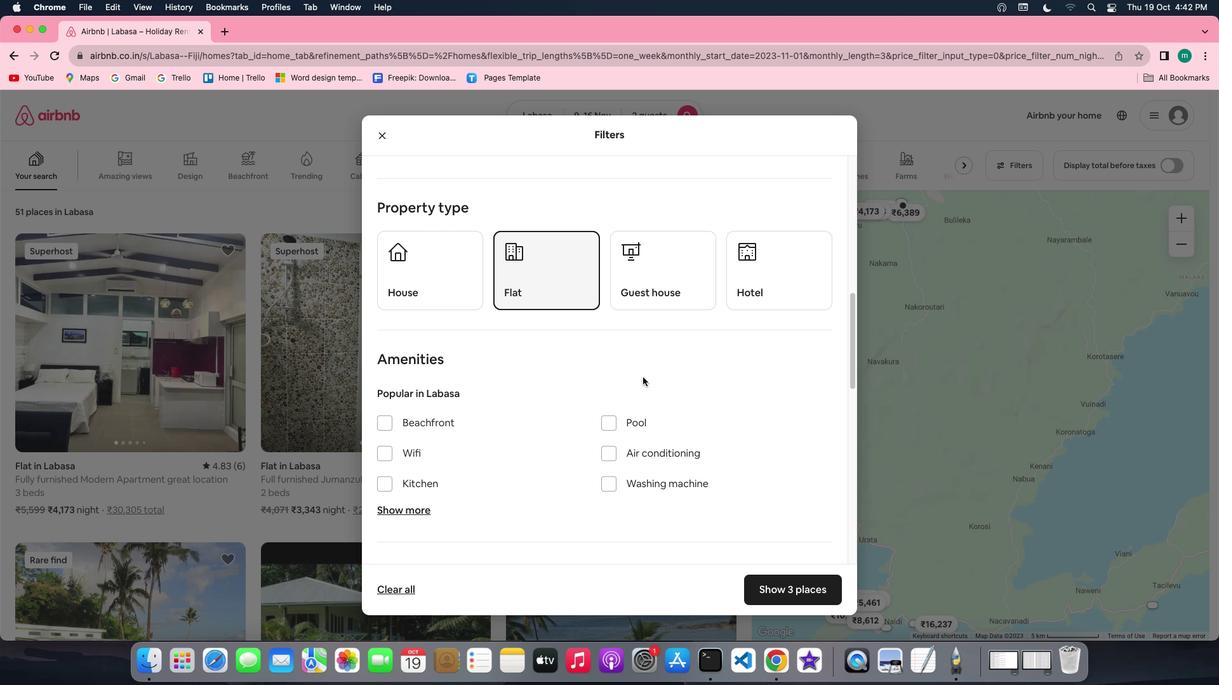 
Action: Mouse scrolled (642, 377) with delta (0, -1)
Screenshot: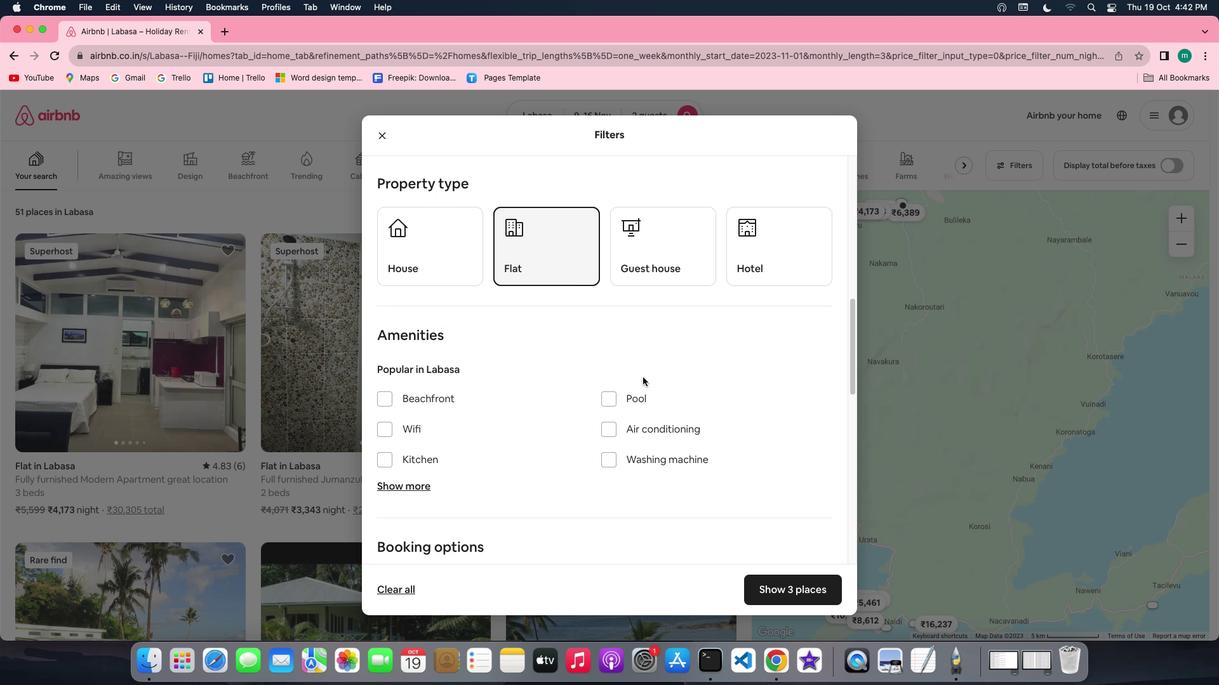 
Action: Mouse scrolled (642, 377) with delta (0, 0)
Screenshot: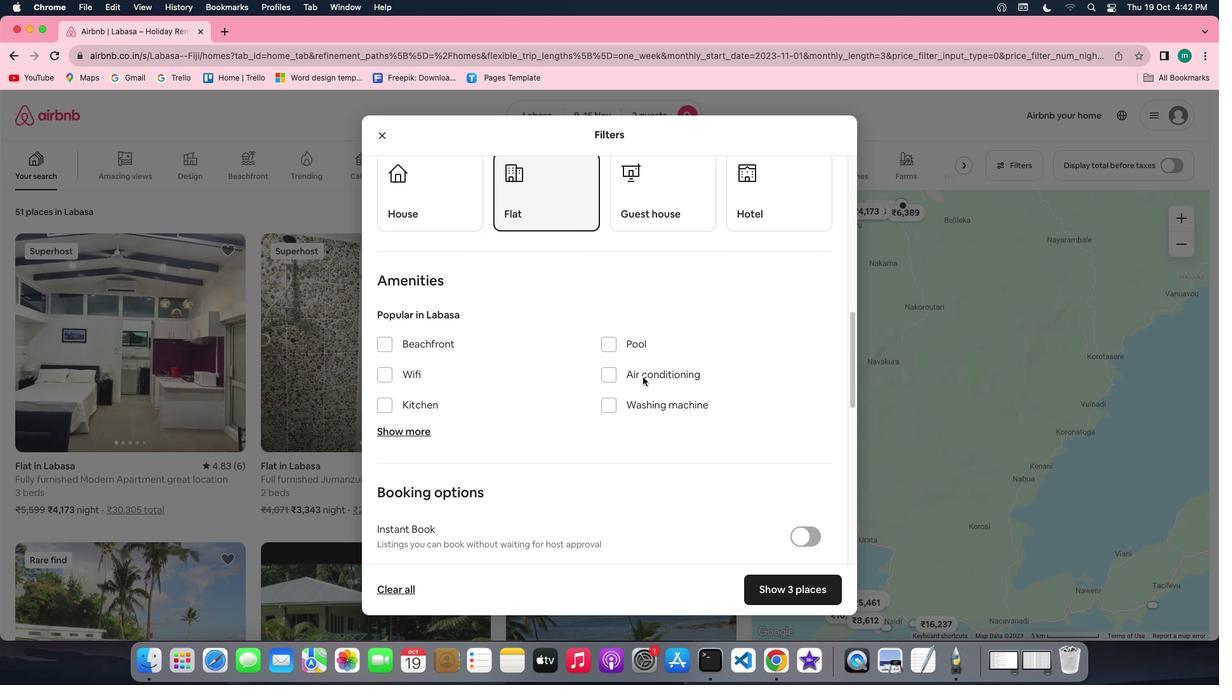 
Action: Mouse scrolled (642, 377) with delta (0, 0)
Screenshot: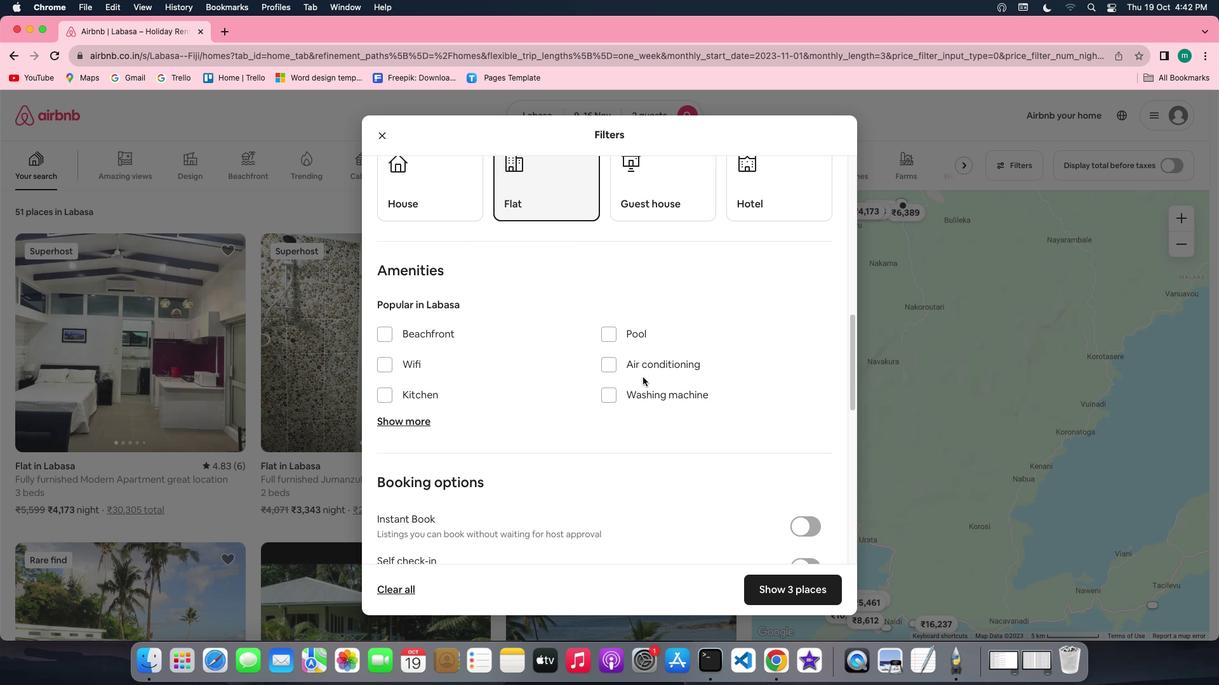 
Action: Mouse scrolled (642, 377) with delta (0, -1)
Screenshot: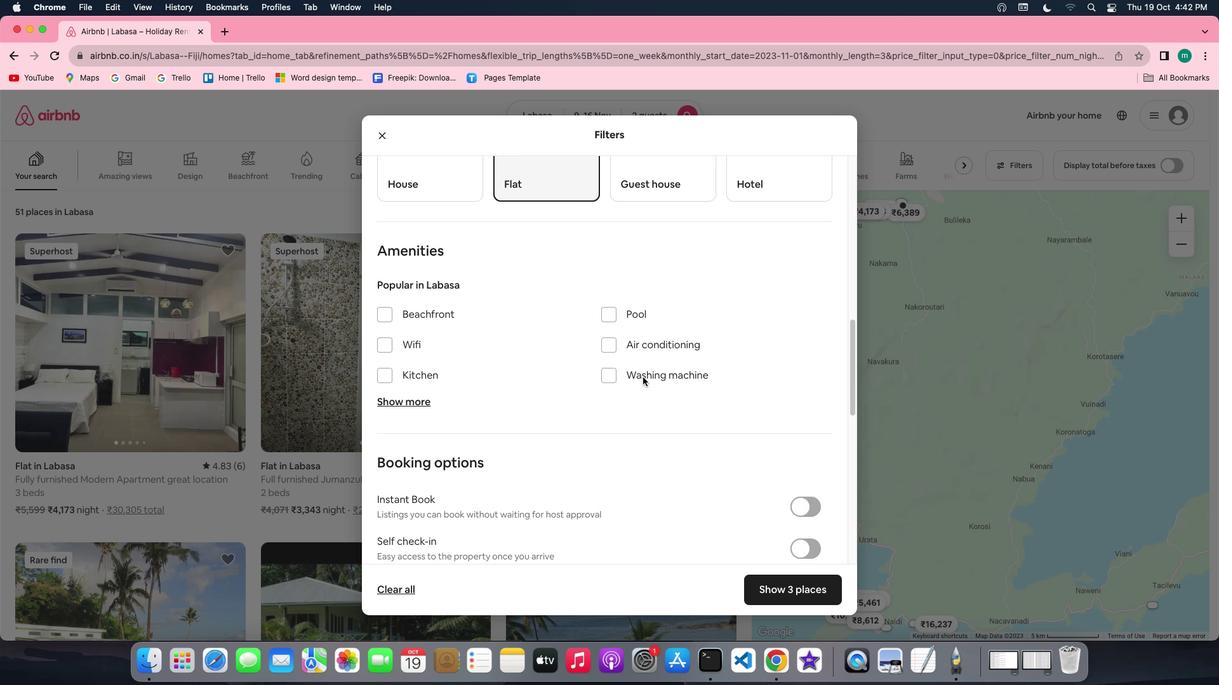 
Action: Mouse scrolled (642, 377) with delta (0, -1)
Screenshot: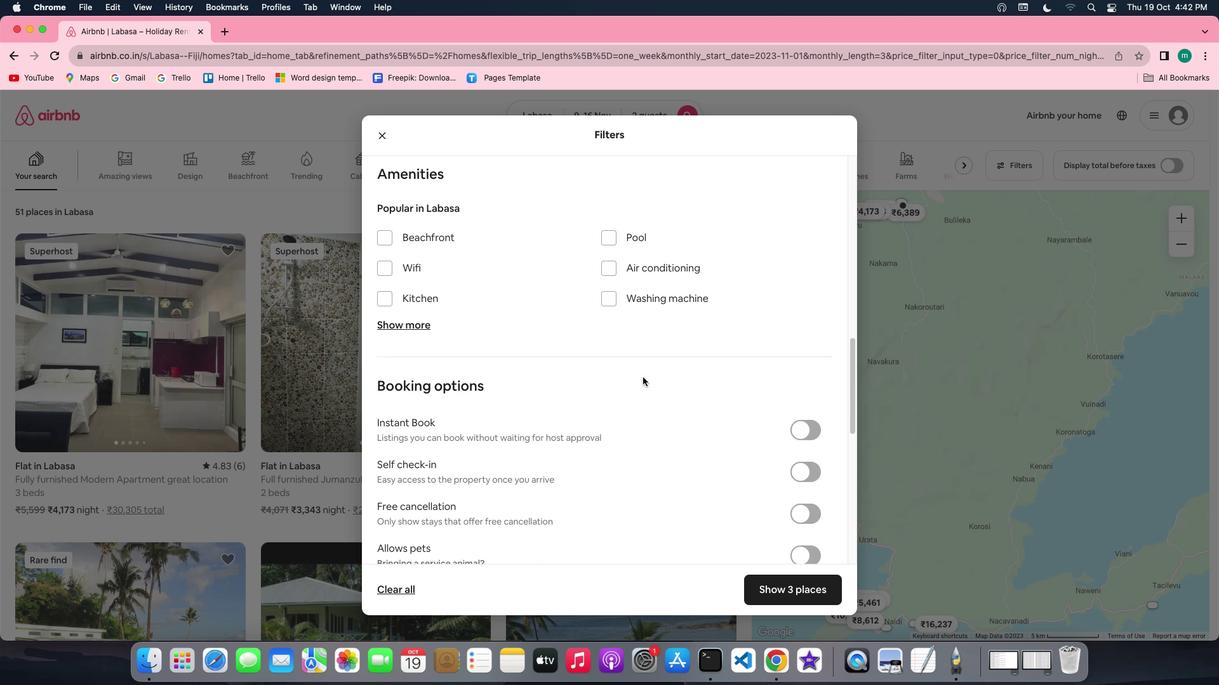 
Action: Mouse moved to (805, 410)
Screenshot: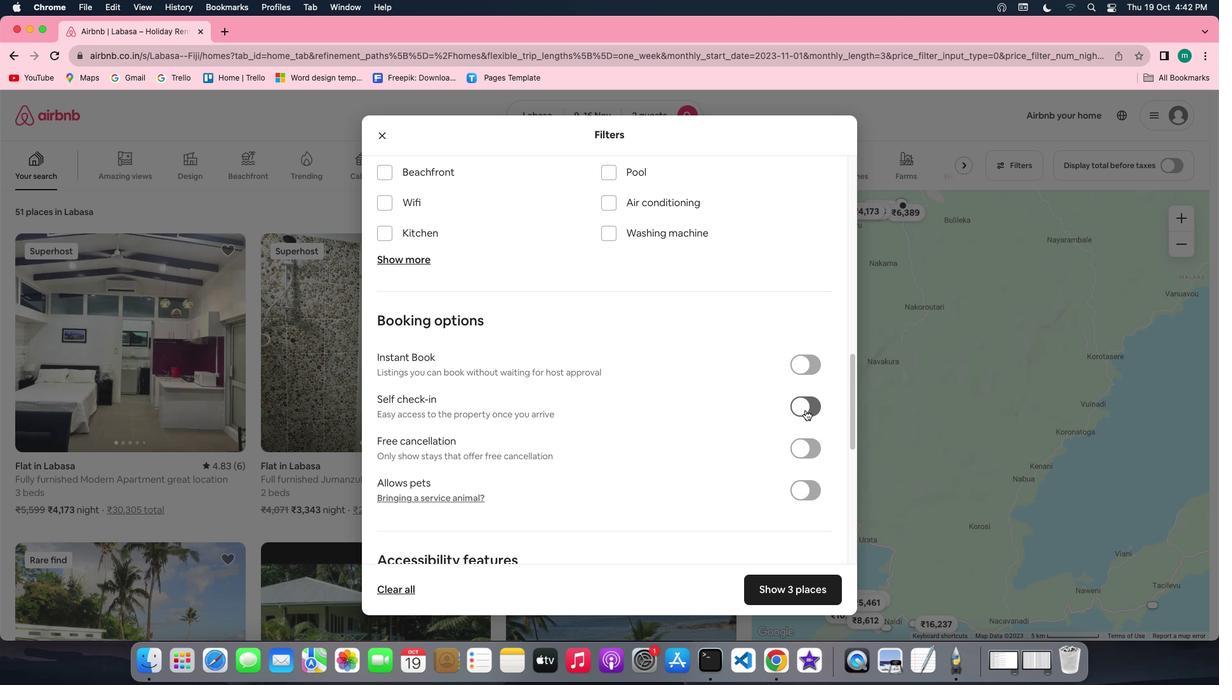 
Action: Mouse pressed left at (805, 410)
Screenshot: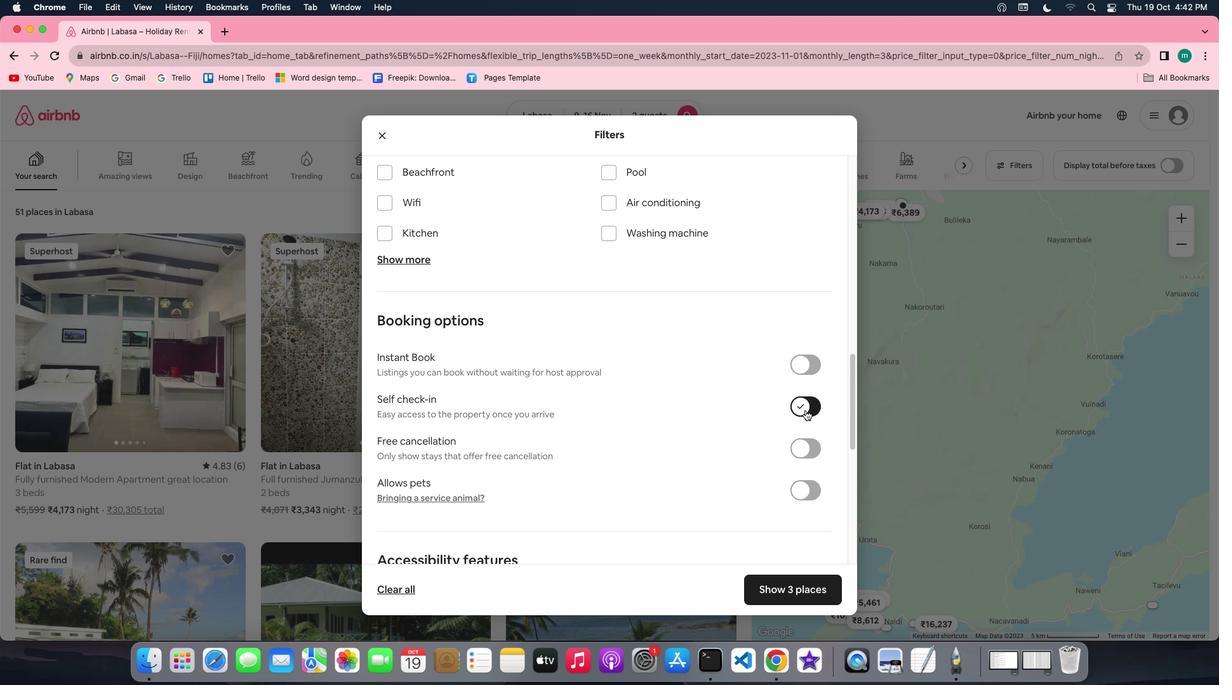 
Action: Mouse moved to (788, 580)
Screenshot: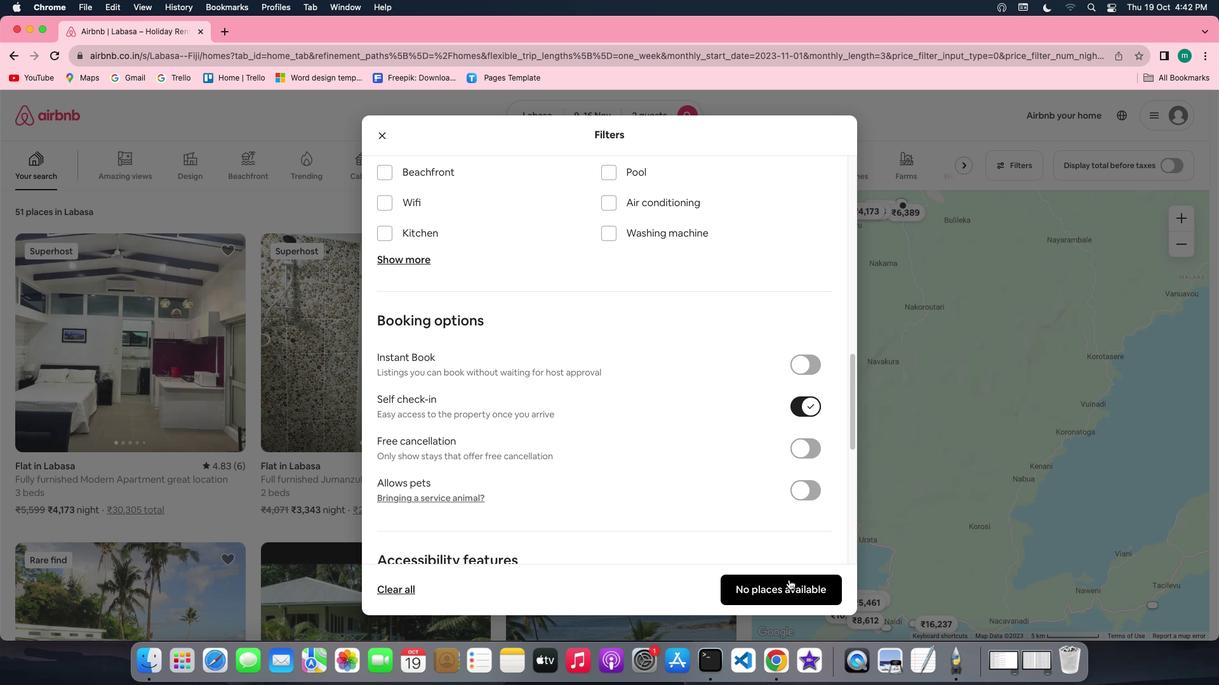 
Action: Mouse pressed left at (788, 580)
Screenshot: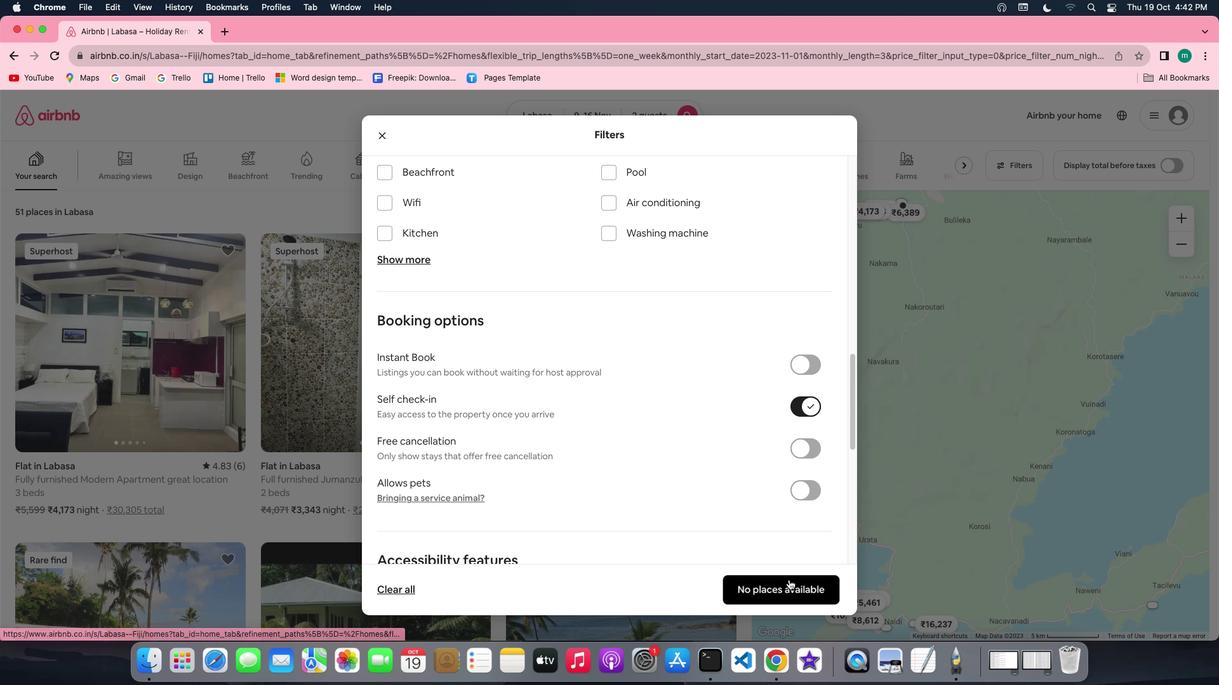 
Action: Mouse moved to (425, 376)
Screenshot: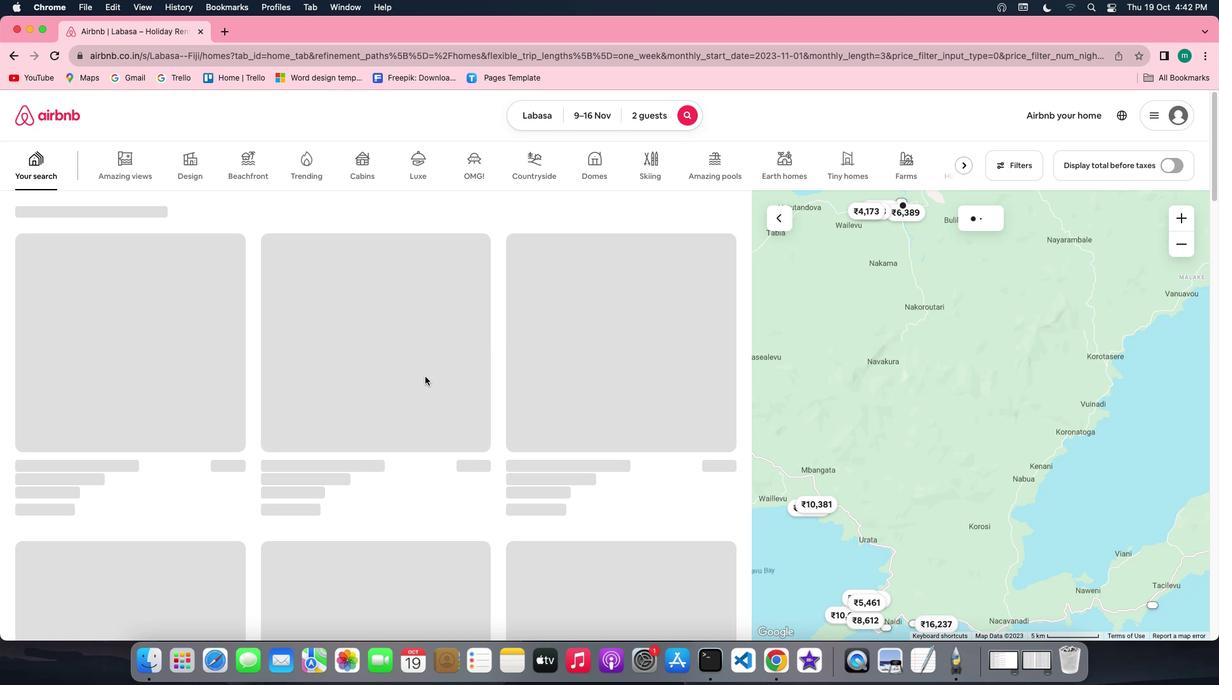 
